 Task: Send an email with the signature Lila Thompson with the subject Request for feedback on a research proposal and the message Please let me know if there are any issues with the project resource allocation. from softage.3@softage.net to softage.4@softage.net with an attached audio file Audio_memorial_talk.mp3 and move the email from Sent Items to the folder Returns
Action: Mouse moved to (111, 232)
Screenshot: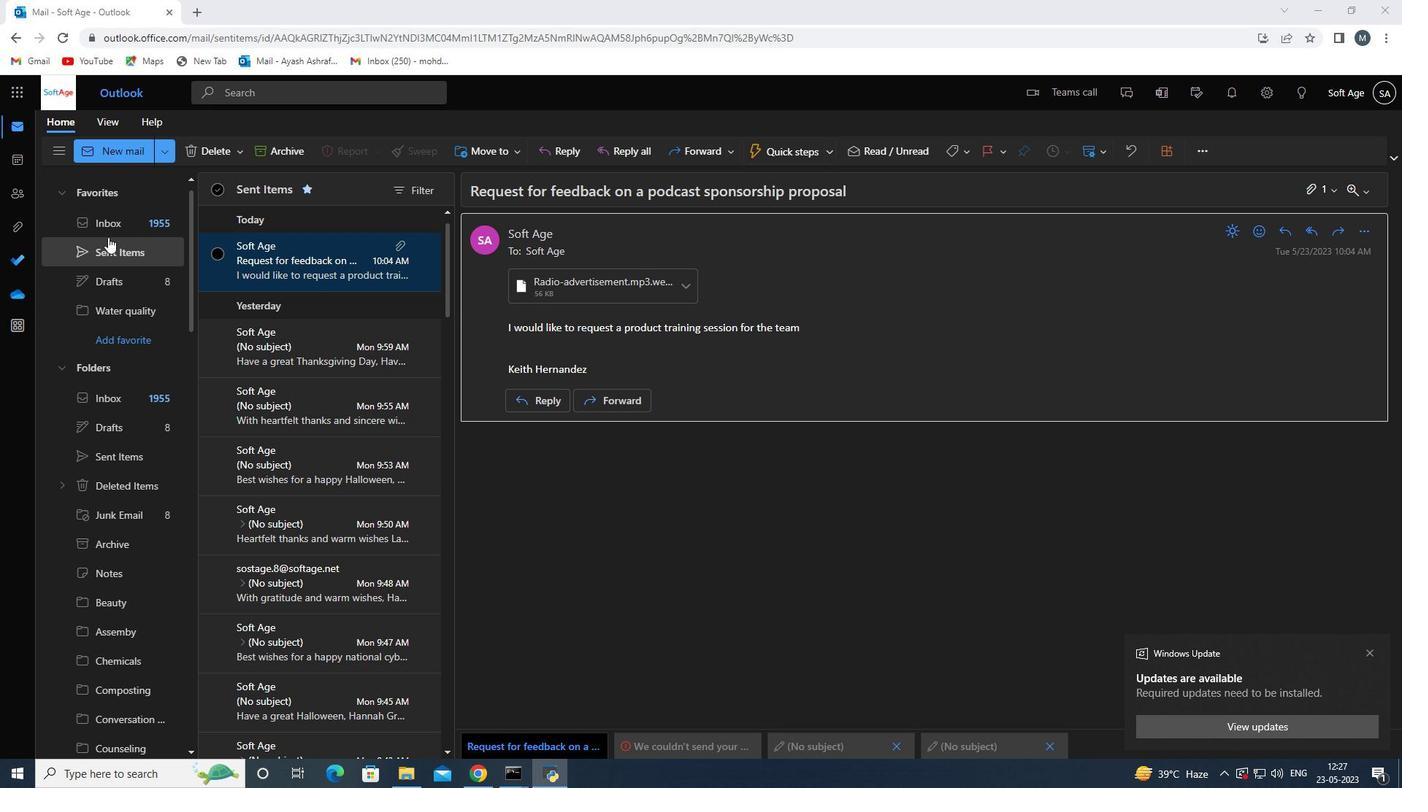 
Action: Mouse pressed left at (111, 232)
Screenshot: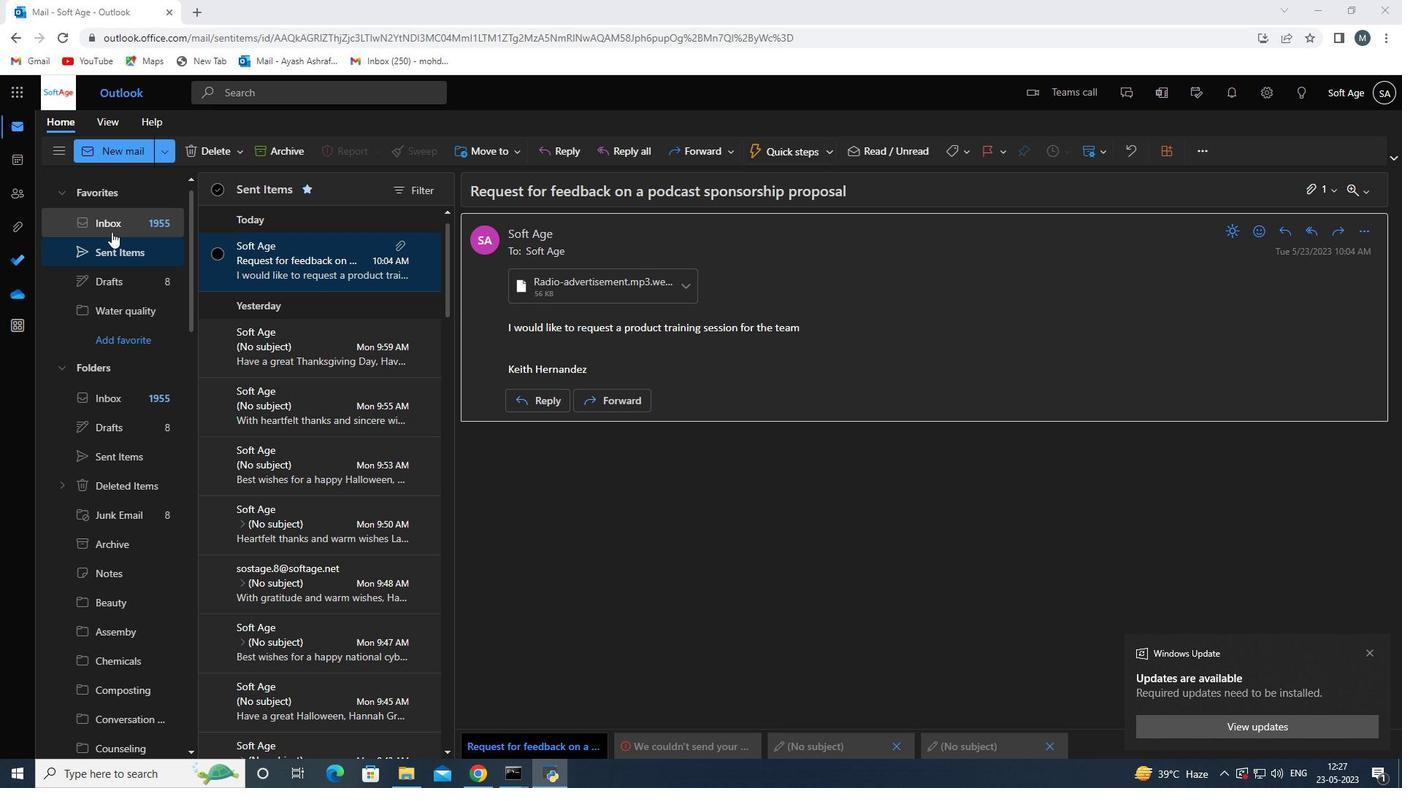 
Action: Mouse moved to (120, 152)
Screenshot: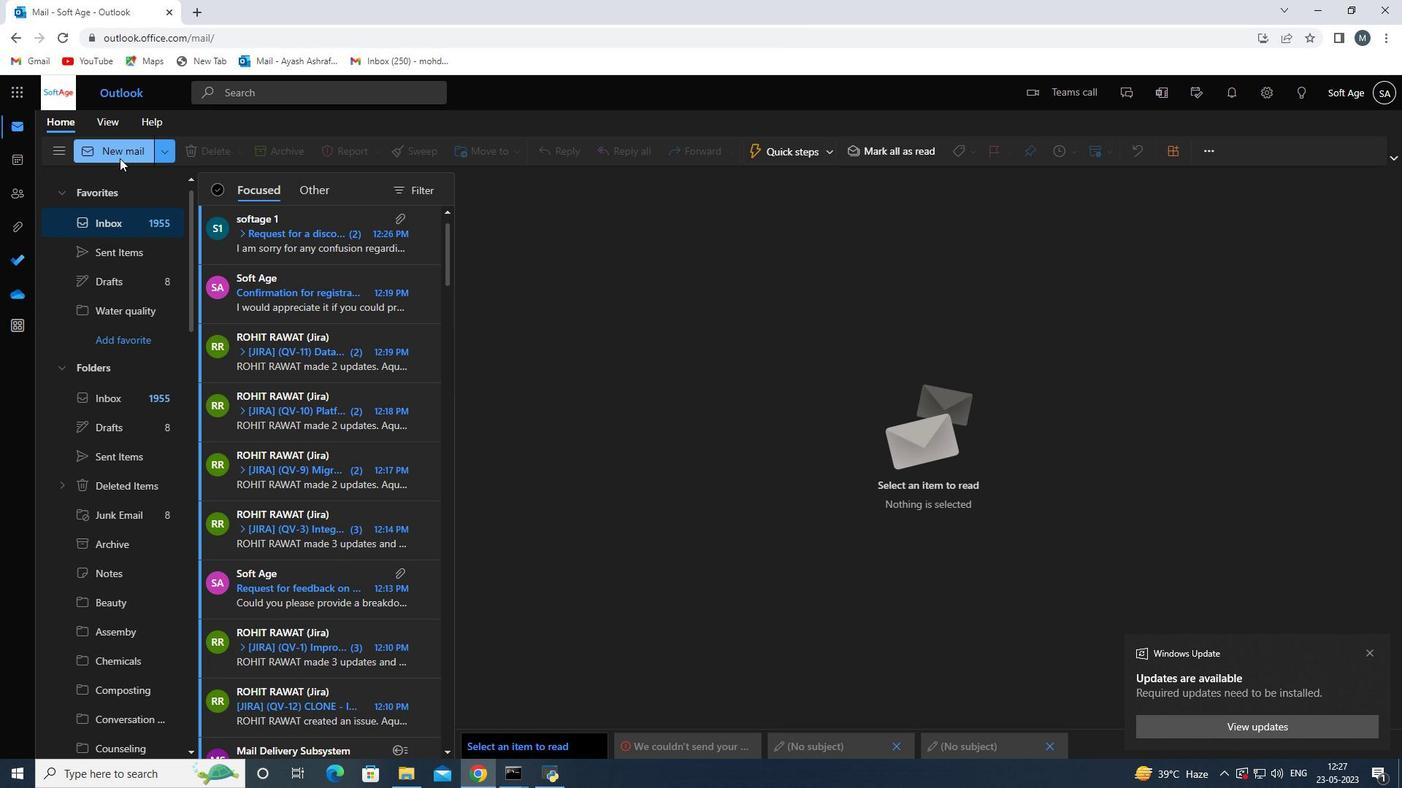 
Action: Mouse pressed left at (120, 152)
Screenshot: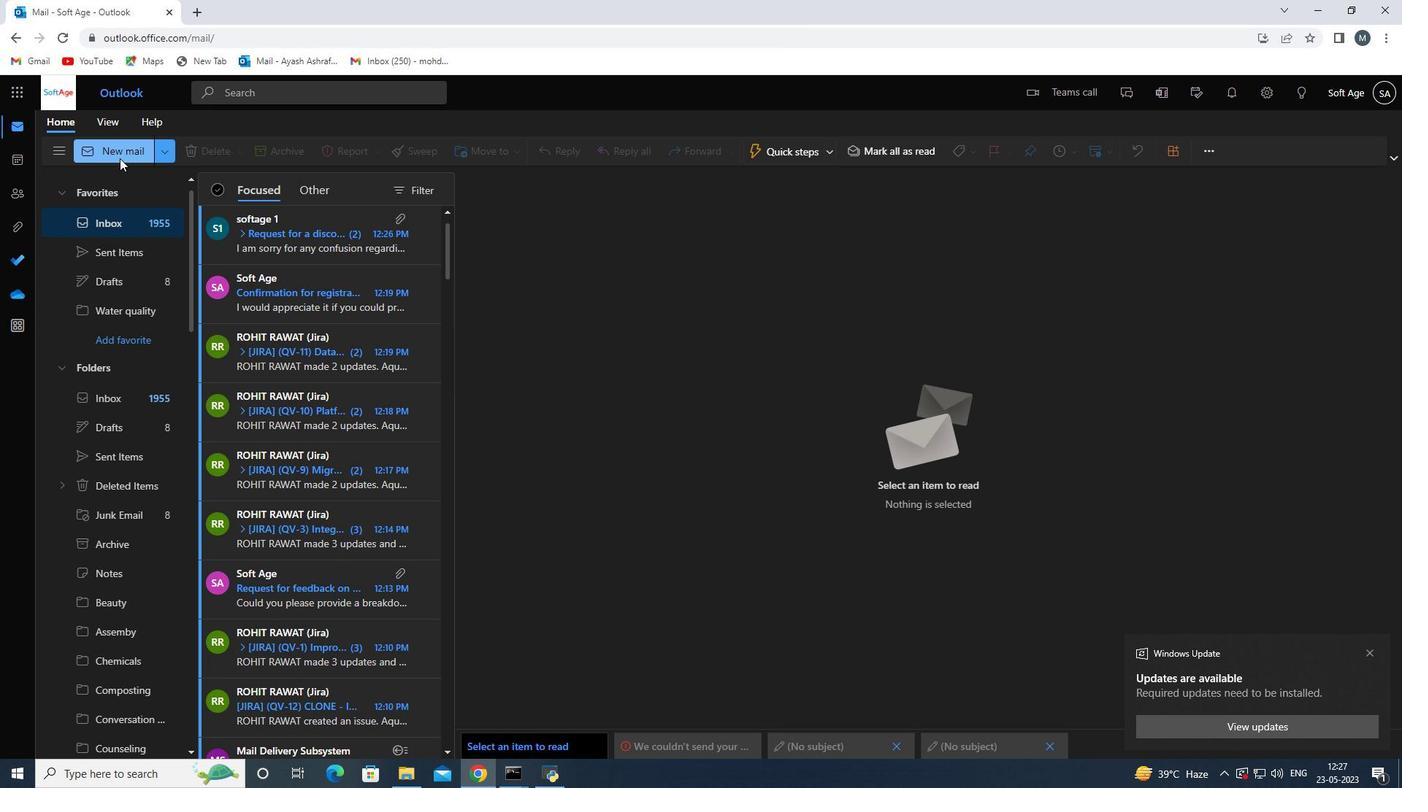 
Action: Mouse moved to (623, 436)
Screenshot: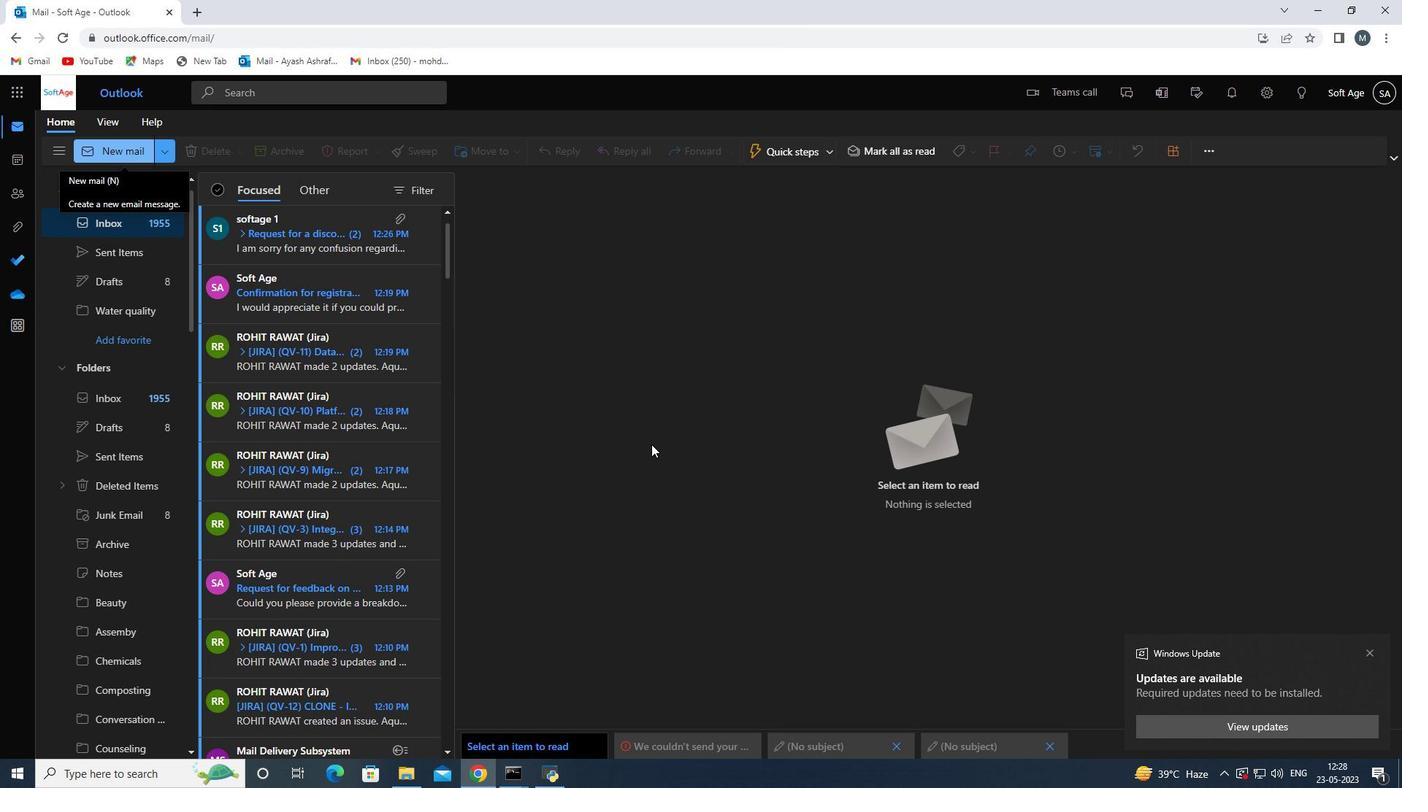 
Action: Mouse scrolled (623, 437) with delta (0, 0)
Screenshot: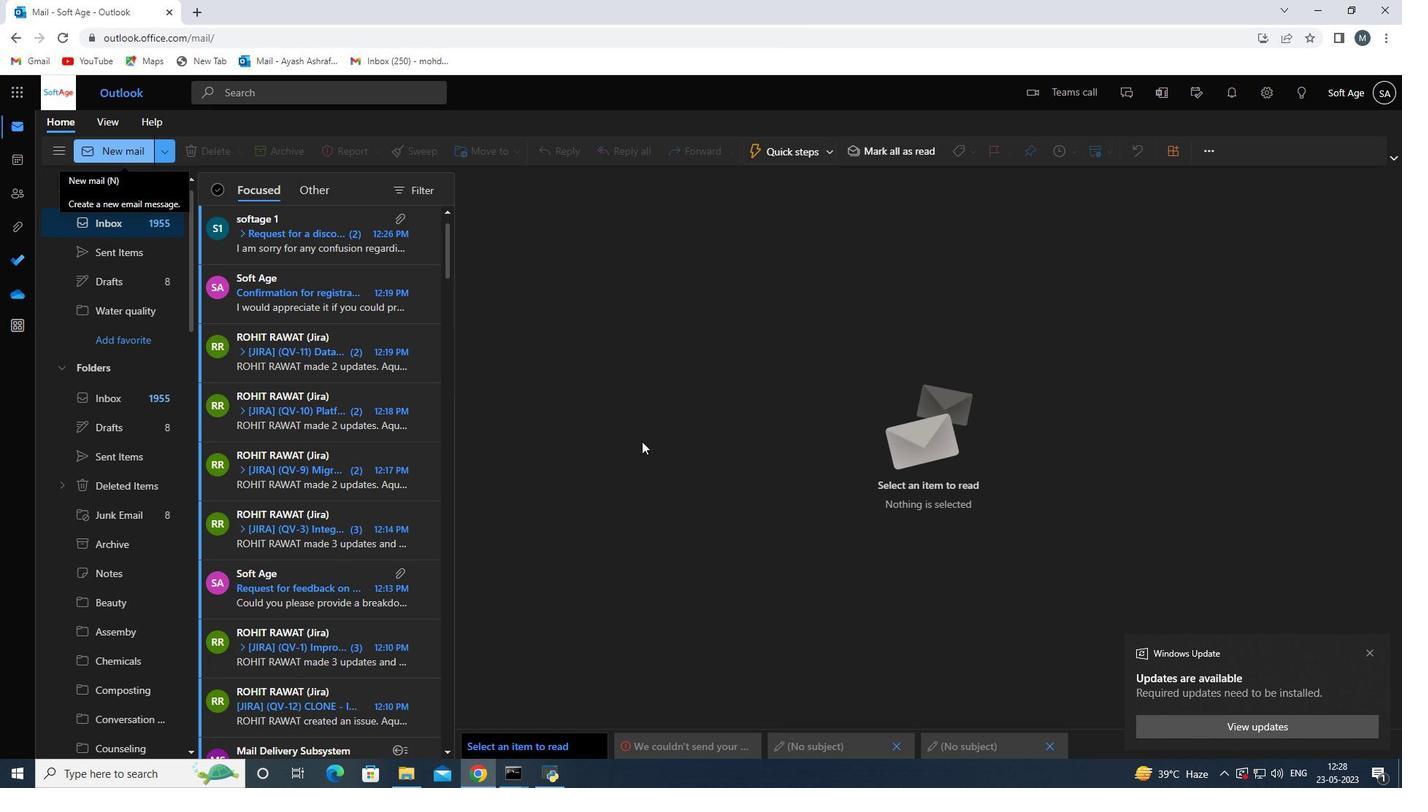 
Action: Mouse scrolled (623, 437) with delta (0, 0)
Screenshot: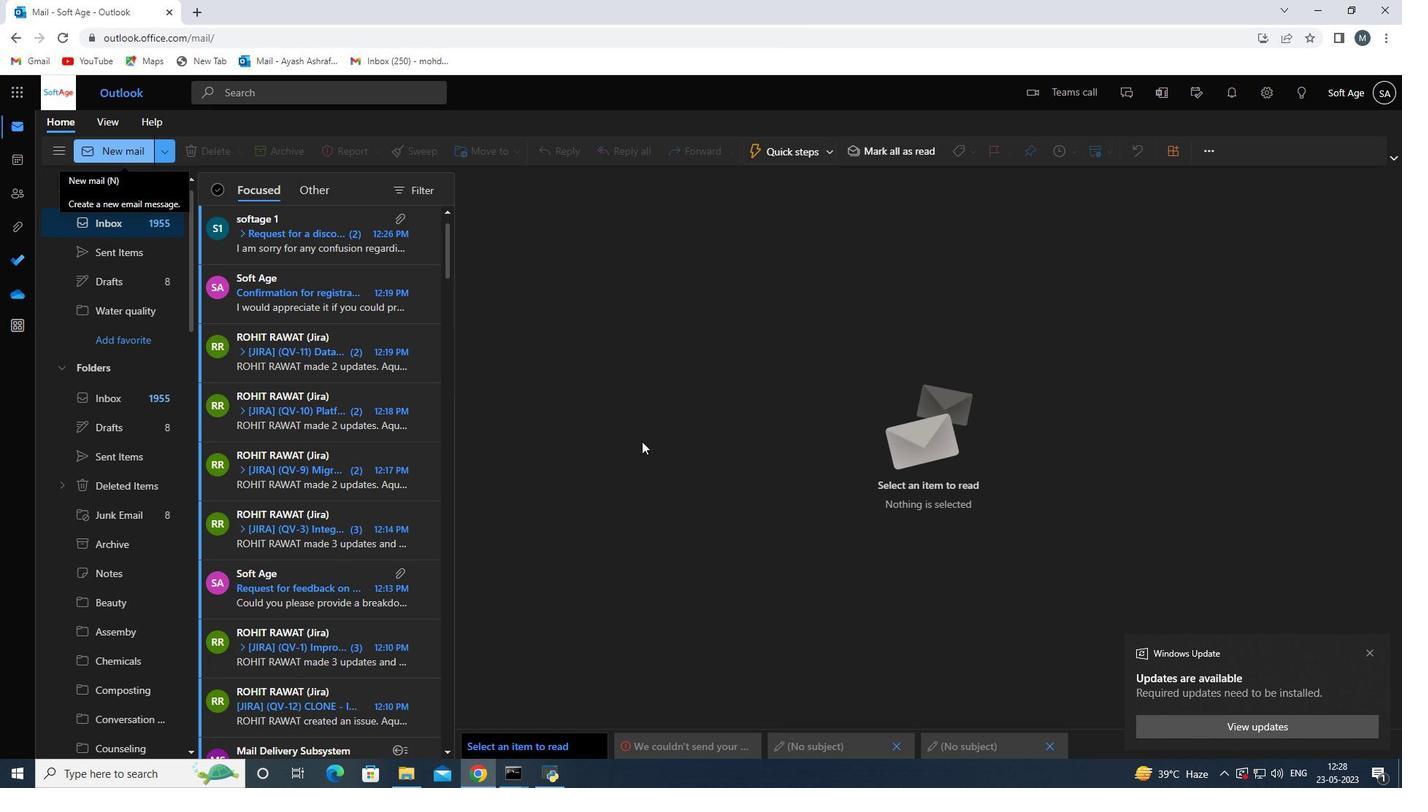 
Action: Mouse moved to (622, 436)
Screenshot: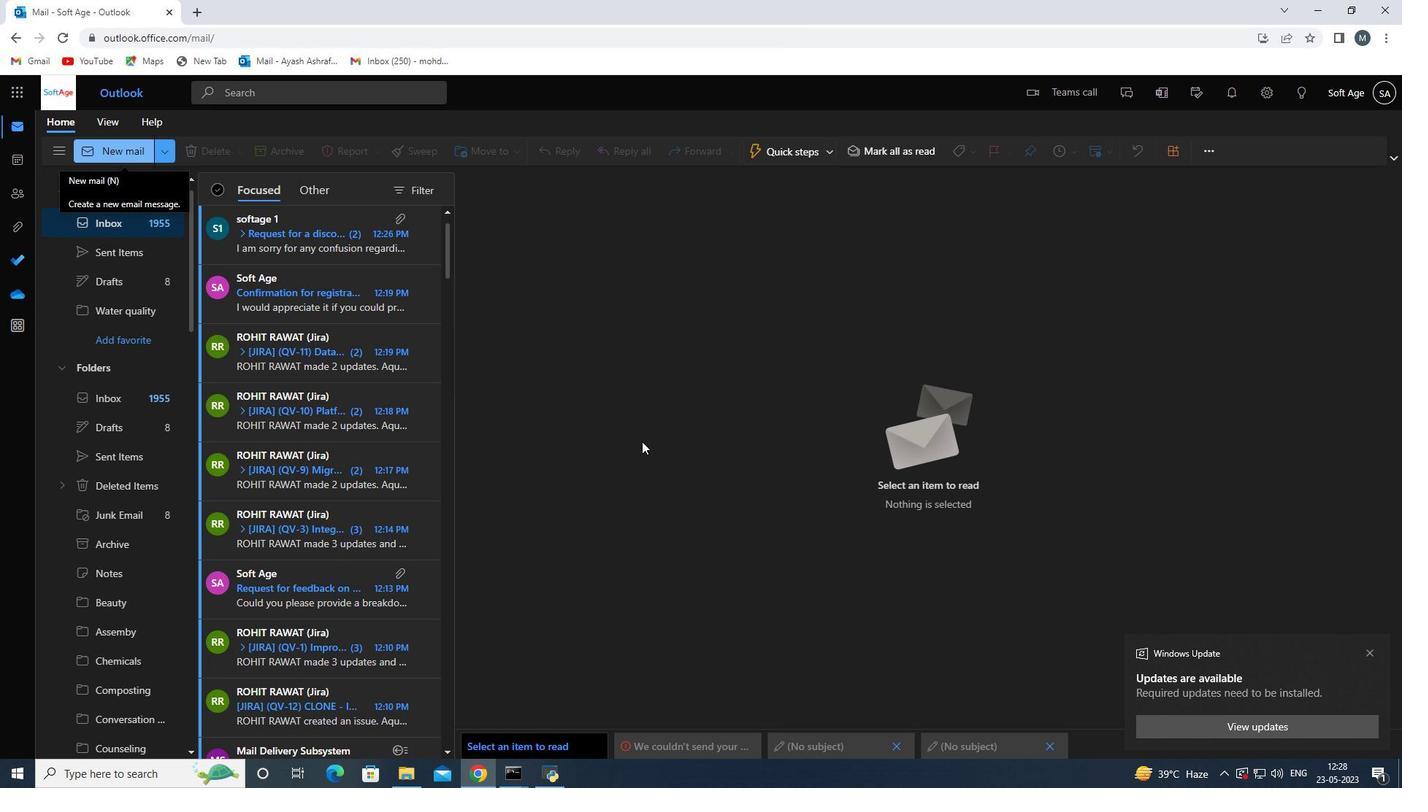 
Action: Mouse scrolled (622, 437) with delta (0, 0)
Screenshot: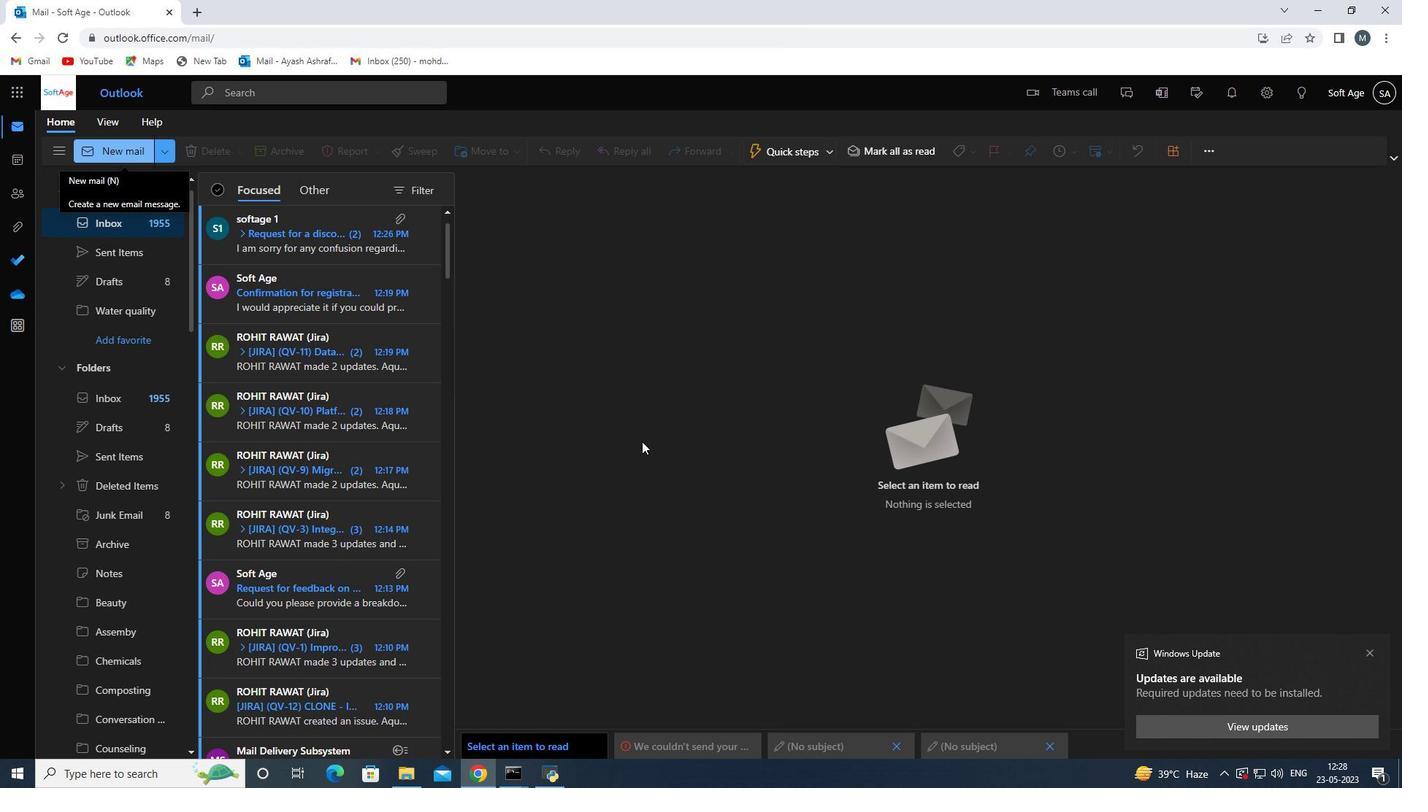 
Action: Mouse scrolled (622, 437) with delta (0, 0)
Screenshot: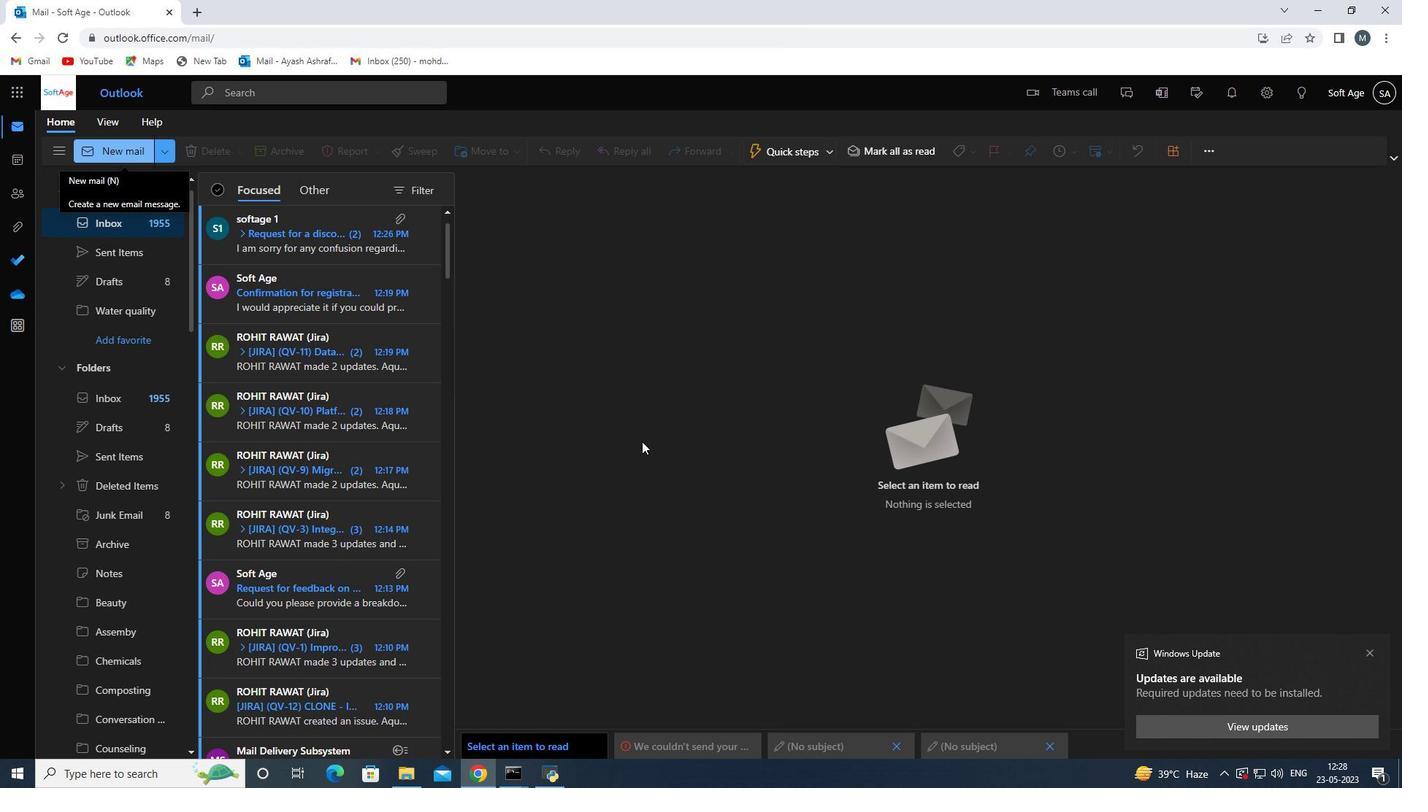 
Action: Mouse moved to (622, 436)
Screenshot: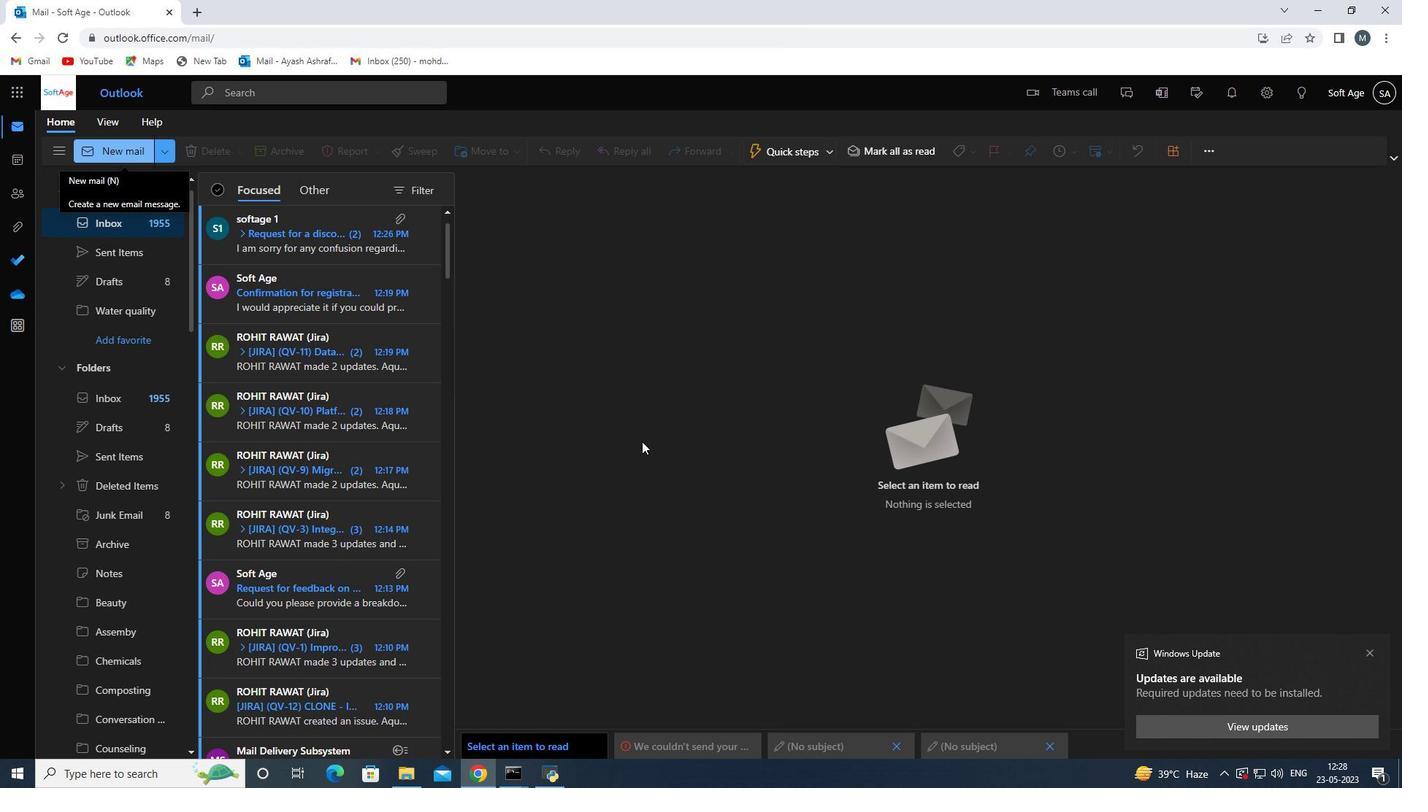 
Action: Mouse scrolled (622, 436) with delta (0, 0)
Screenshot: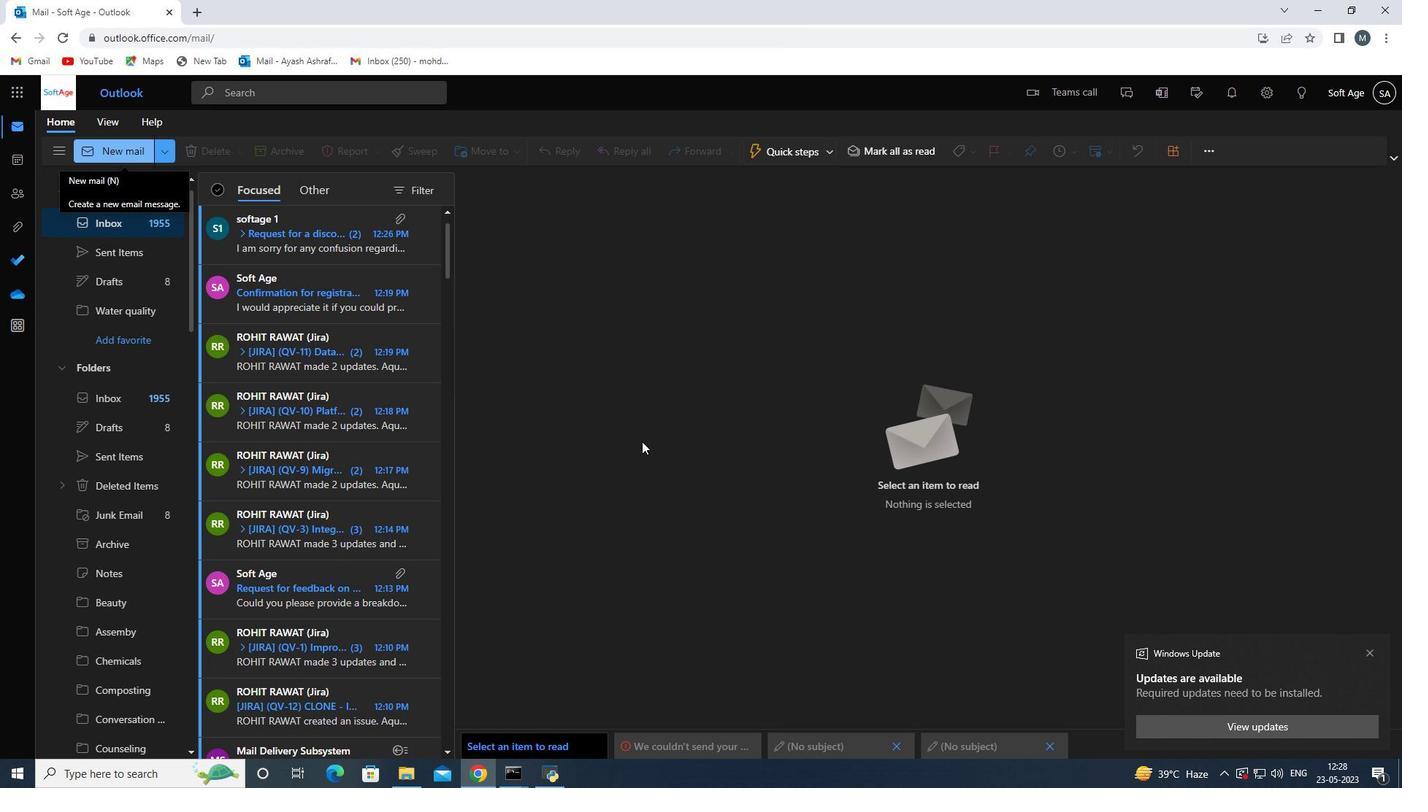 
Action: Mouse moved to (985, 158)
Screenshot: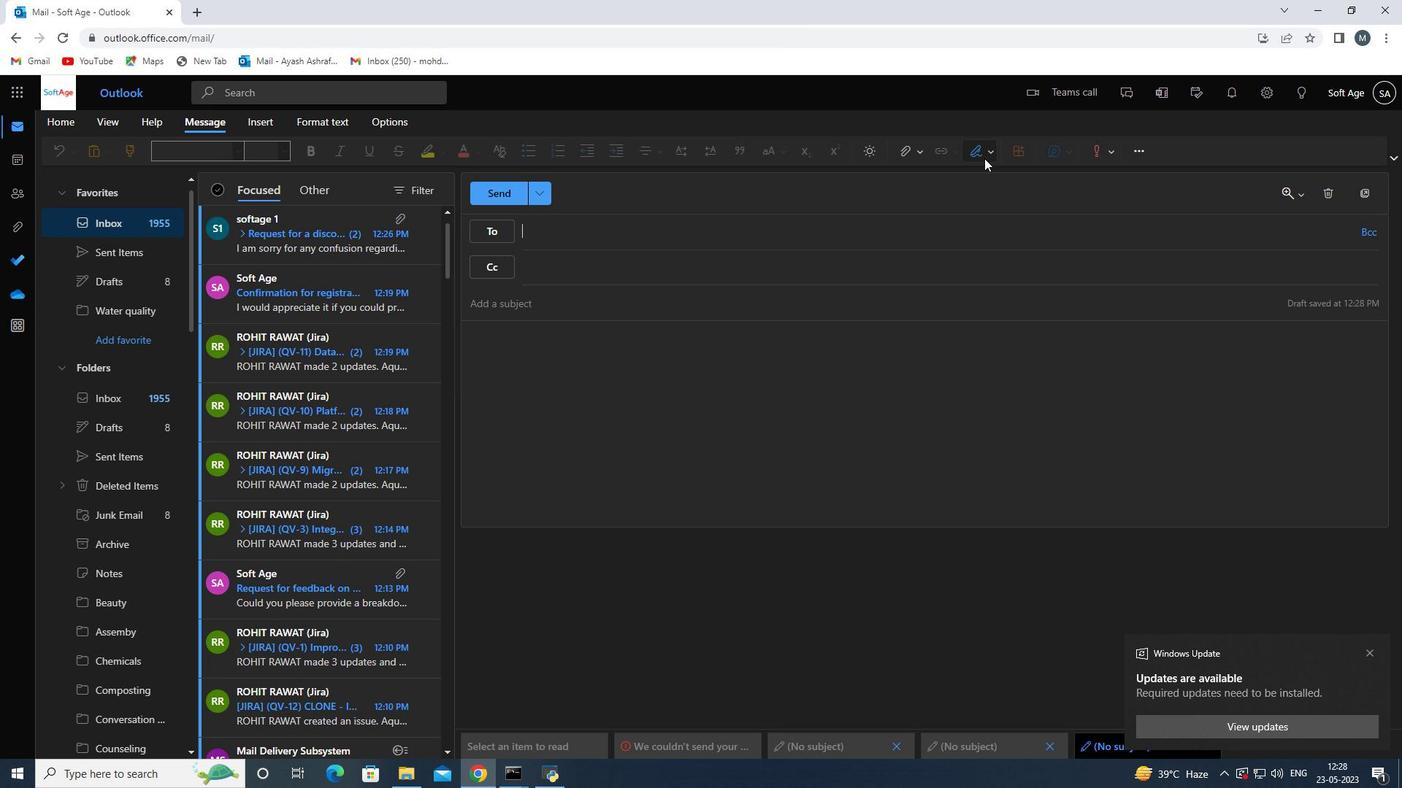 
Action: Mouse pressed left at (985, 158)
Screenshot: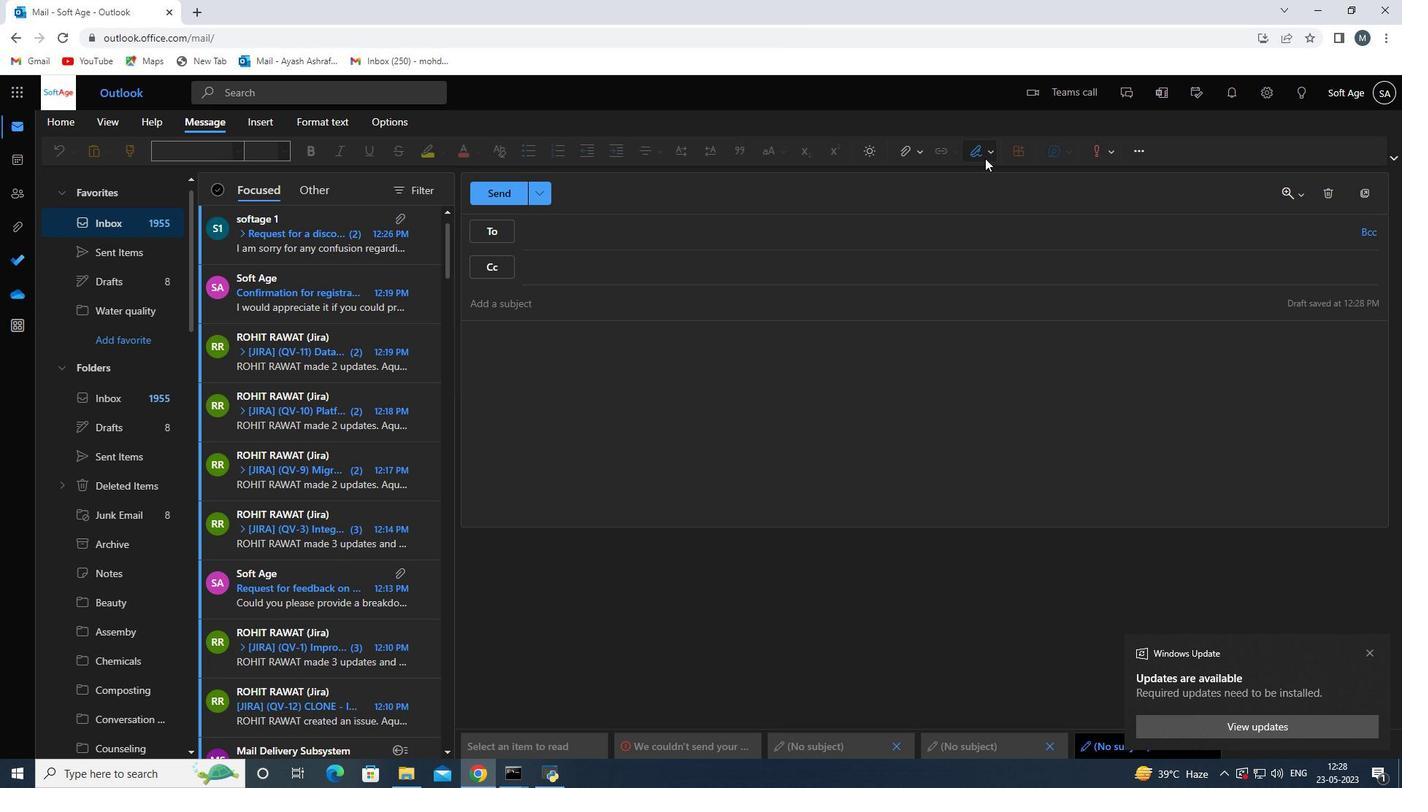 
Action: Mouse moved to (969, 211)
Screenshot: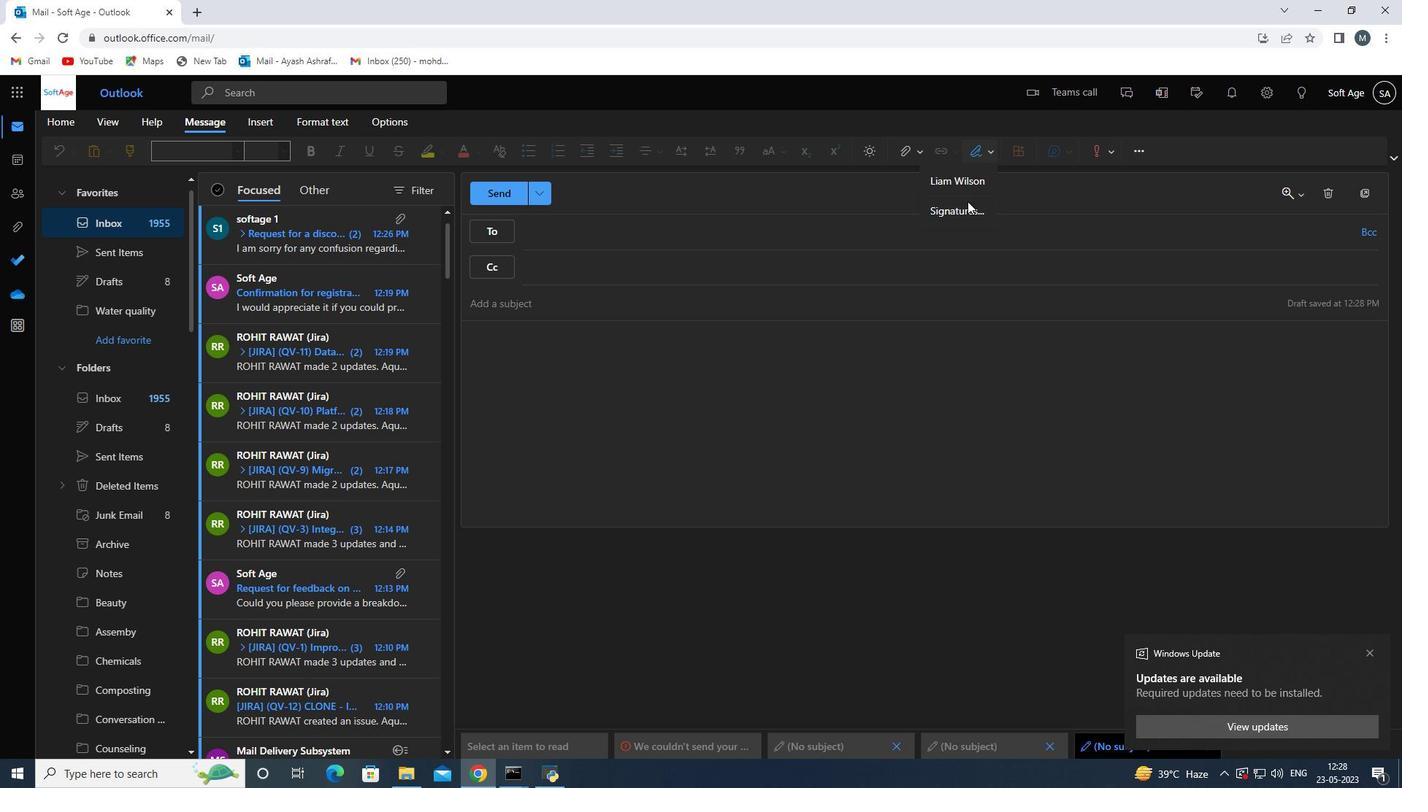 
Action: Mouse pressed left at (969, 211)
Screenshot: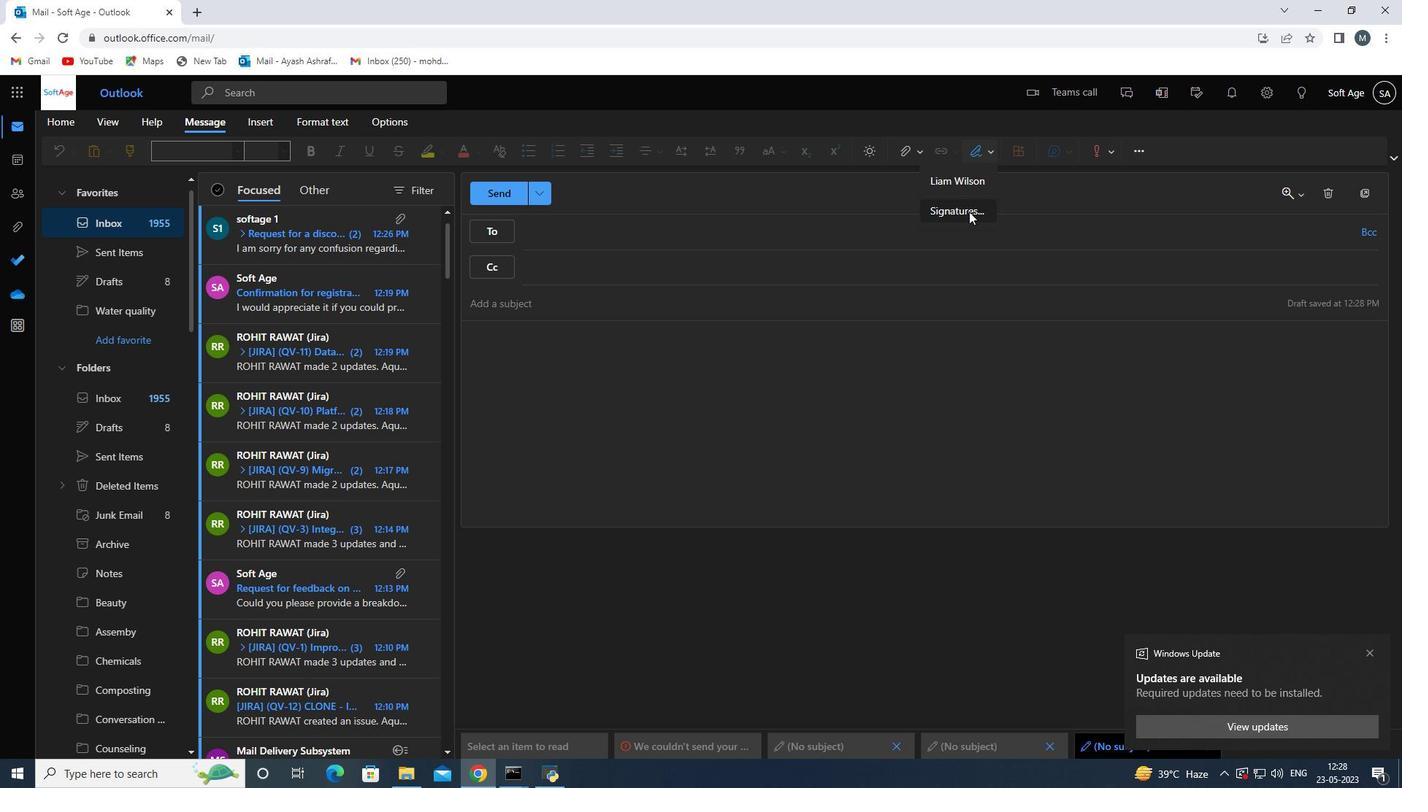 
Action: Mouse moved to (992, 273)
Screenshot: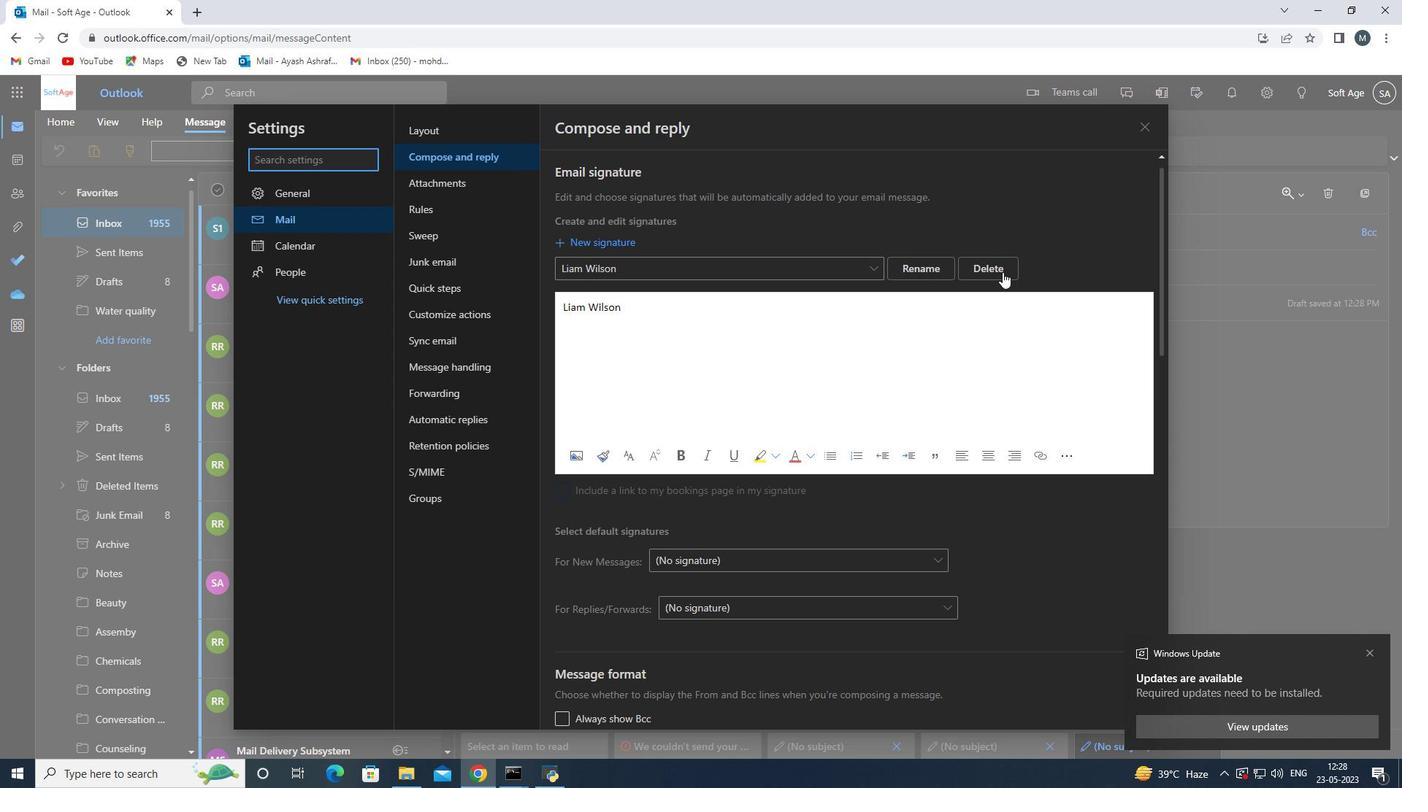 
Action: Mouse pressed left at (992, 273)
Screenshot: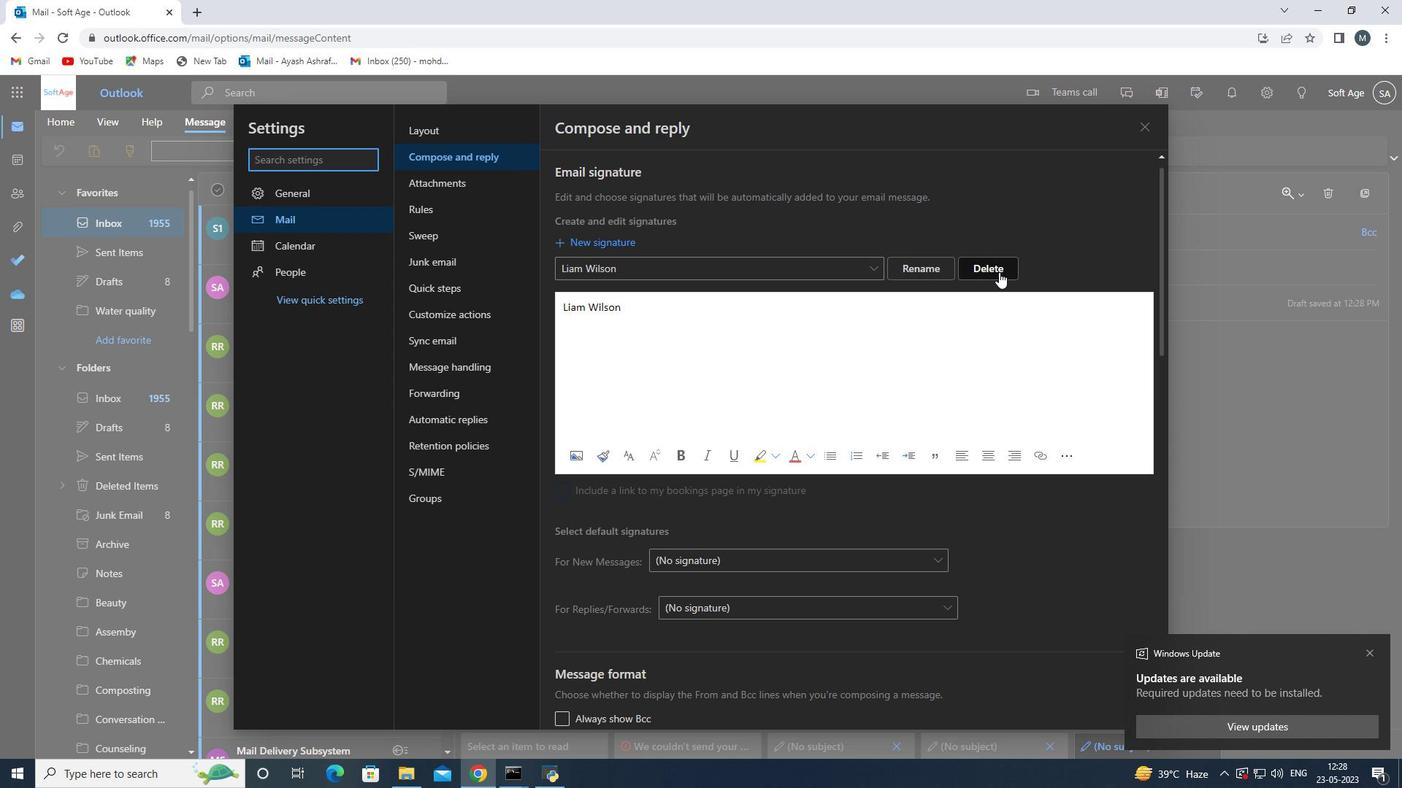 
Action: Mouse moved to (720, 264)
Screenshot: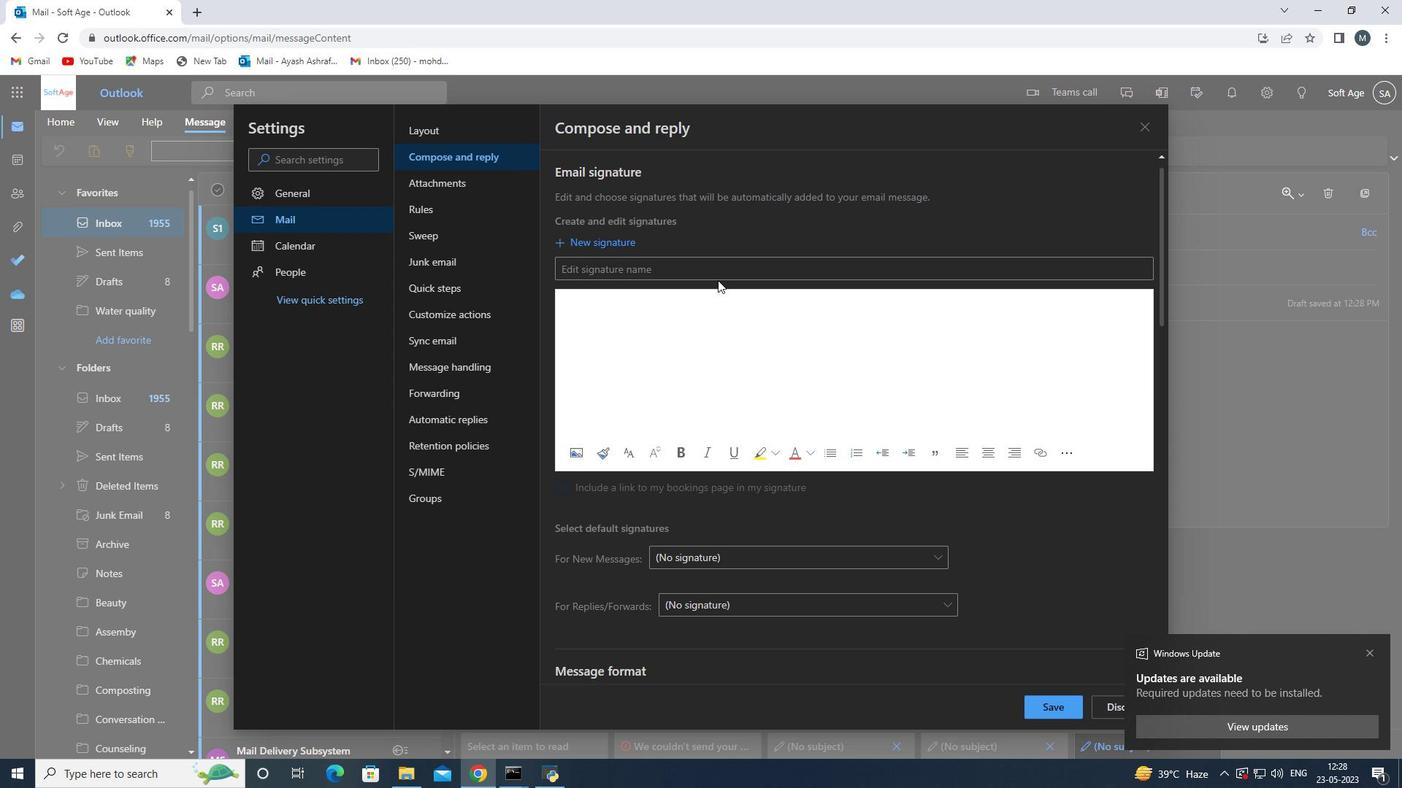 
Action: Mouse pressed left at (720, 264)
Screenshot: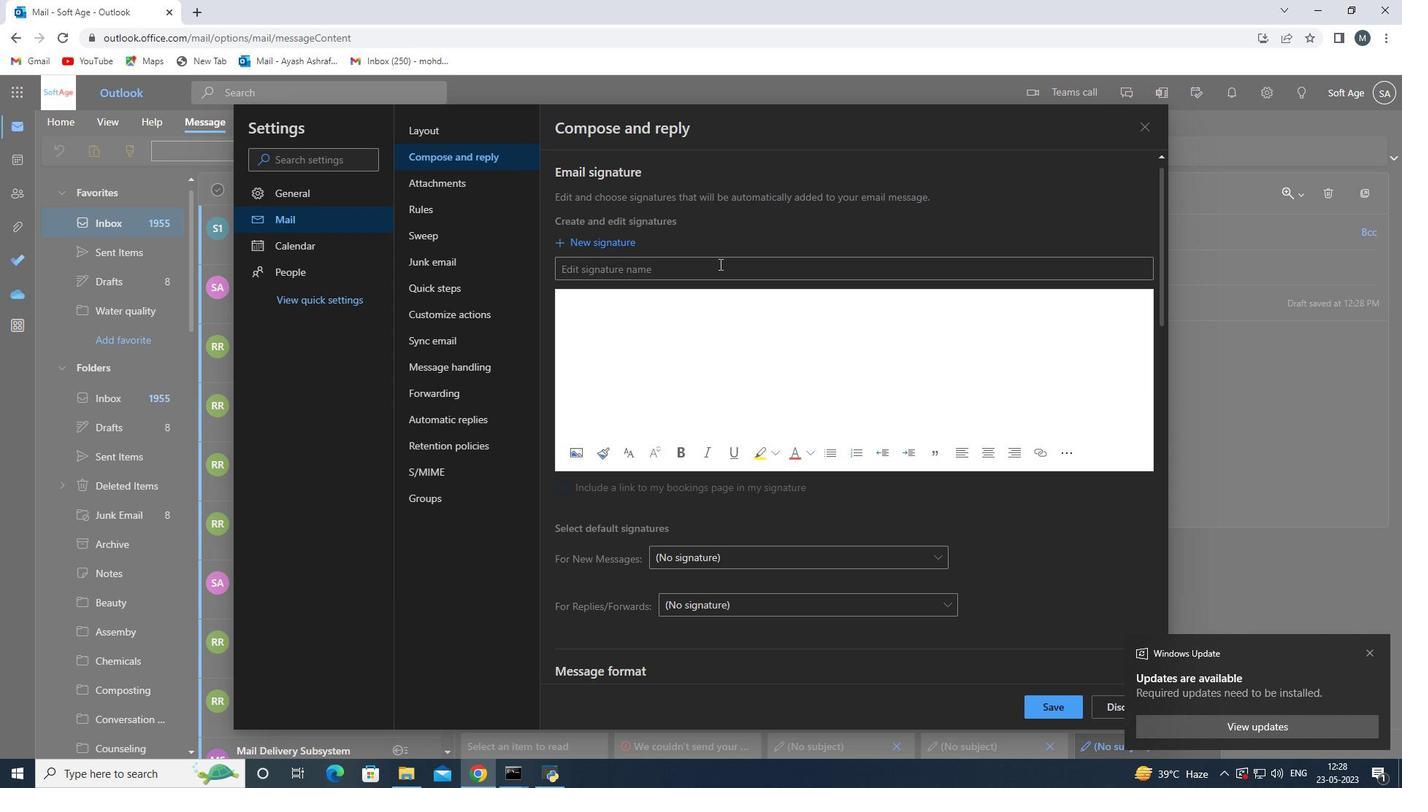 
Action: Key pressed <Key.shift>Lila<Key.space><Key.shift>Thompson<Key.space>
Screenshot: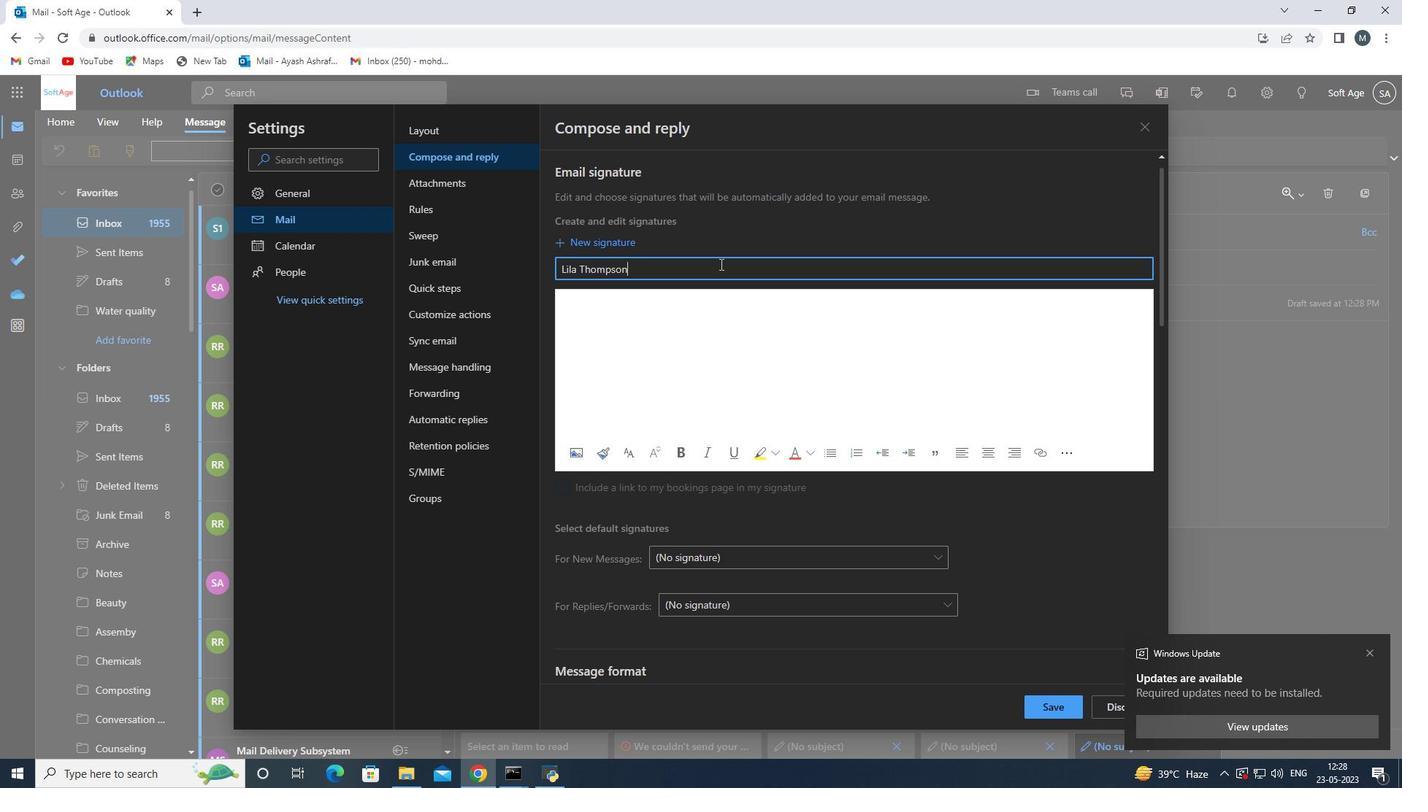 
Action: Mouse moved to (678, 314)
Screenshot: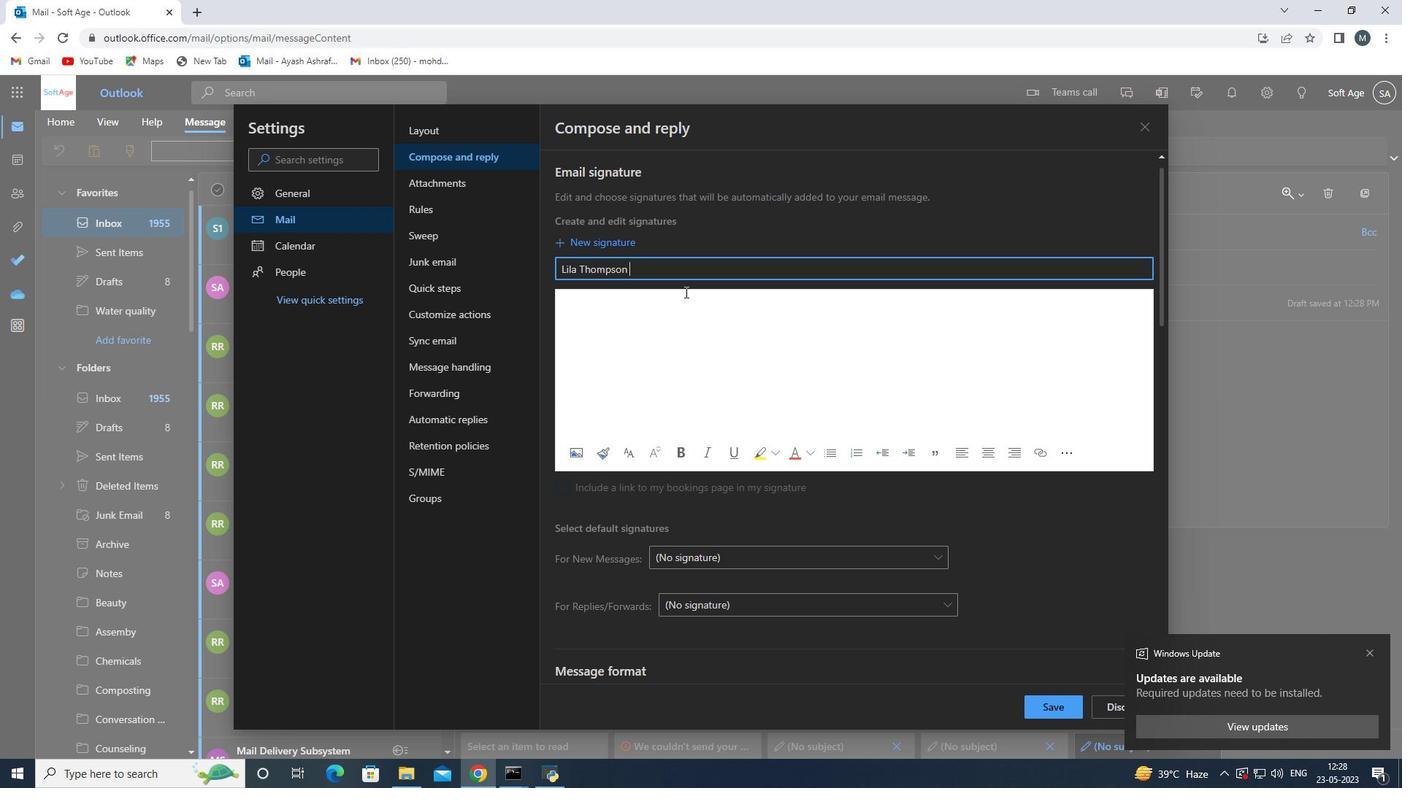 
Action: Mouse pressed left at (678, 314)
Screenshot: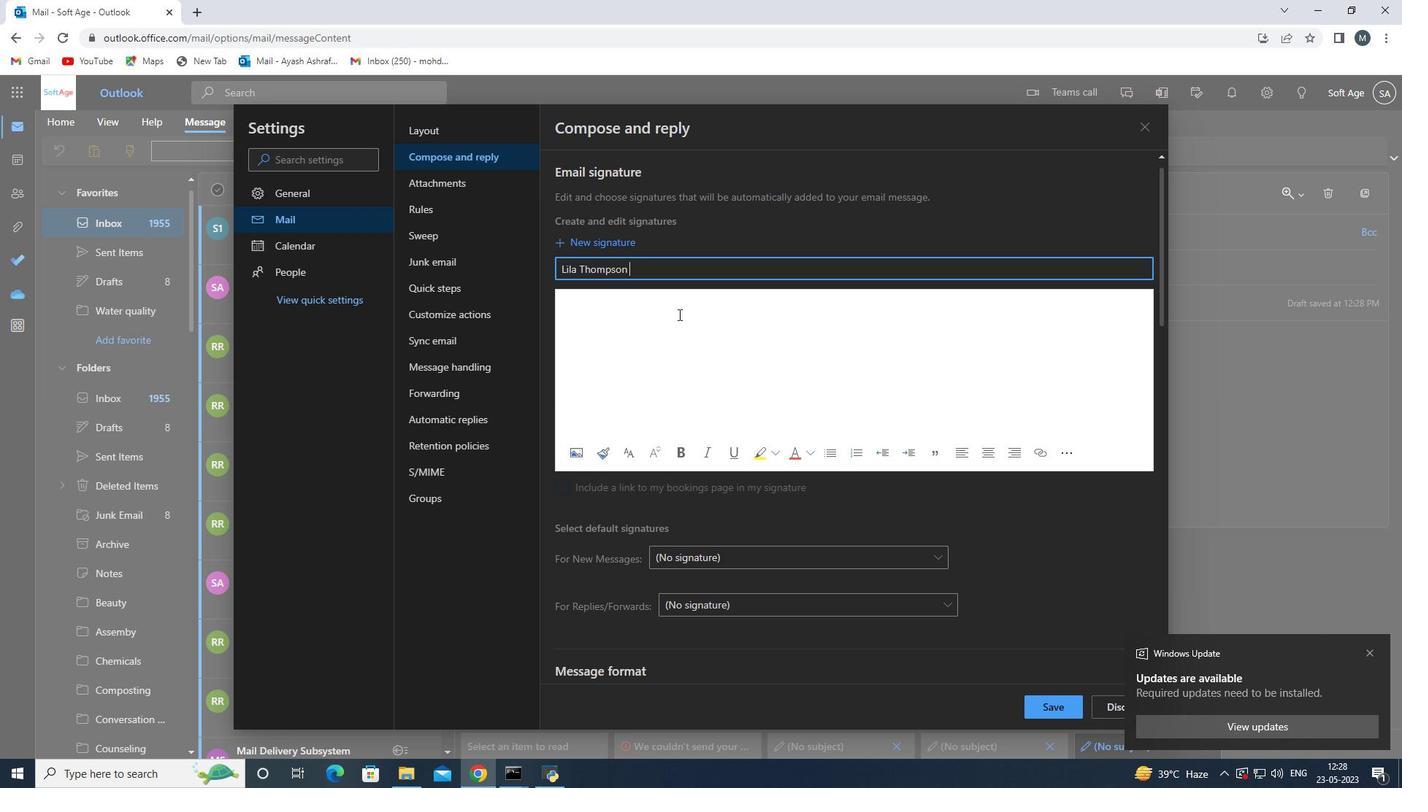 
Action: Key pressed <Key.shift>Lila<Key.space><Key.shift>Thompsn<Key.space><Key.backspace><Key.backspace>on<Key.space>
Screenshot: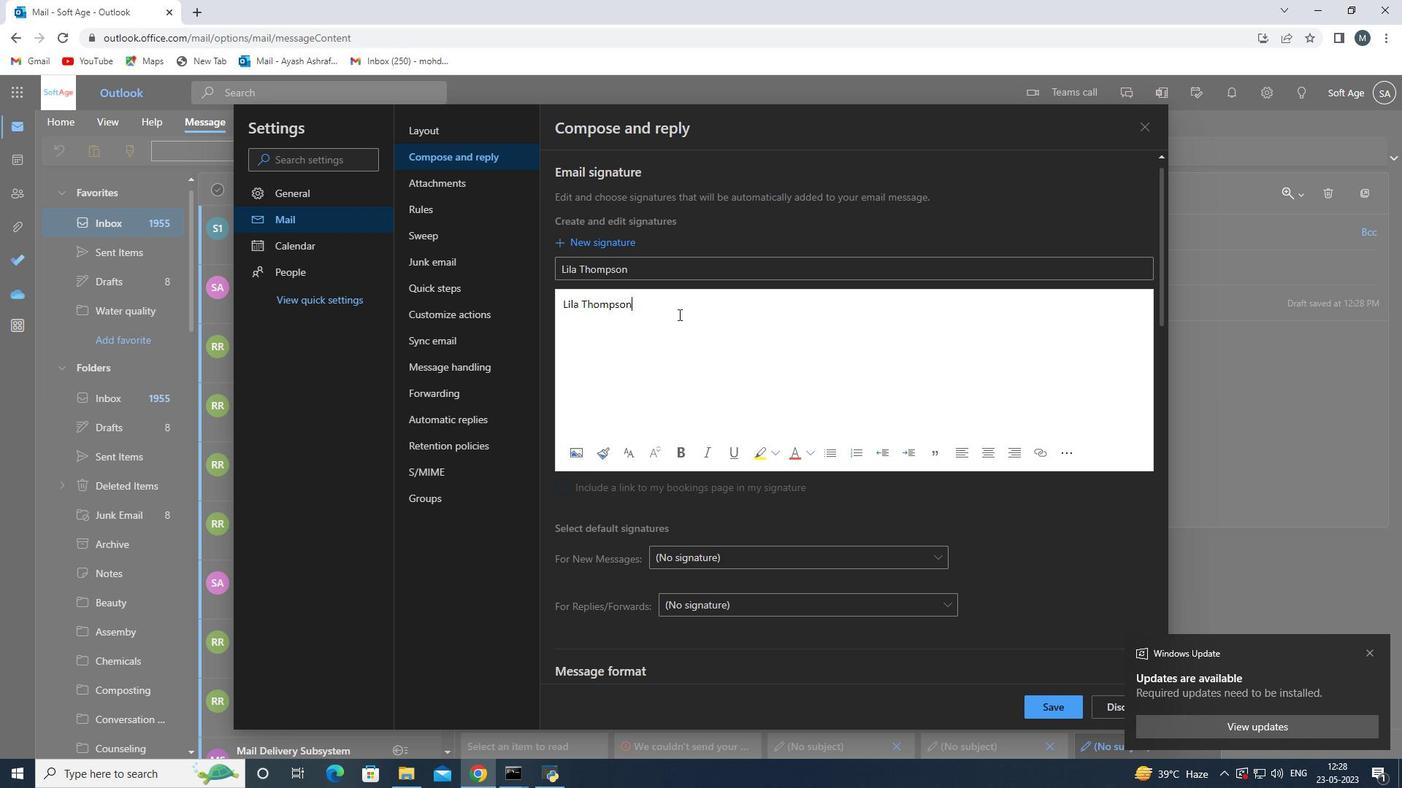 
Action: Mouse moved to (1032, 707)
Screenshot: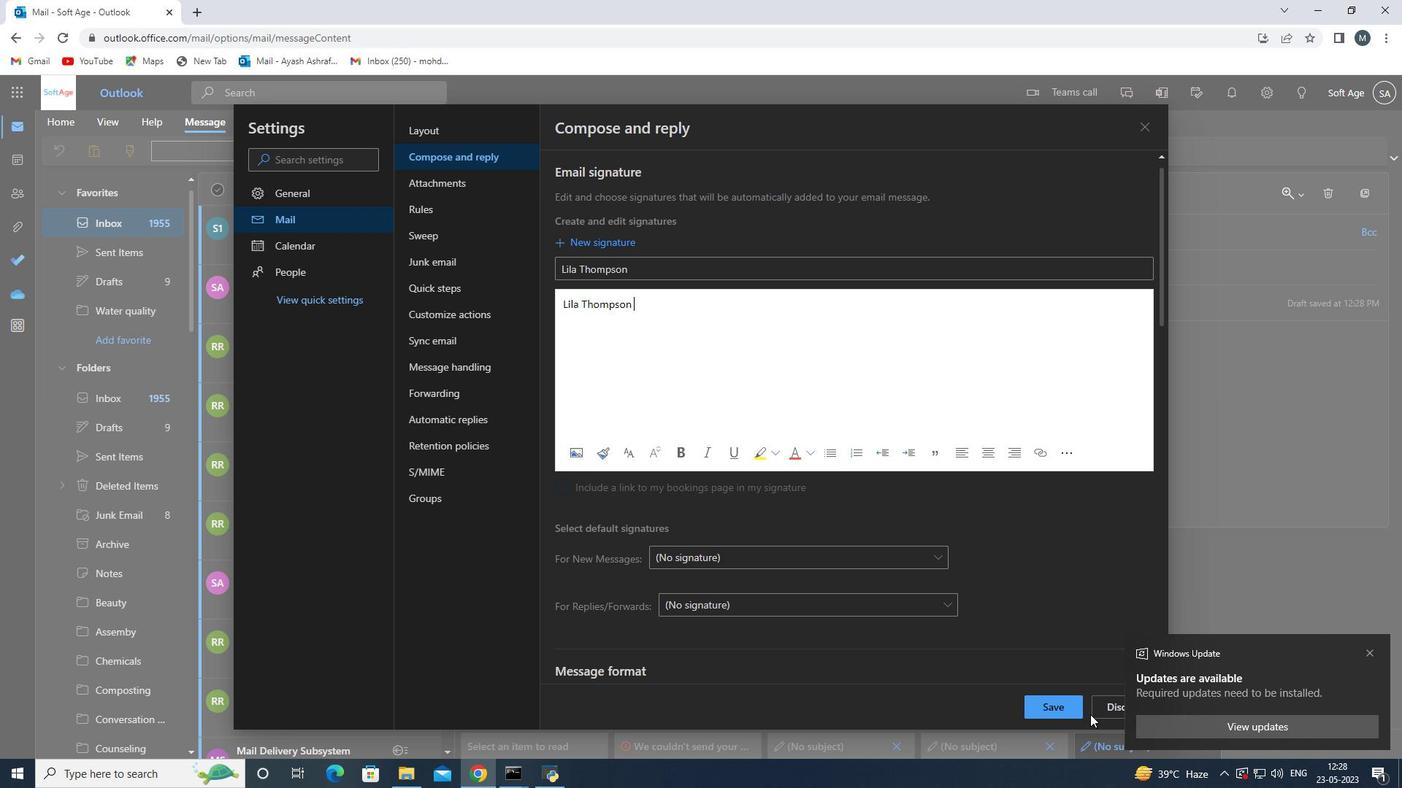 
Action: Mouse pressed left at (1032, 707)
Screenshot: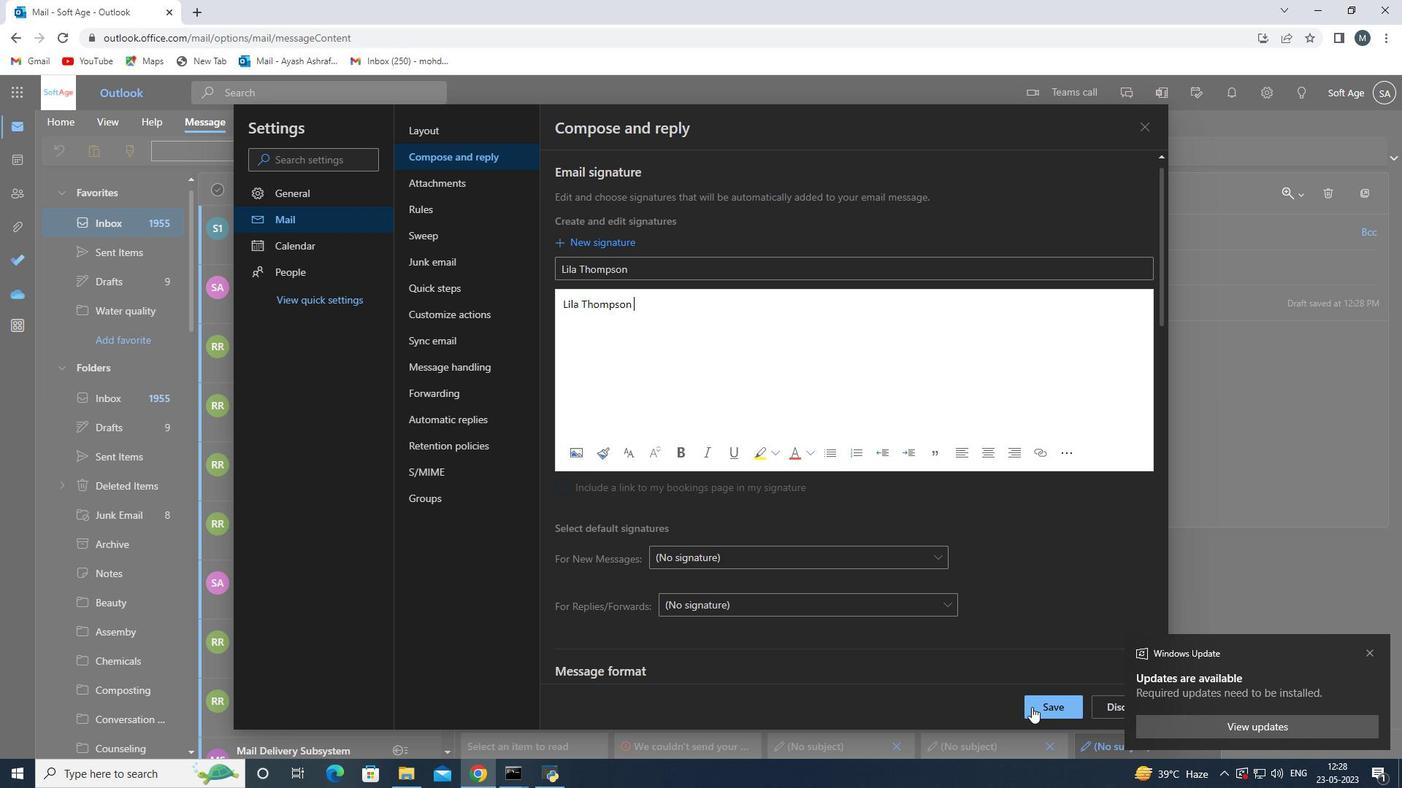 
Action: Mouse moved to (1147, 124)
Screenshot: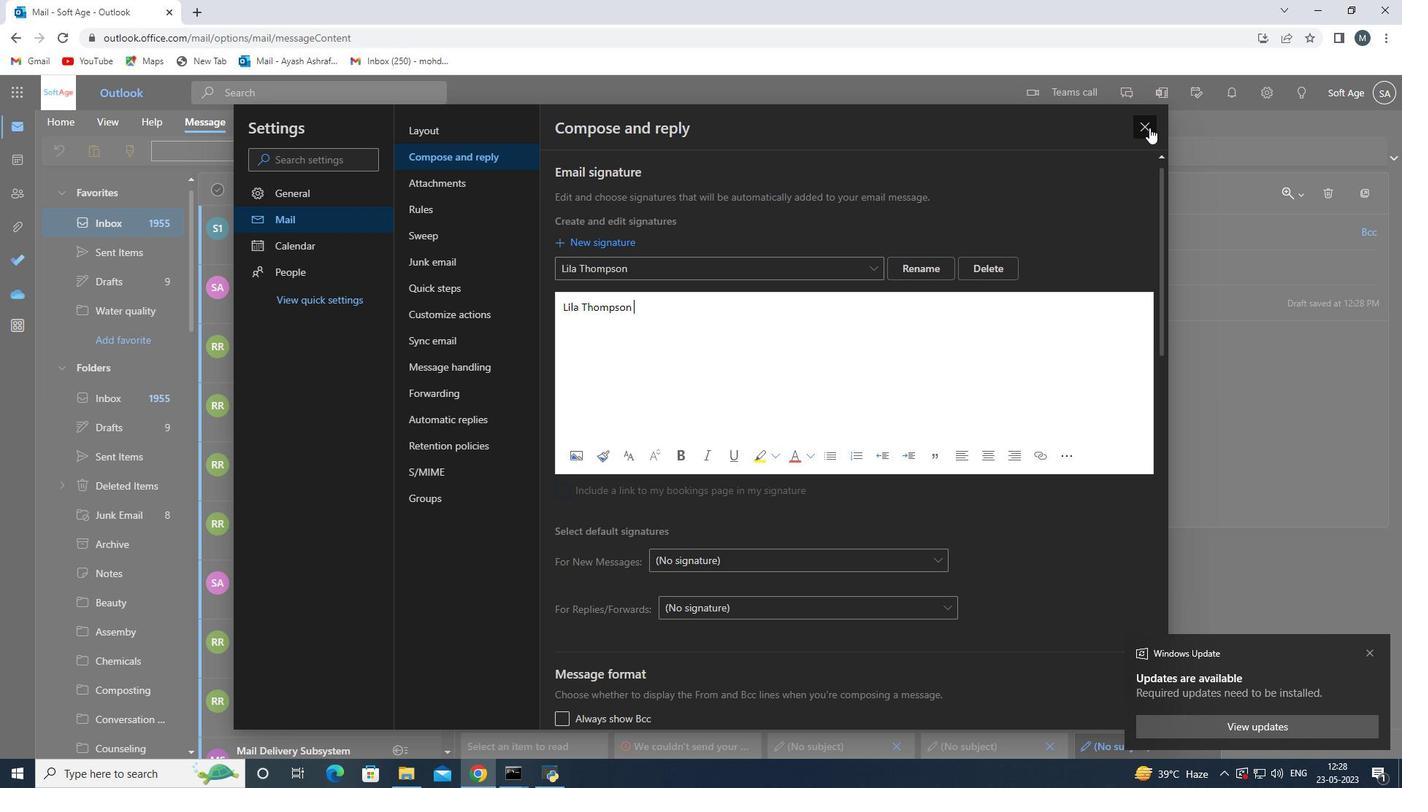 
Action: Mouse pressed left at (1147, 124)
Screenshot: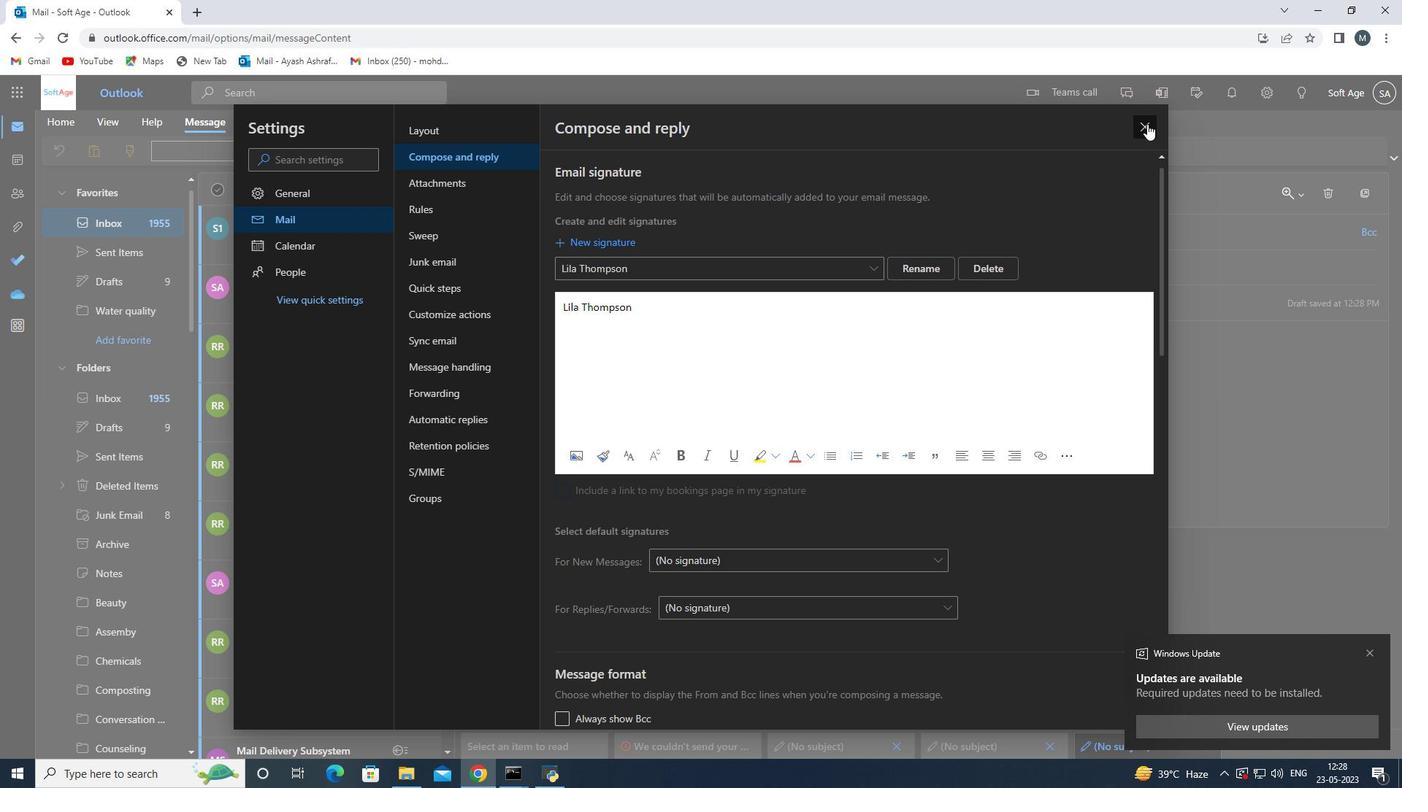 
Action: Mouse moved to (576, 314)
Screenshot: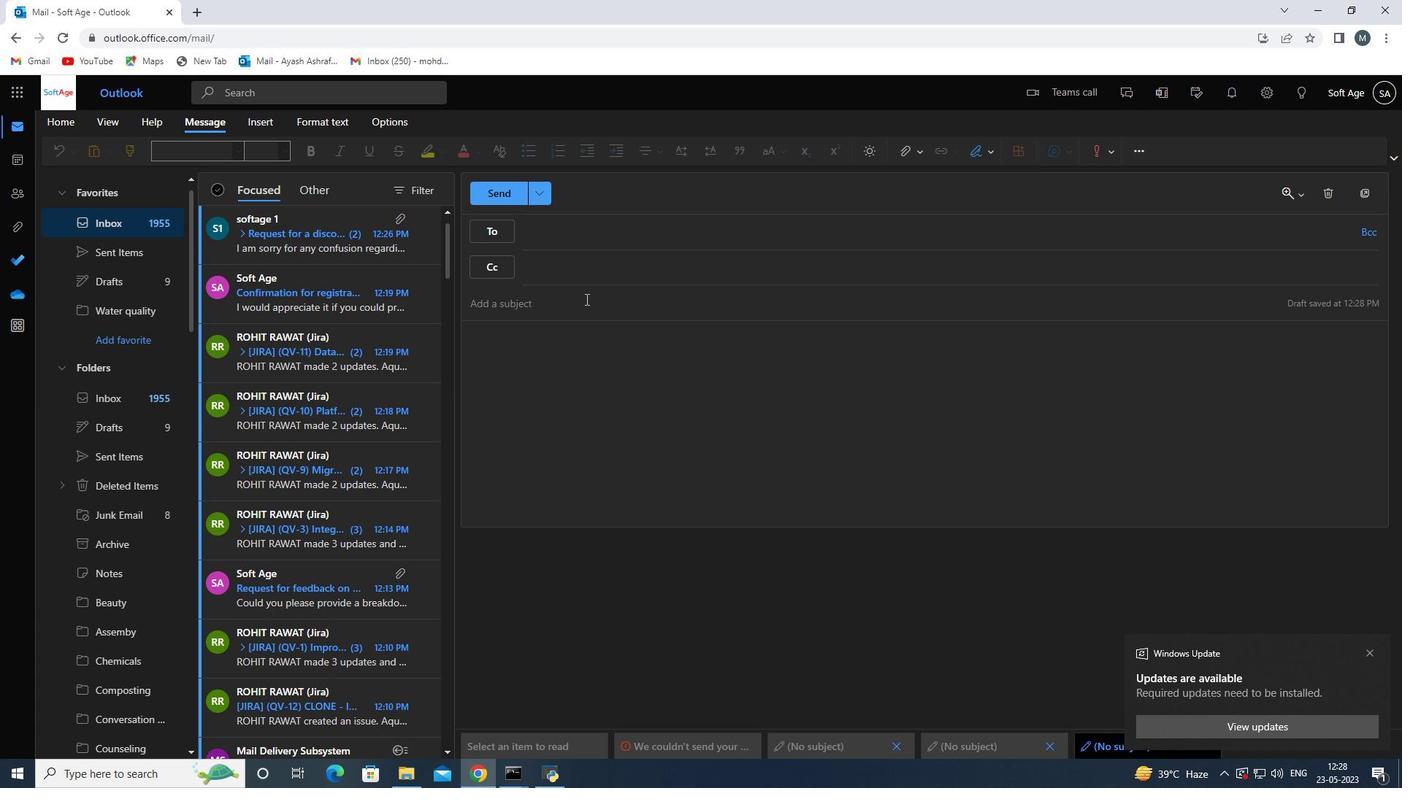 
Action: Mouse pressed left at (576, 314)
Screenshot: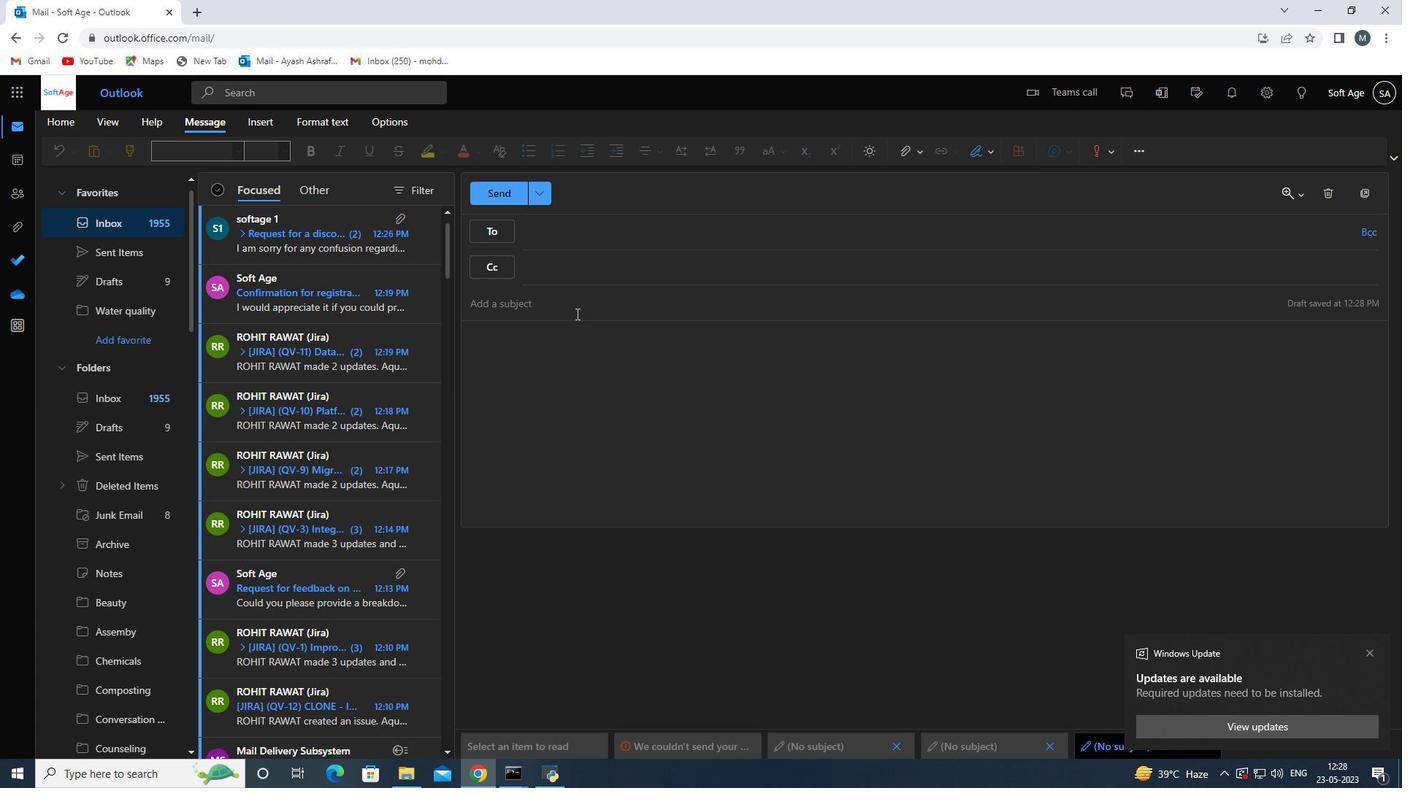 
Action: Mouse moved to (575, 314)
Screenshot: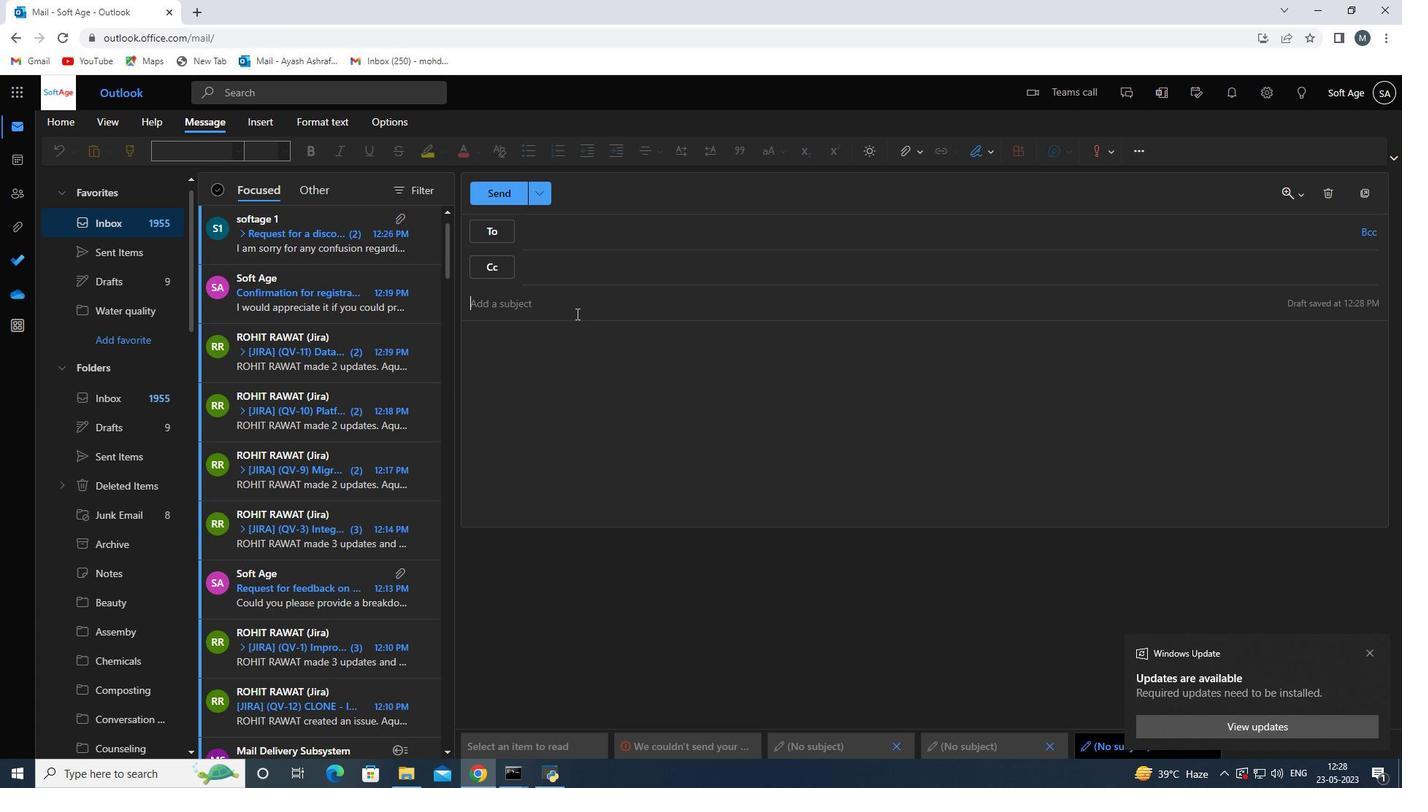 
Action: Key pressed <Key.shift>request<Key.space><Key.left><Key.left><Key.left><Key.left><Key.left><Key.left><Key.left><Key.backspace><Key.shift><Key.shift><Key.shift><Key.shift><Key.shift><Key.shift><Key.shift><Key.shift><Key.shift><Key.shift><Key.shift><Key.shift>R
Screenshot: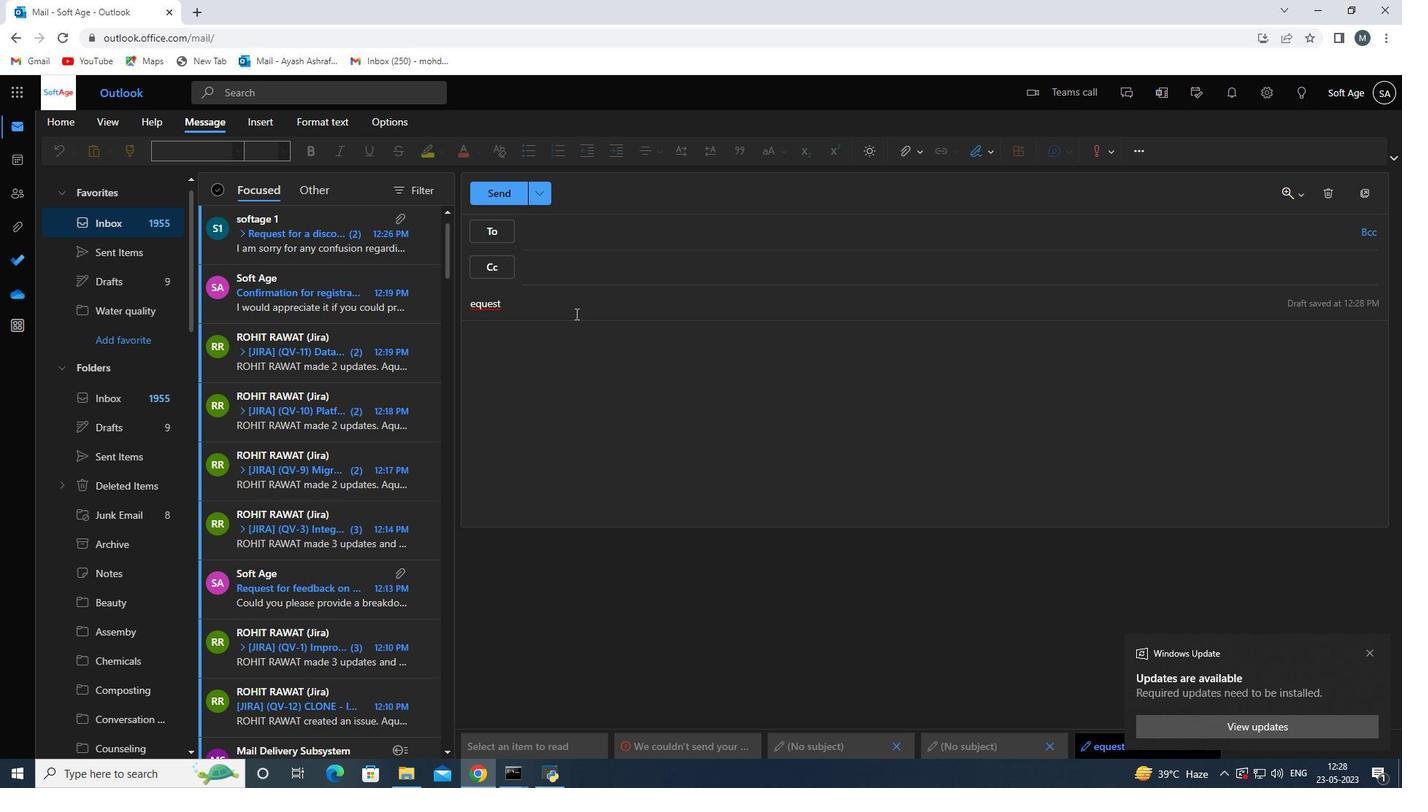 
Action: Mouse moved to (574, 314)
Screenshot: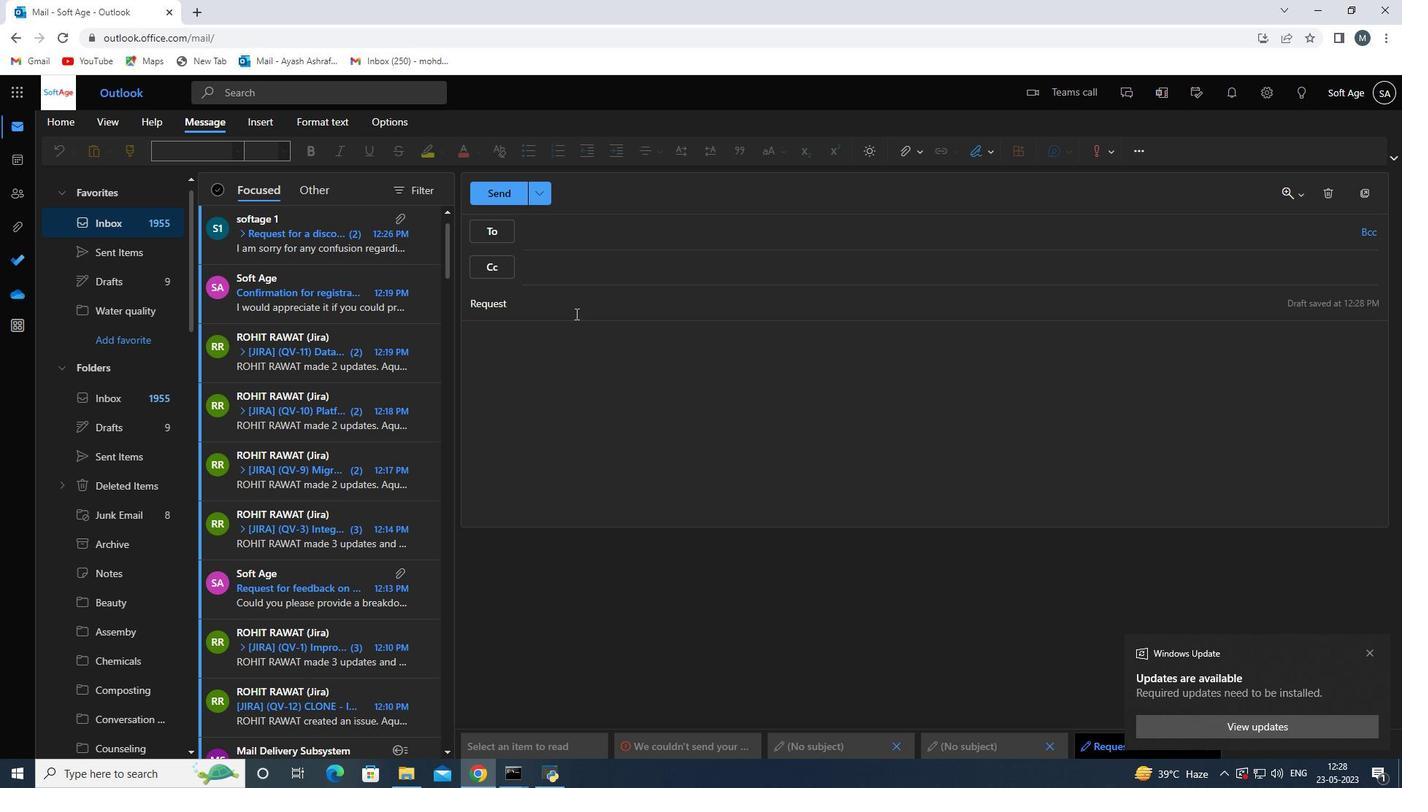 
Action: Mouse pressed left at (574, 314)
Screenshot: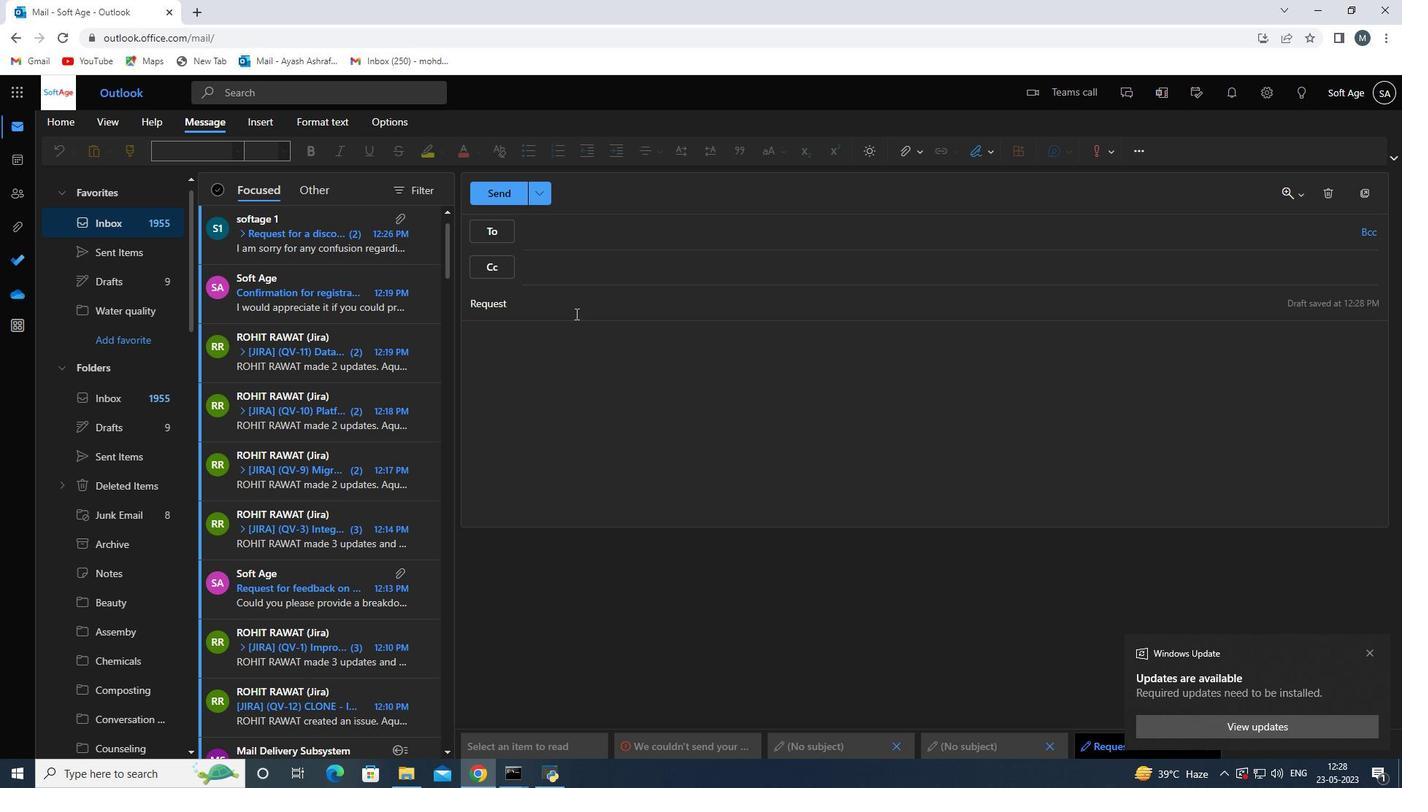
Action: Key pressed for<Key.space>feedback<Key.space>on<Key.space>a<Key.space>research<Key.space>proposal<Key.space>
Screenshot: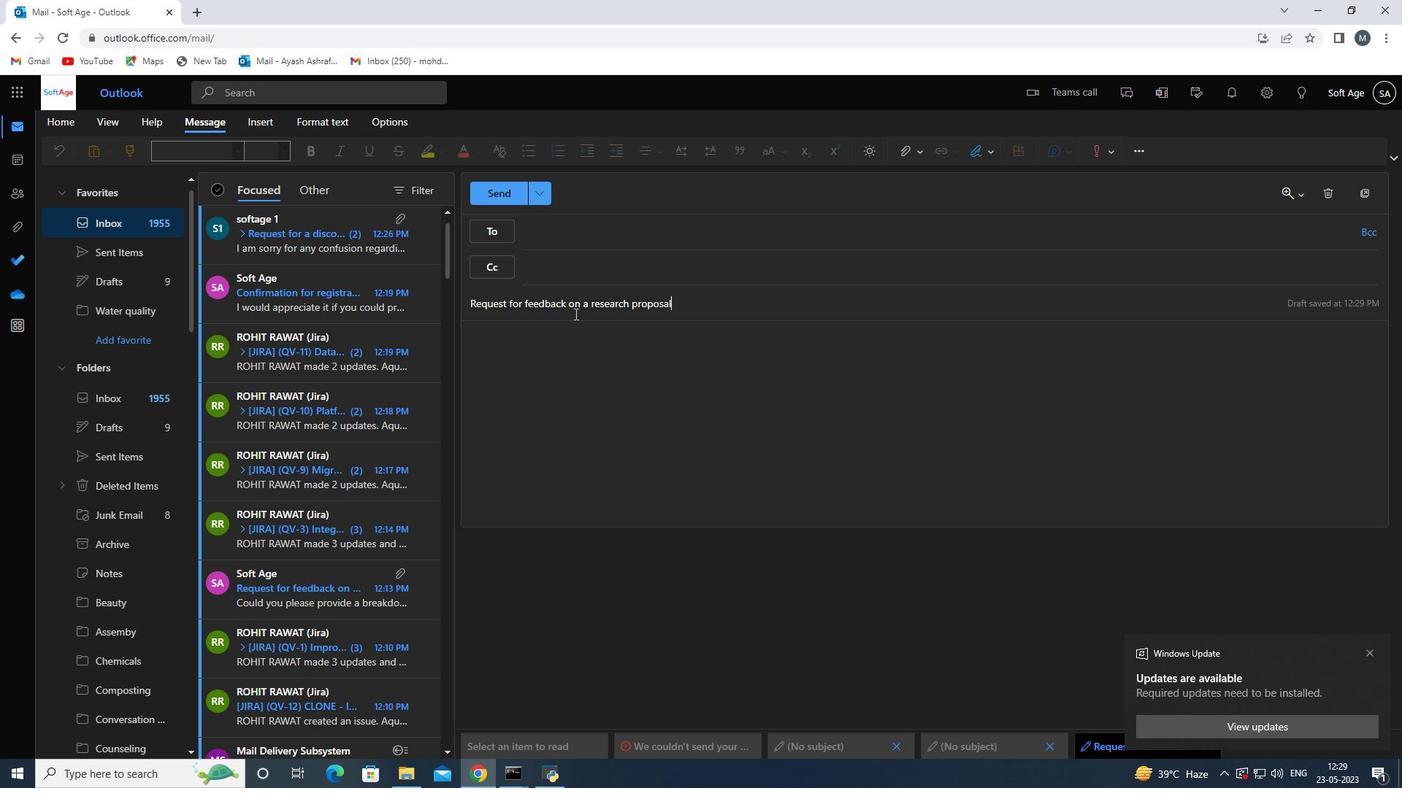 
Action: Mouse moved to (566, 355)
Screenshot: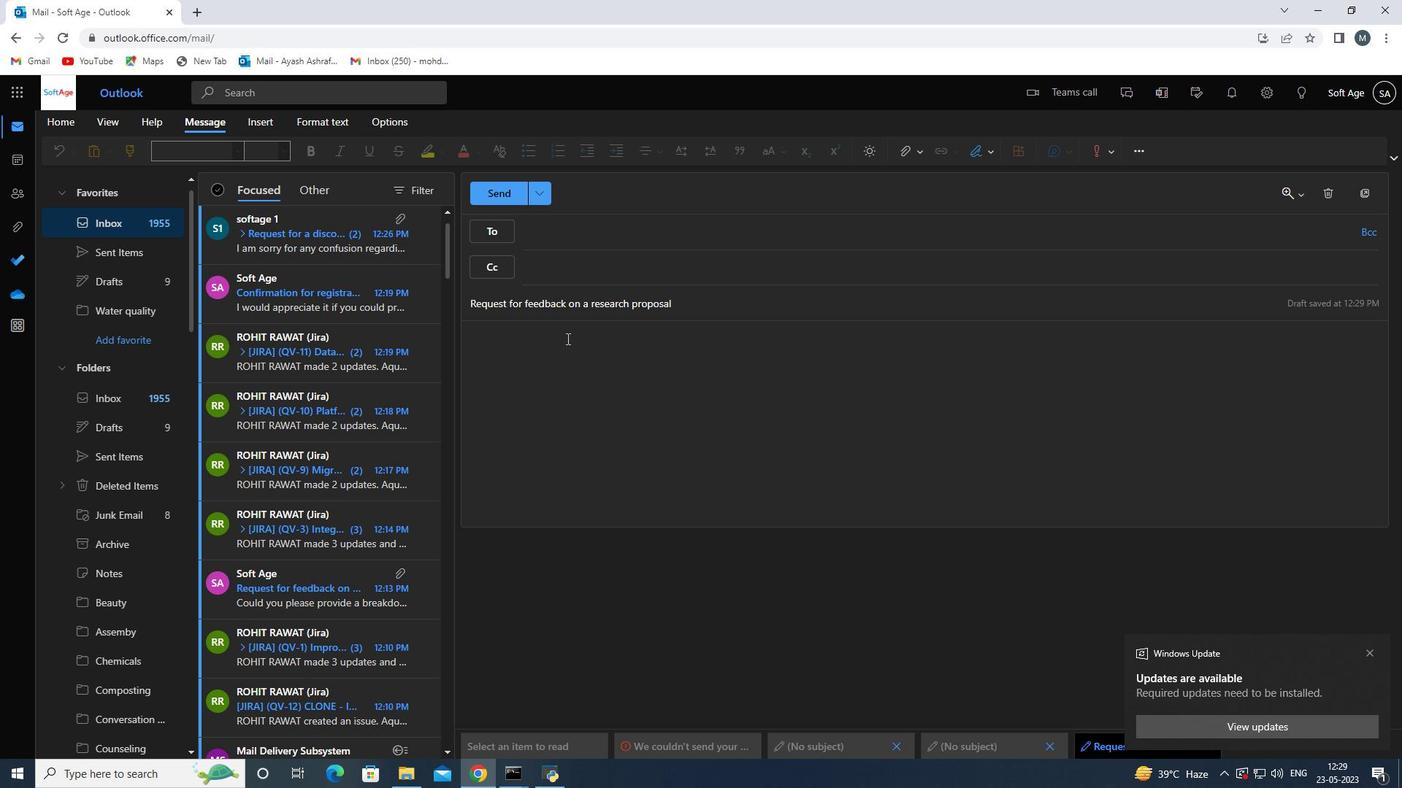 
Action: Mouse pressed left at (566, 355)
Screenshot: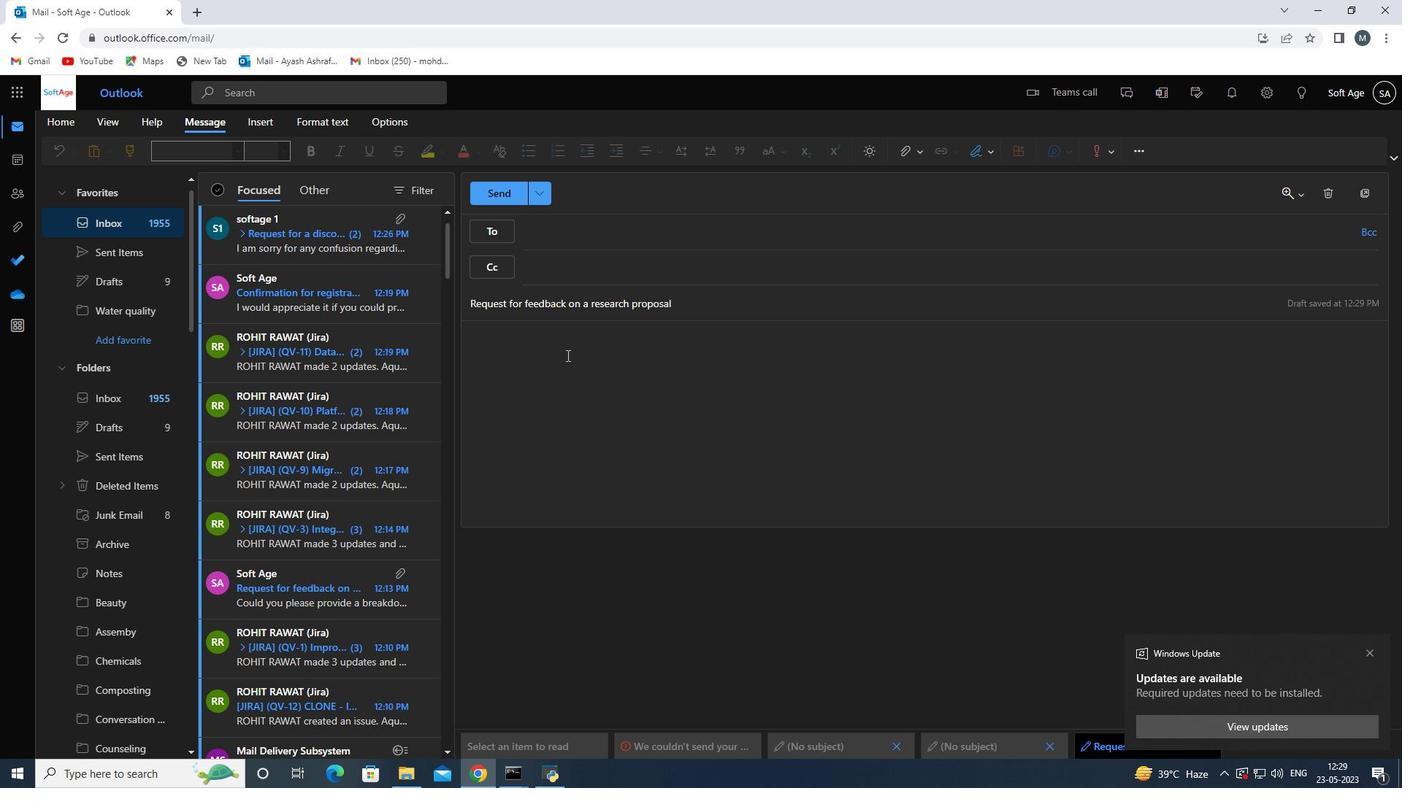 
Action: Key pressed <Key.shift>Please<Key.space>let<Key.space>me<Key.space>know<Key.space>if<Key.space>there<Key.space>are<Key.space>ab<Key.backspace>ny<Key.space>issues<Key.space>with<Key.space>the<Key.space>project<Key.space>resources<Key.space>allocation.
Screenshot: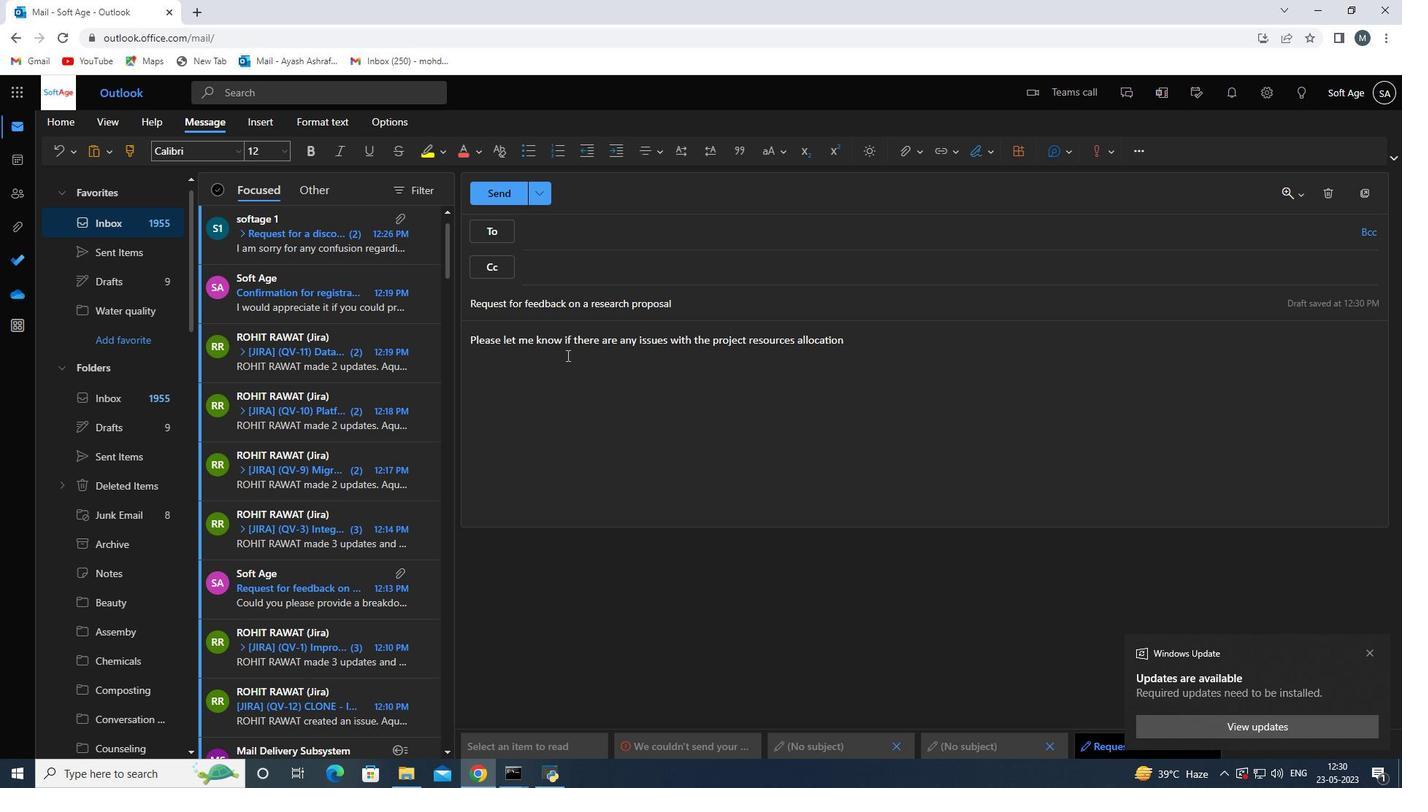 
Action: Mouse moved to (593, 234)
Screenshot: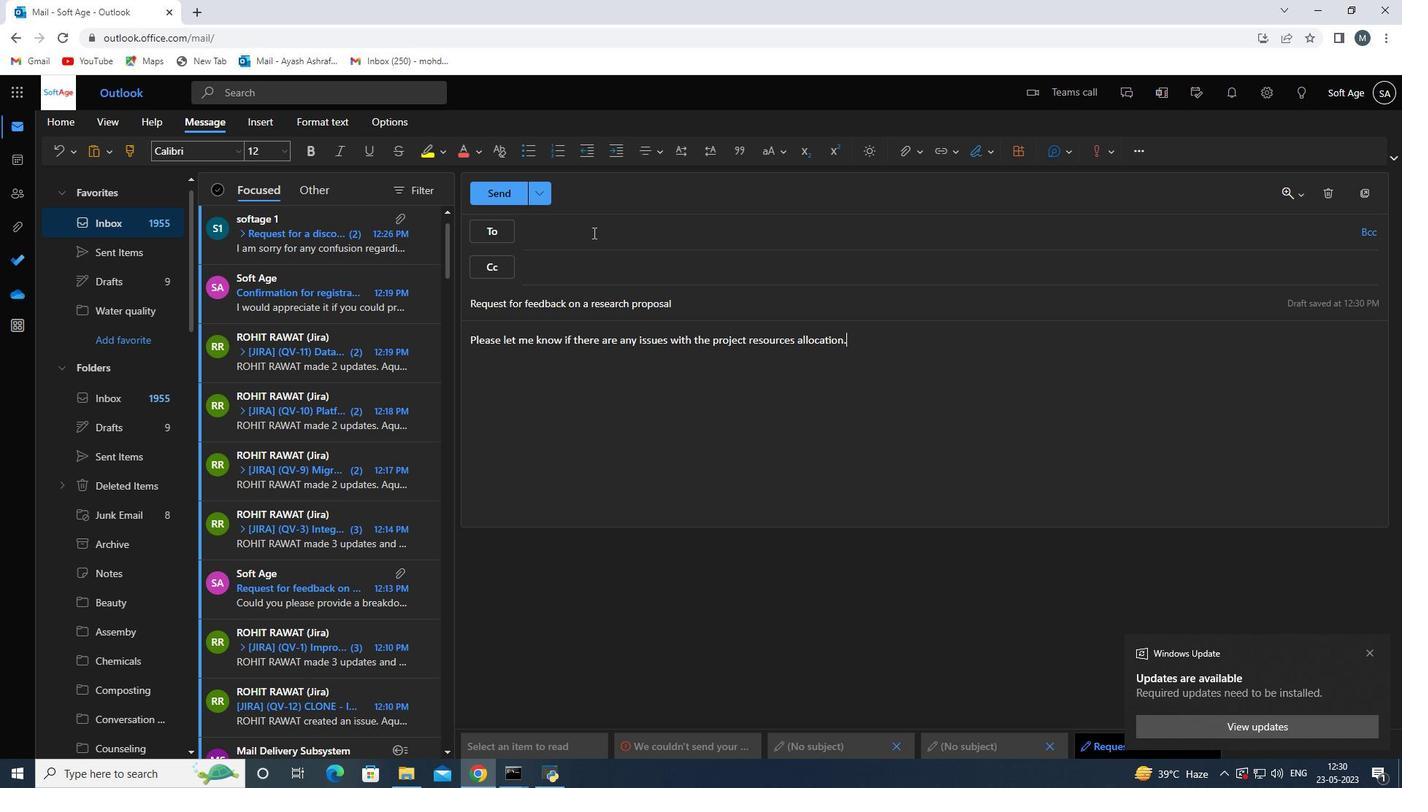 
Action: Mouse pressed left at (593, 234)
Screenshot: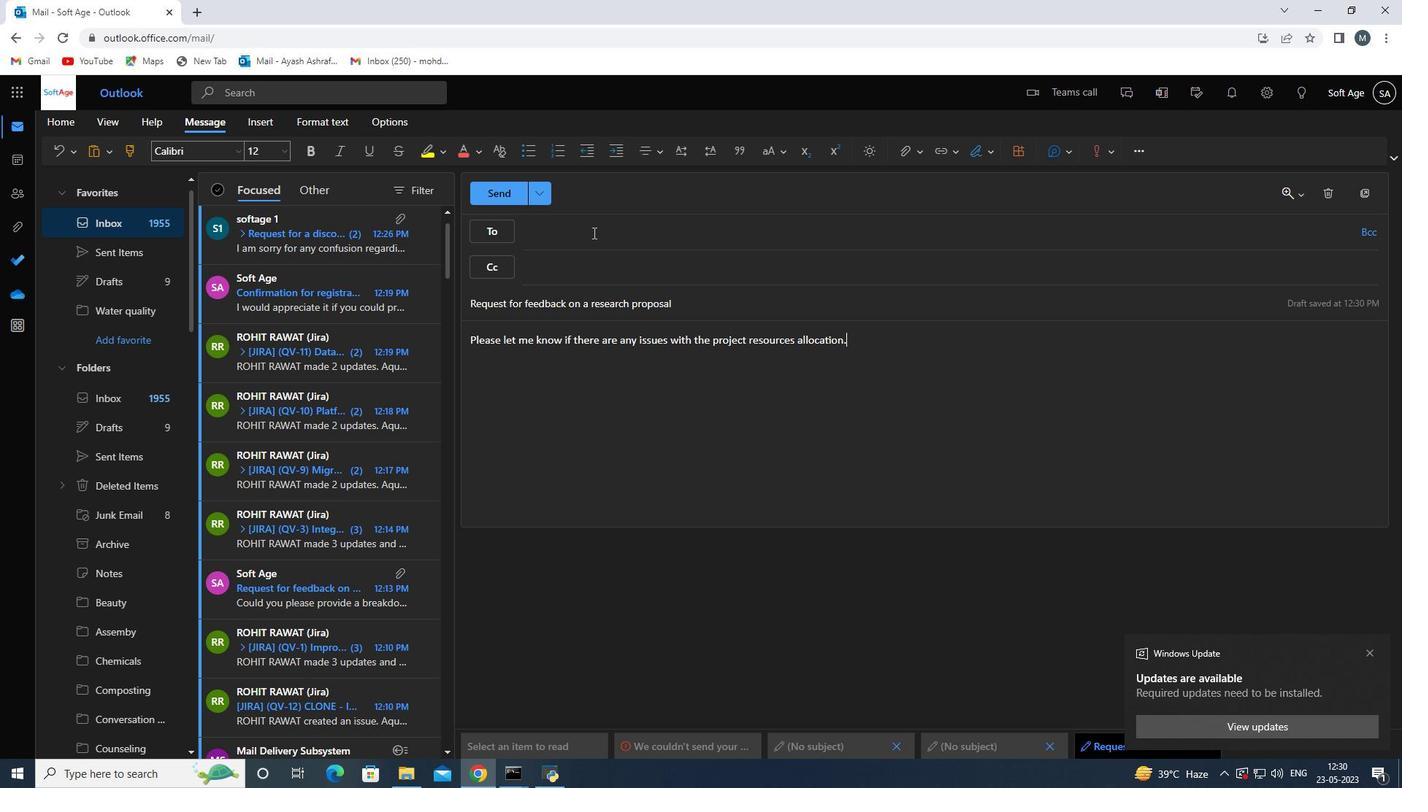 
Action: Key pressed <Key.shift>Softage.4<Key.shift>@softage.net
Screenshot: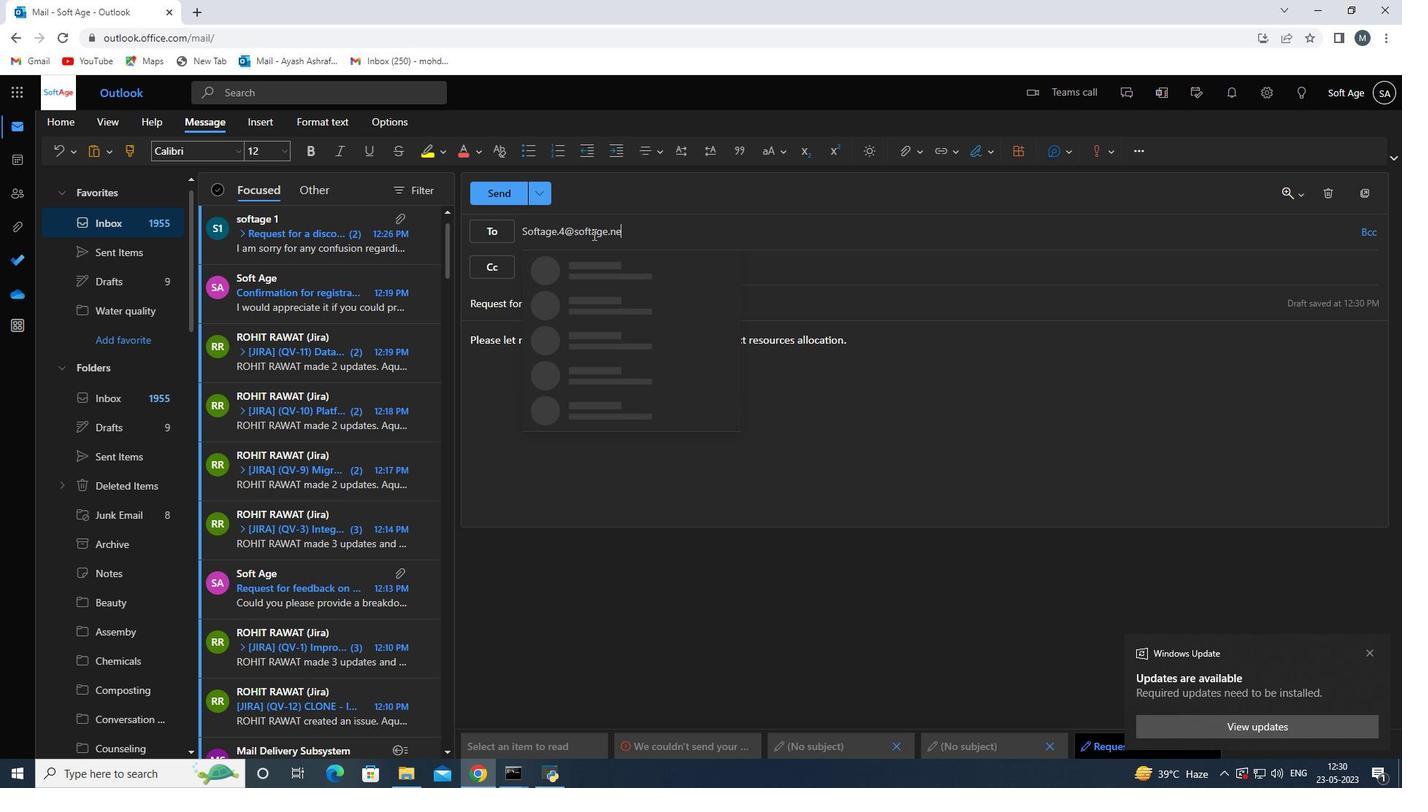 
Action: Mouse moved to (592, 282)
Screenshot: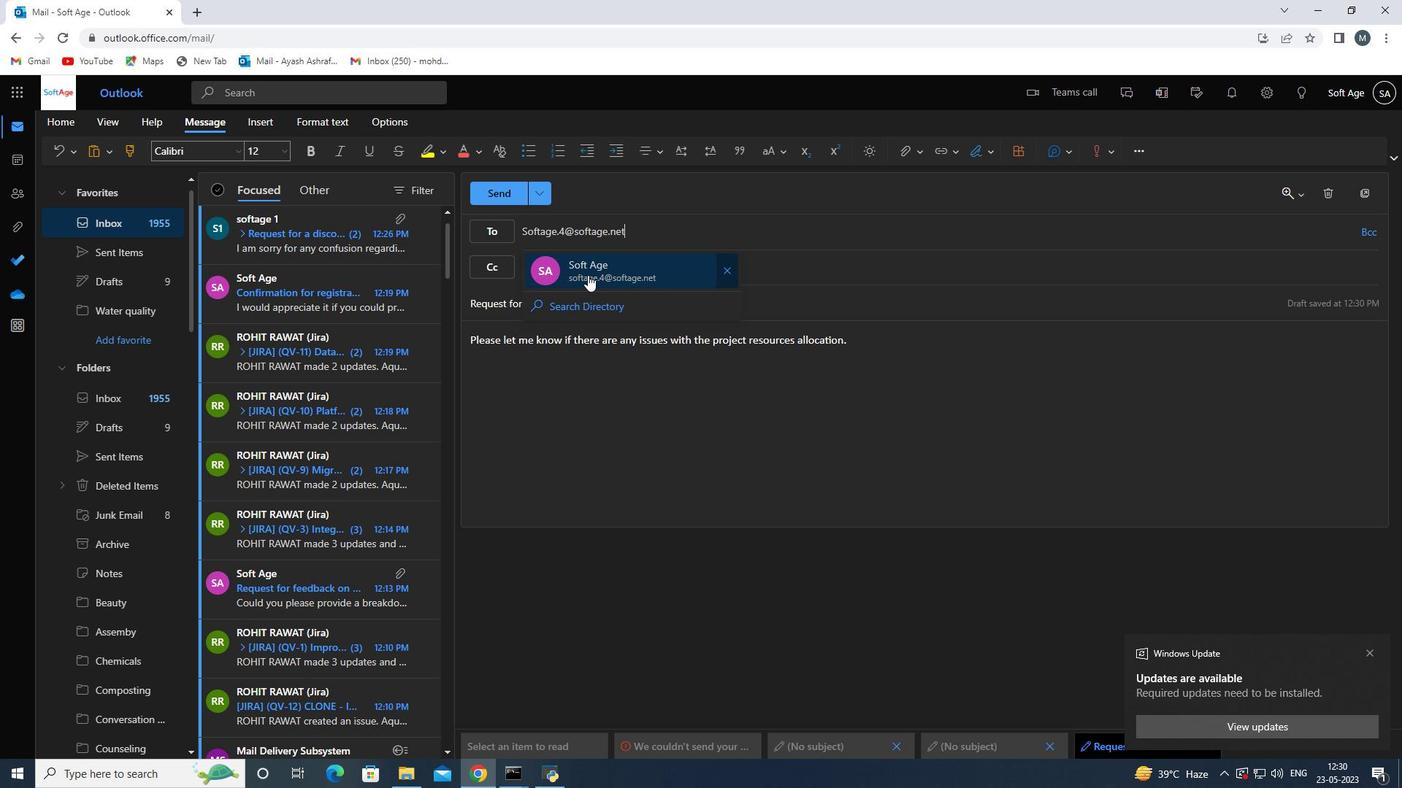 
Action: Mouse pressed left at (592, 282)
Screenshot: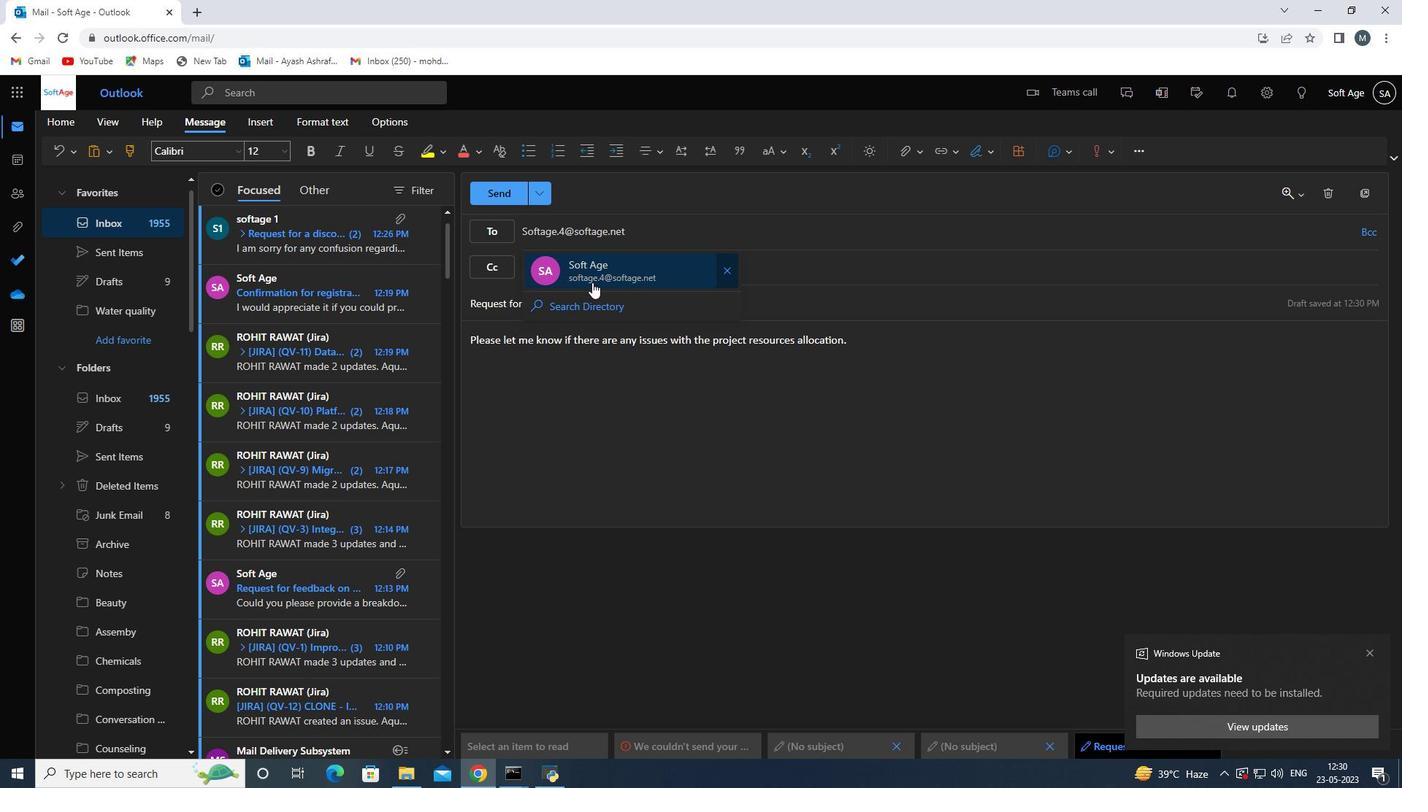 
Action: Mouse moved to (994, 154)
Screenshot: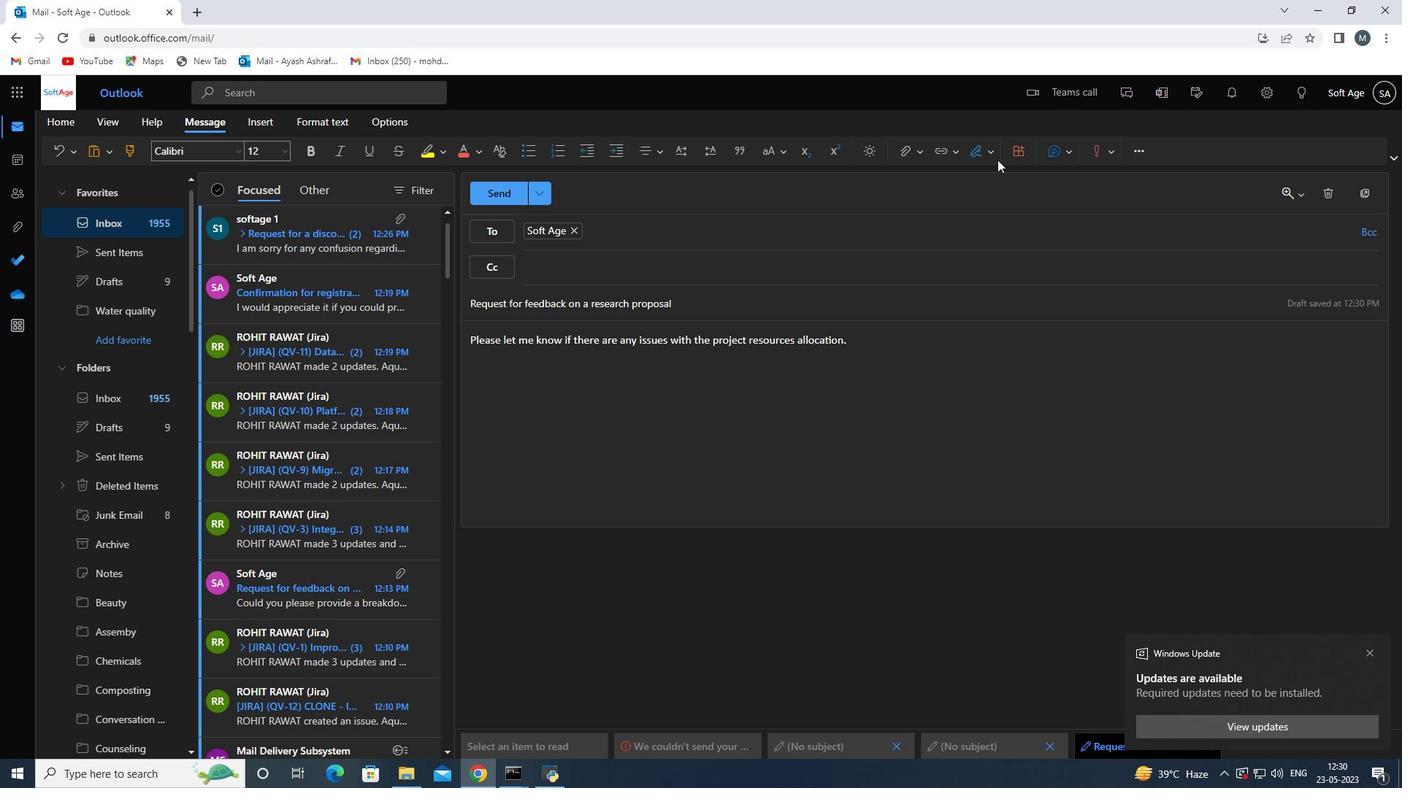 
Action: Mouse pressed left at (994, 154)
Screenshot: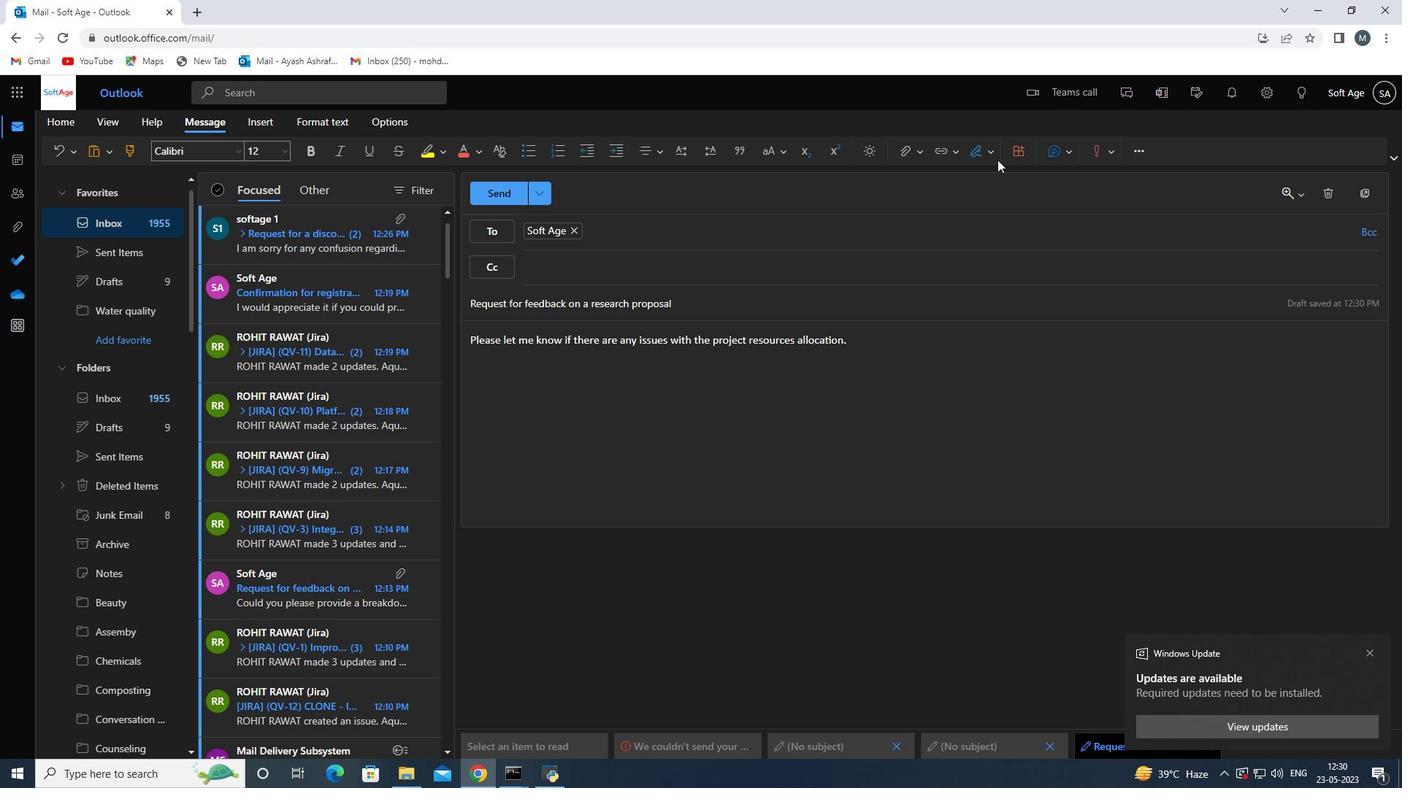 
Action: Mouse moved to (943, 180)
Screenshot: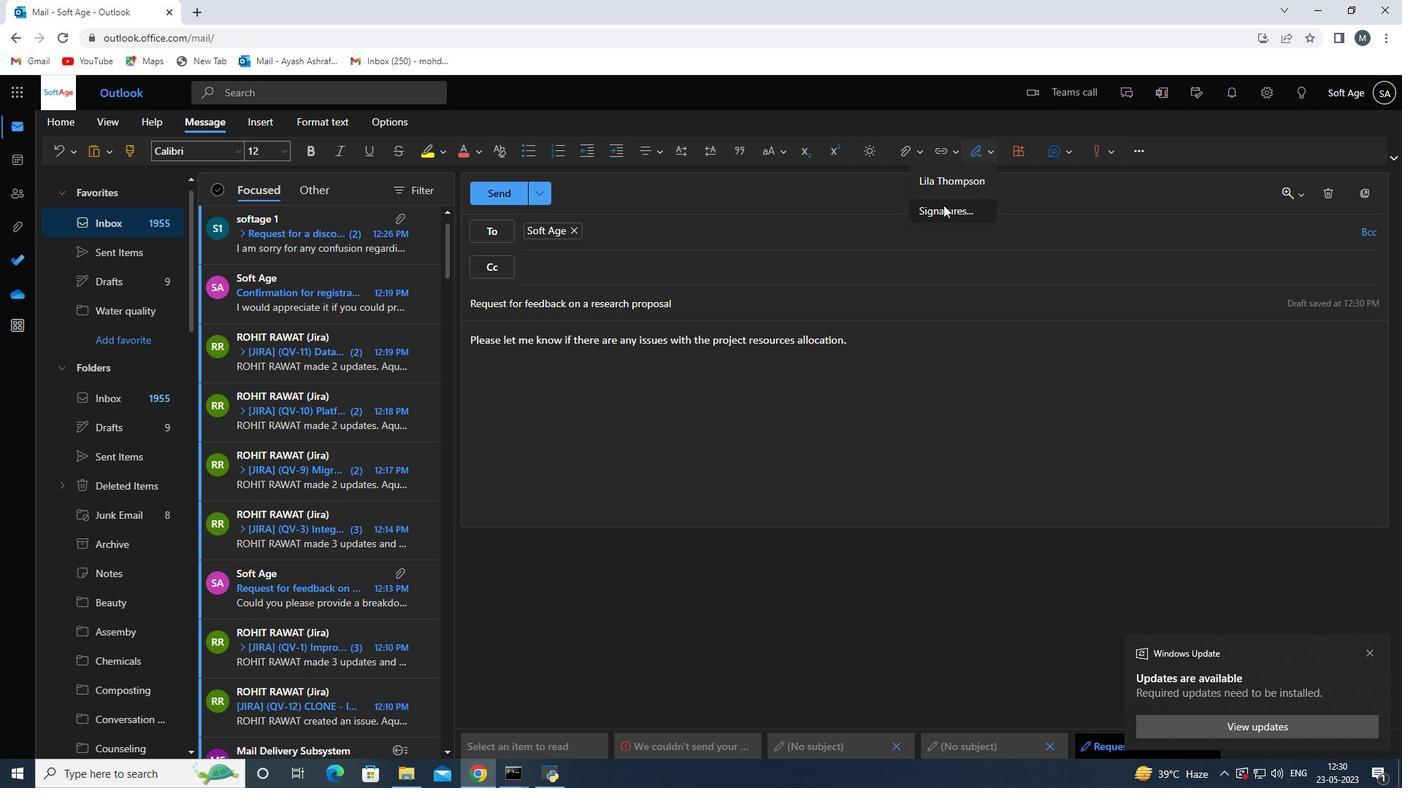 
Action: Mouse pressed left at (943, 180)
Screenshot: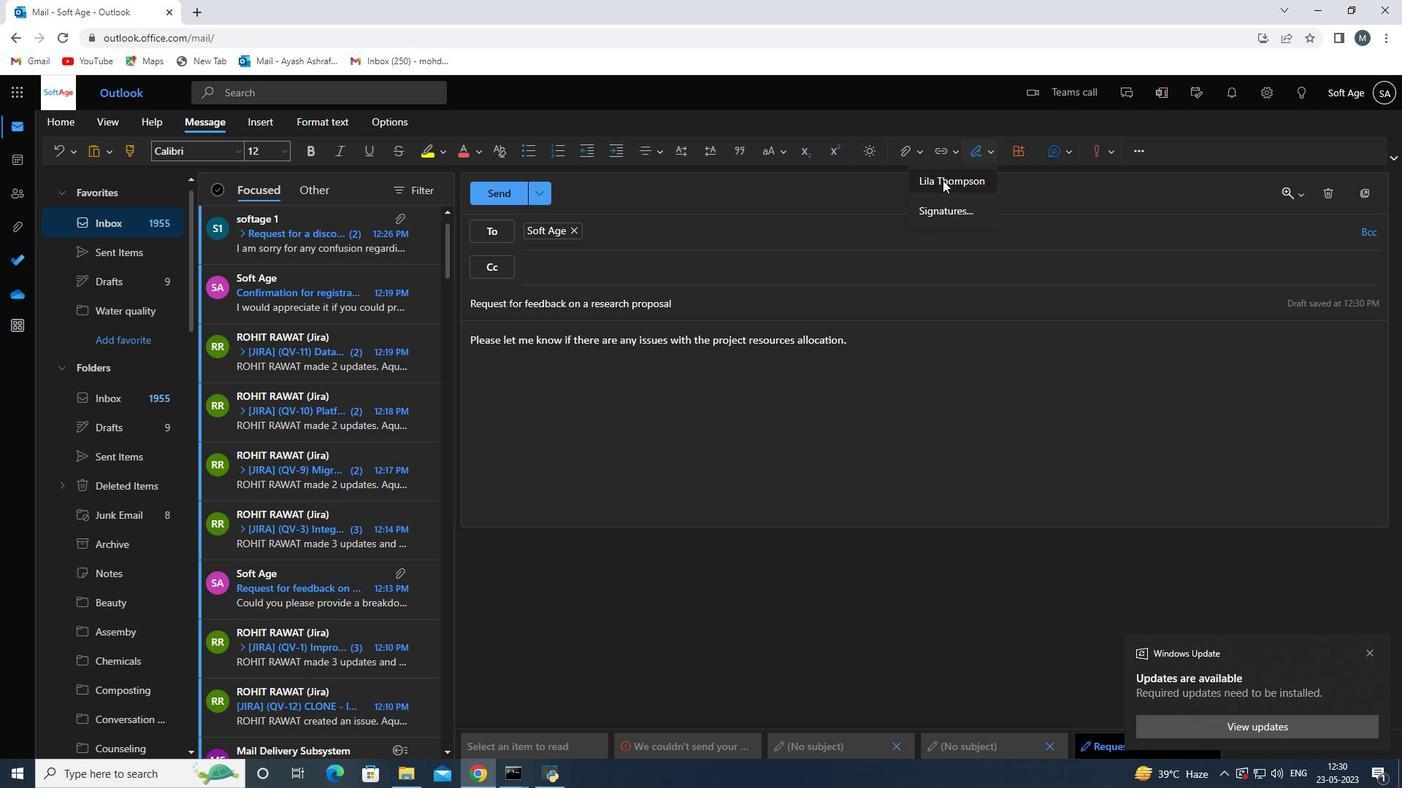 
Action: Mouse moved to (910, 159)
Screenshot: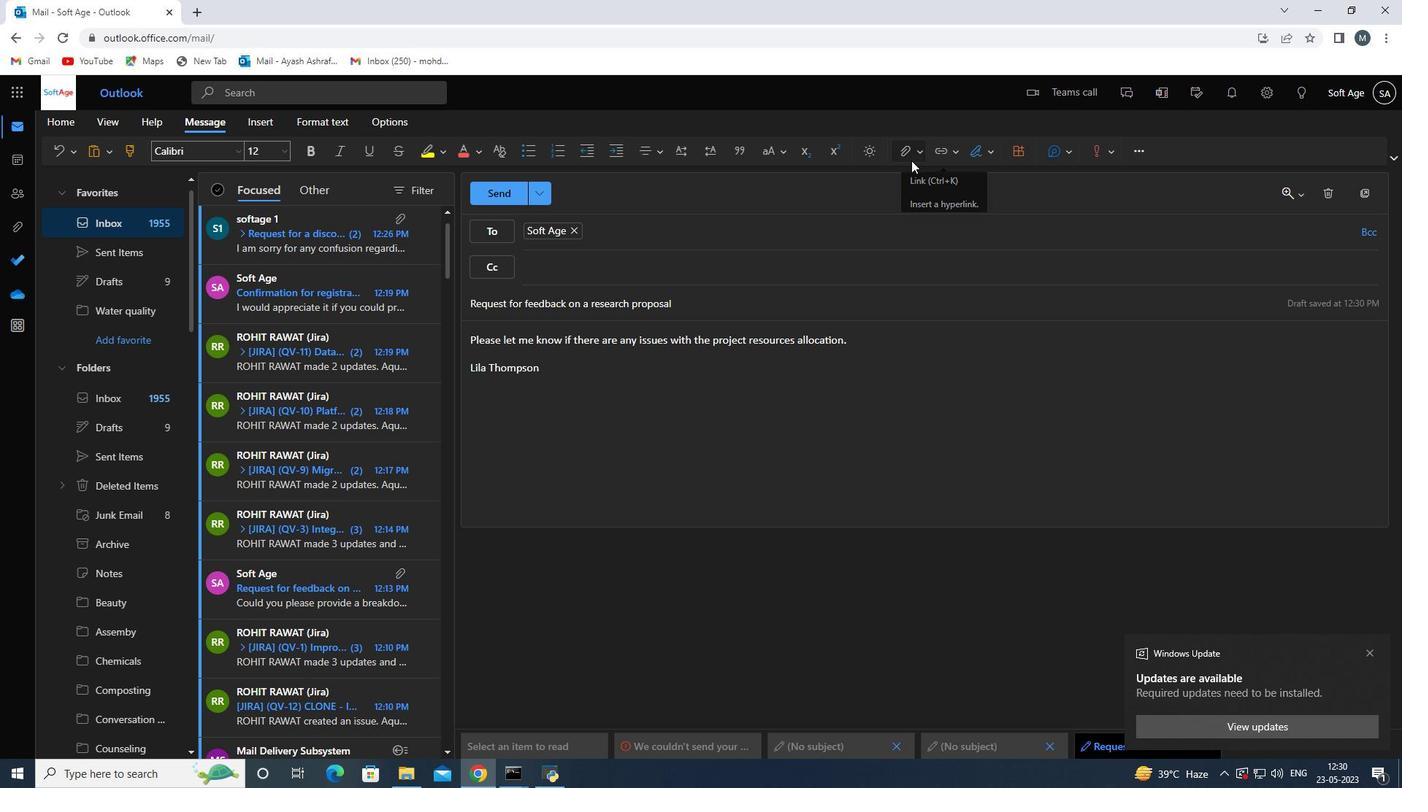 
Action: Mouse pressed left at (910, 159)
Screenshot: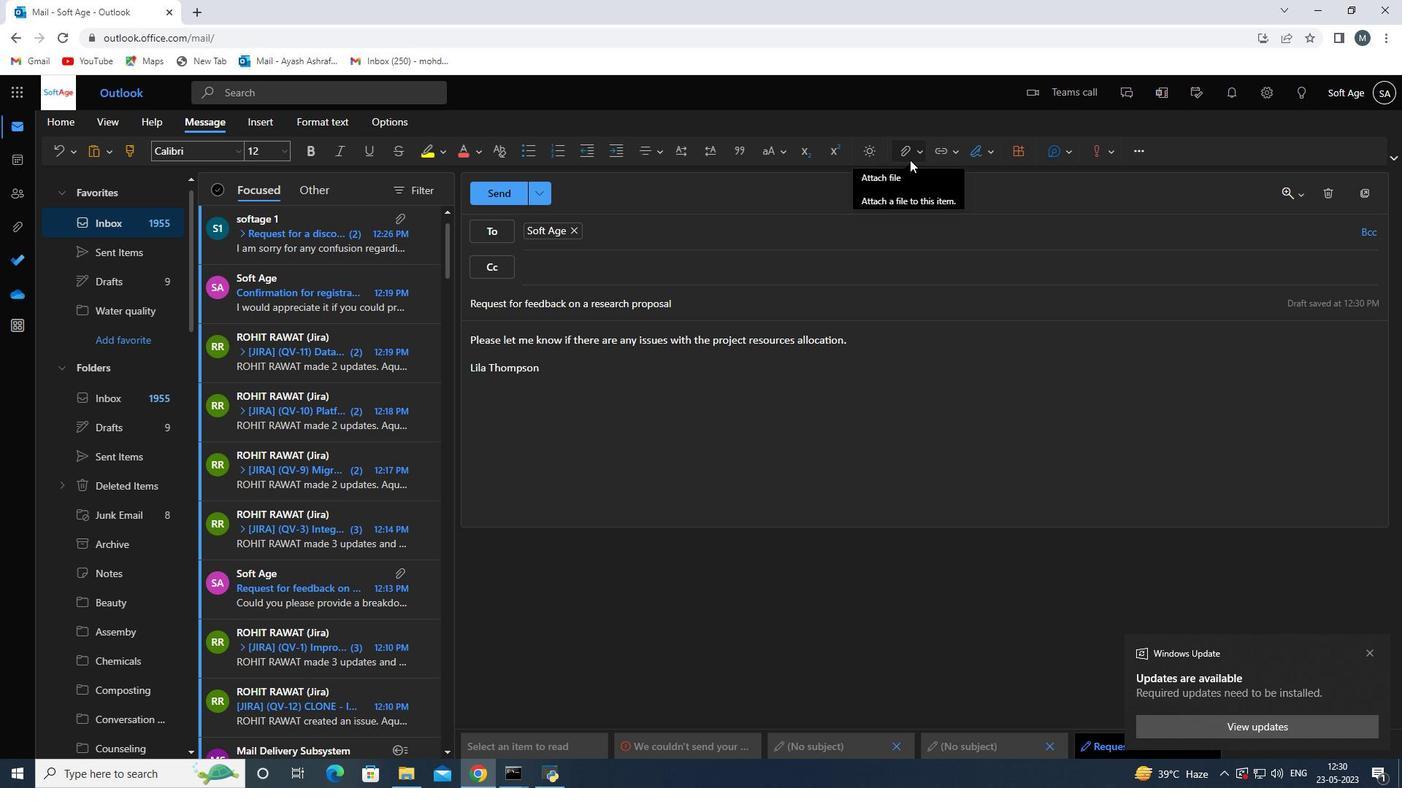 
Action: Mouse moved to (880, 188)
Screenshot: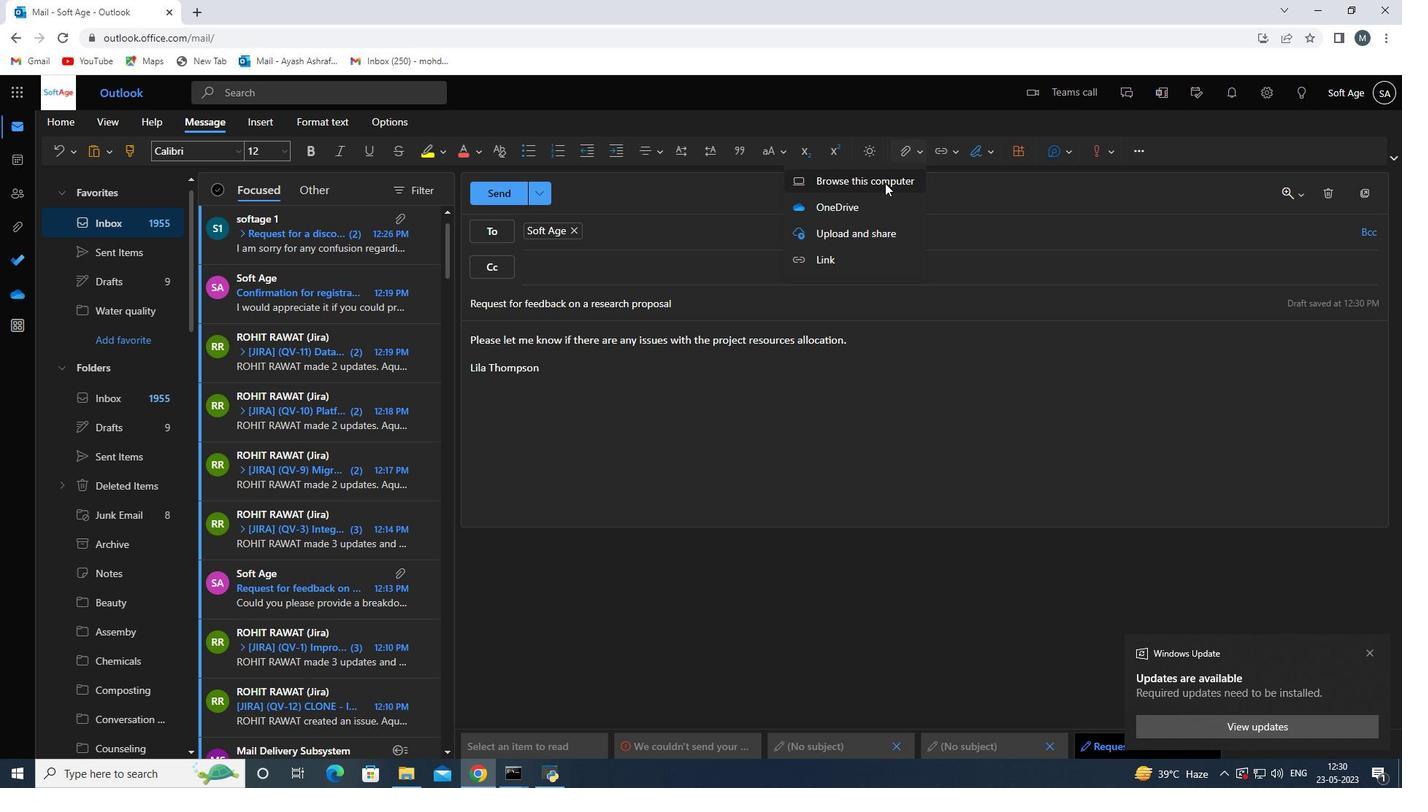
Action: Mouse pressed left at (880, 188)
Screenshot: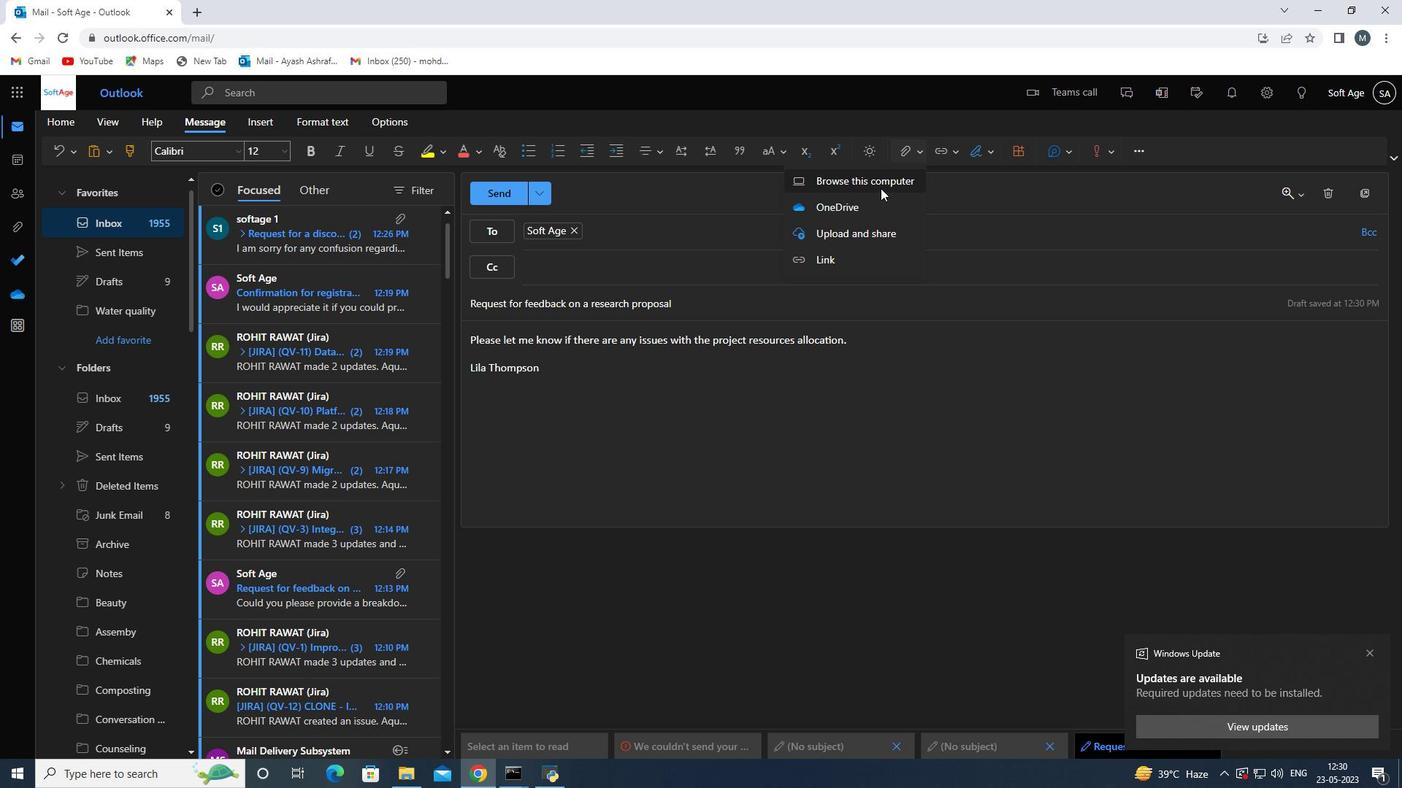 
Action: Mouse moved to (271, 260)
Screenshot: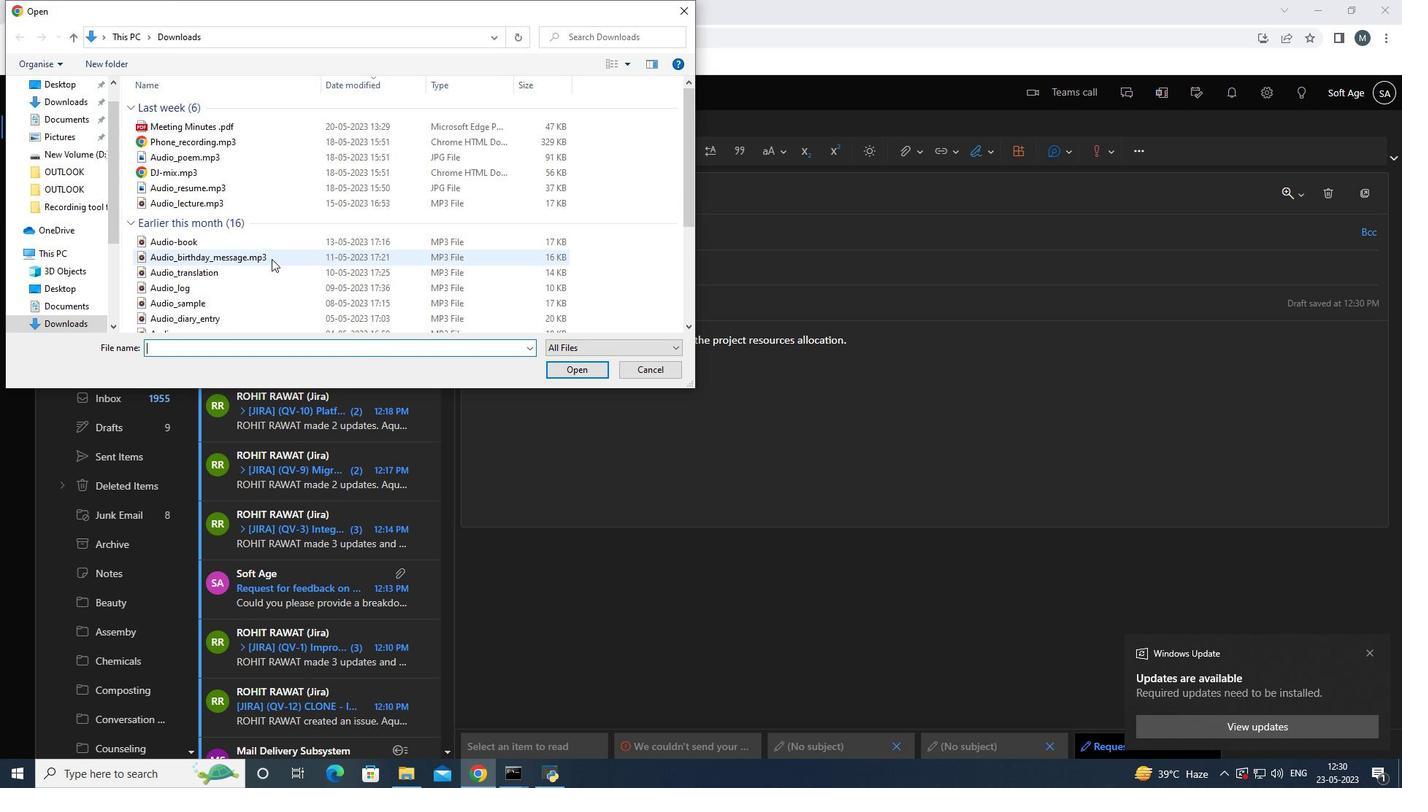 
Action: Mouse scrolled (271, 259) with delta (0, 0)
Screenshot: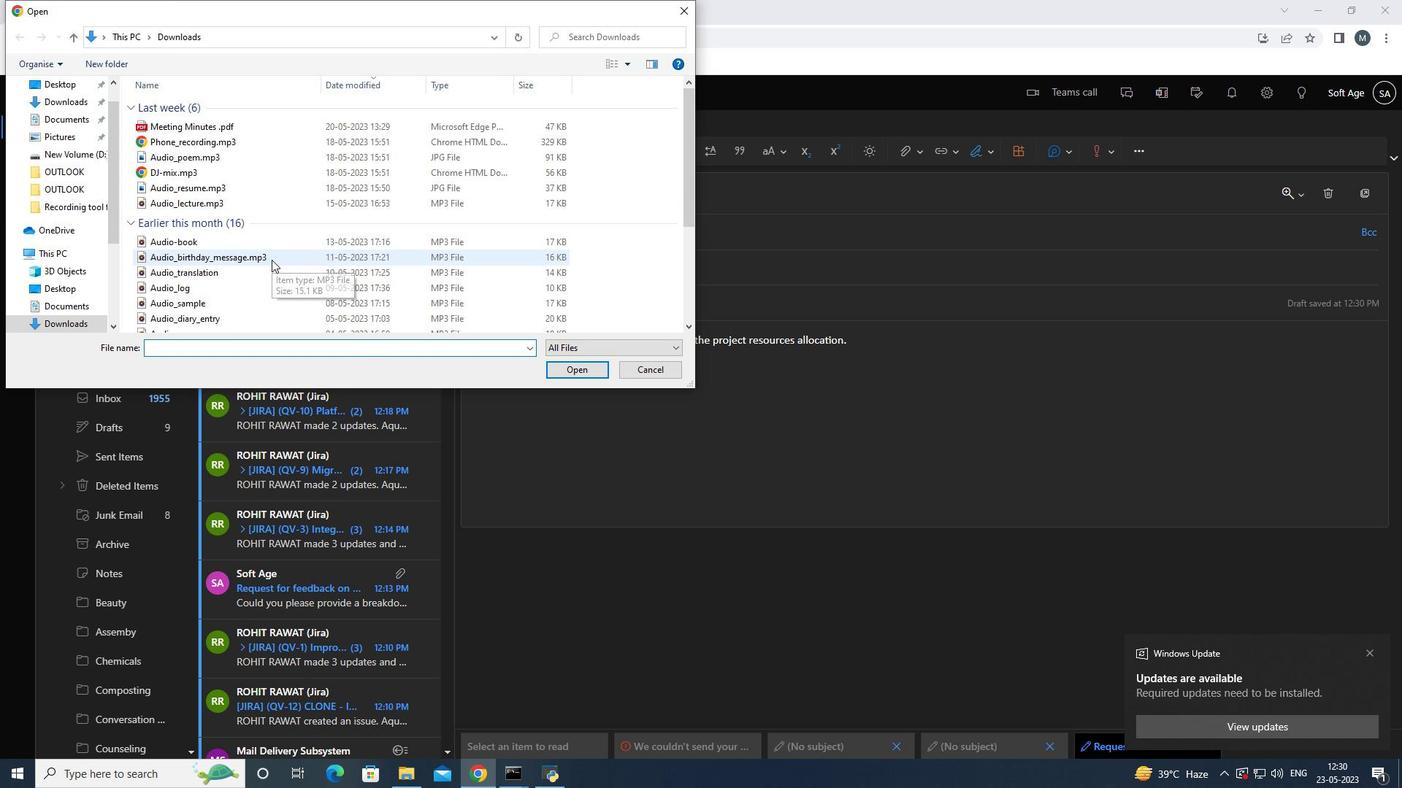 
Action: Mouse scrolled (271, 259) with delta (0, 0)
Screenshot: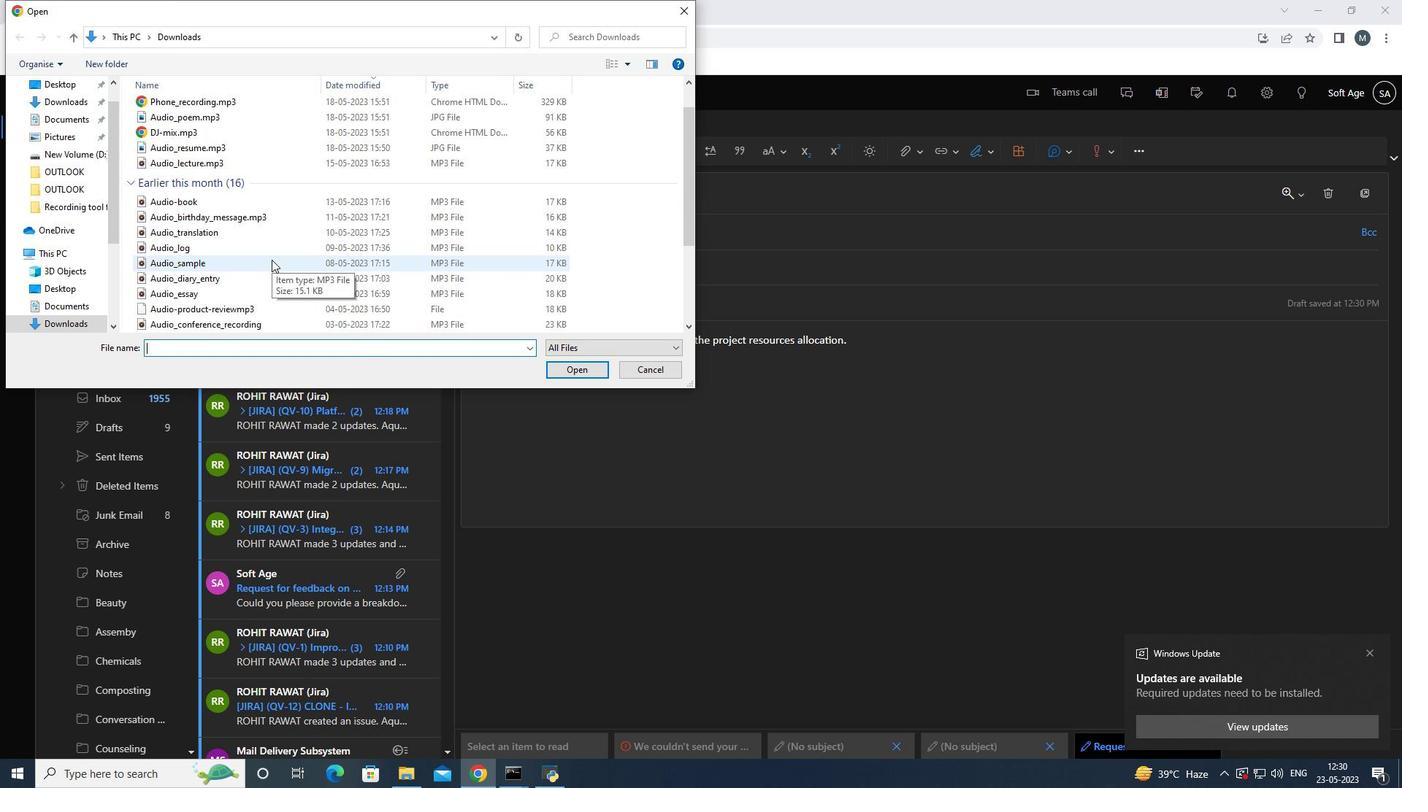 
Action: Mouse moved to (271, 260)
Screenshot: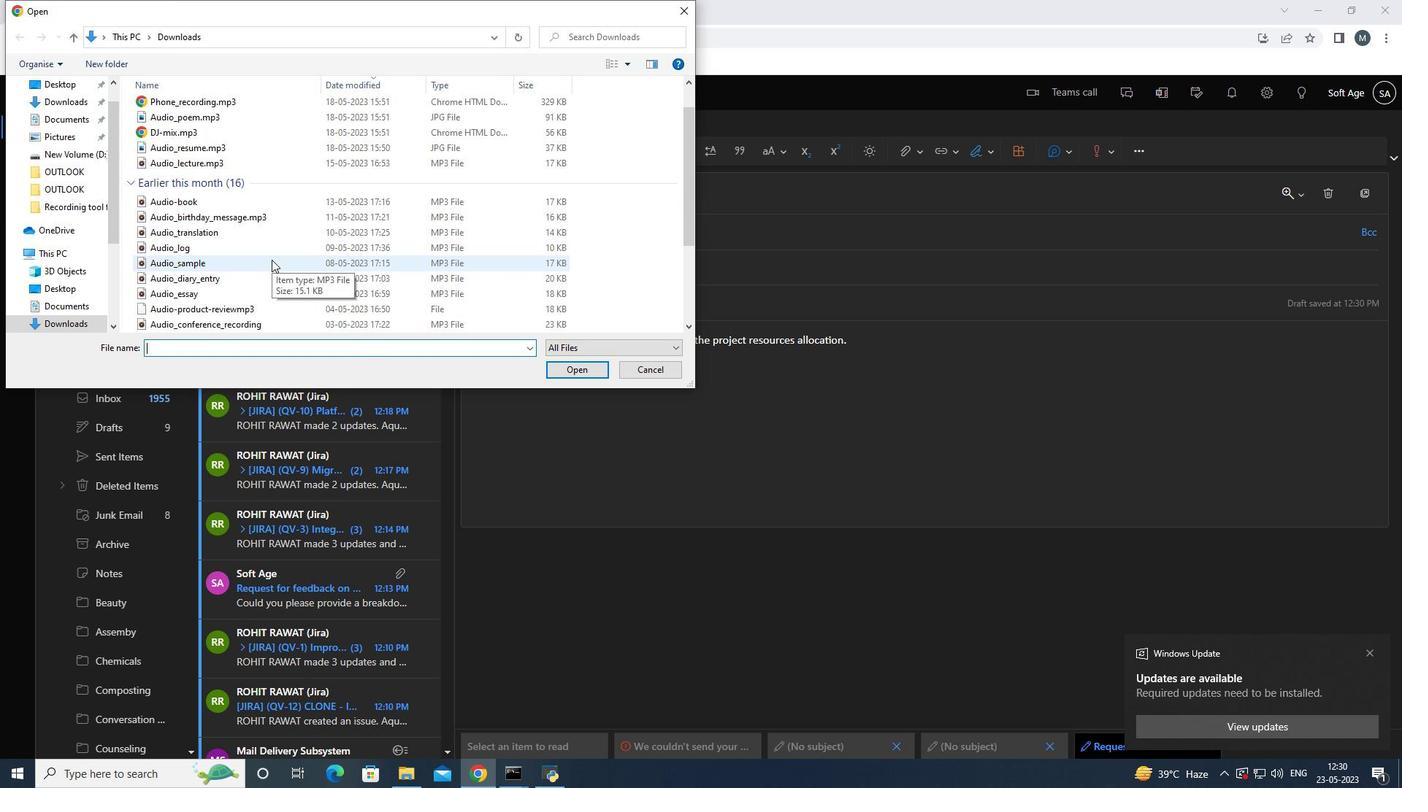 
Action: Mouse scrolled (271, 260) with delta (0, 0)
Screenshot: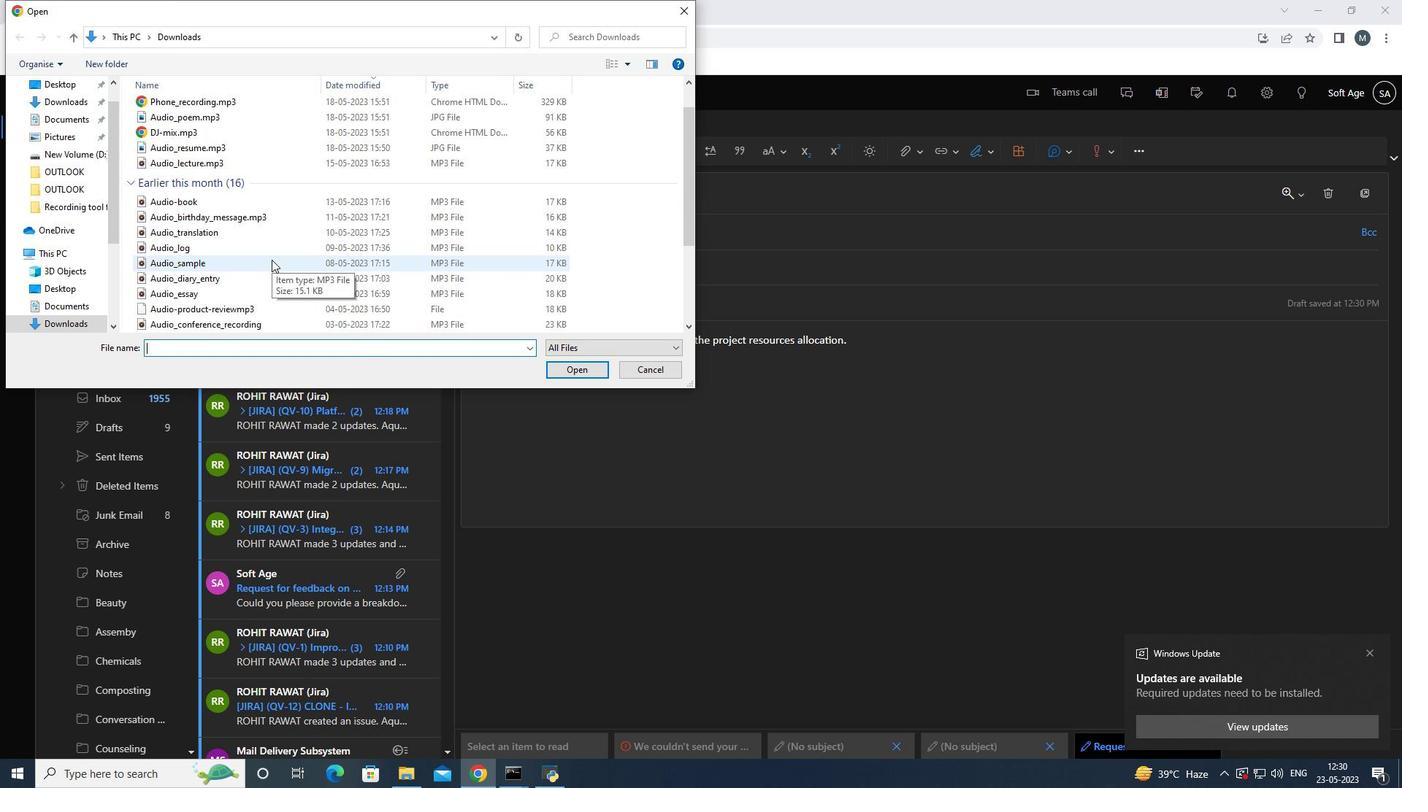 
Action: Mouse moved to (275, 271)
Screenshot: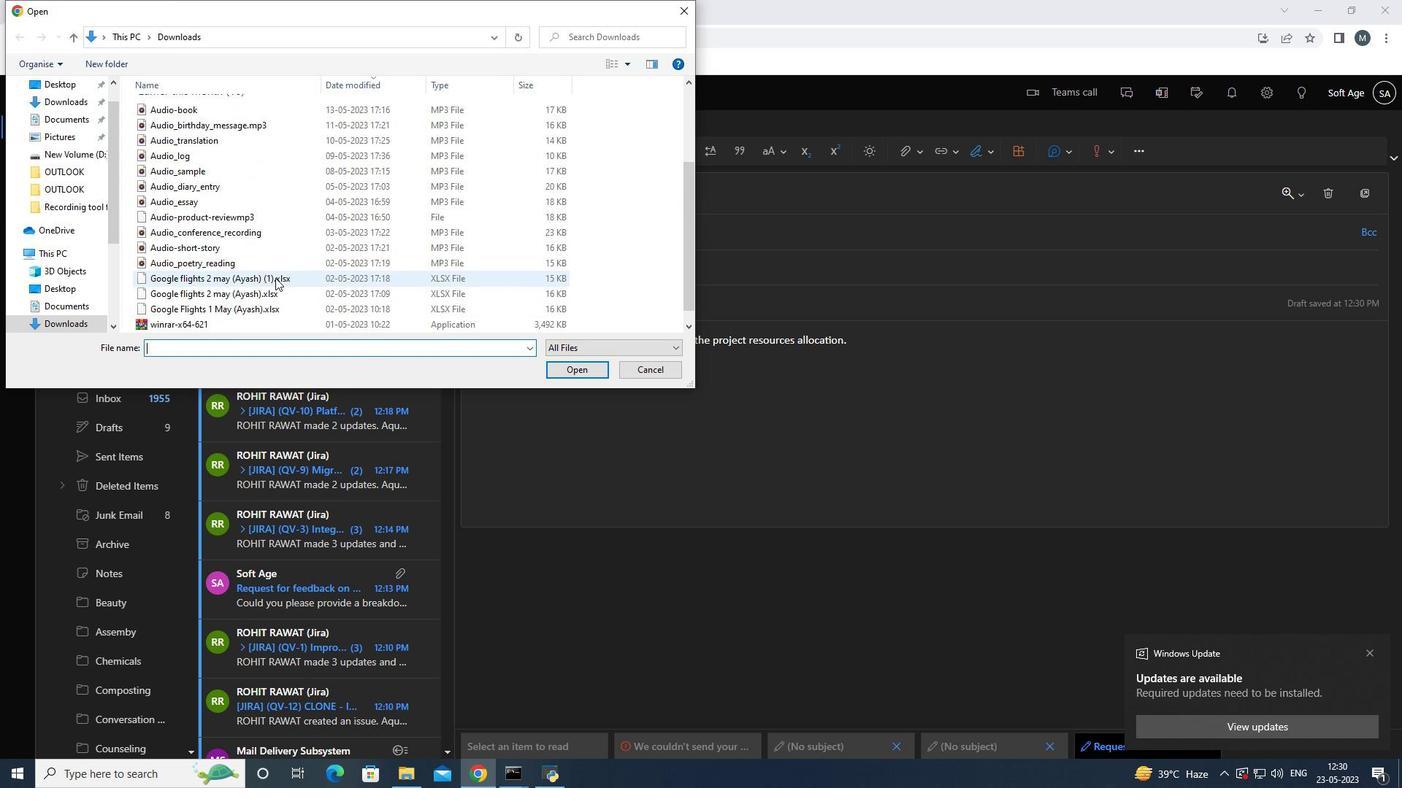 
Action: Mouse pressed left at (275, 271)
Screenshot: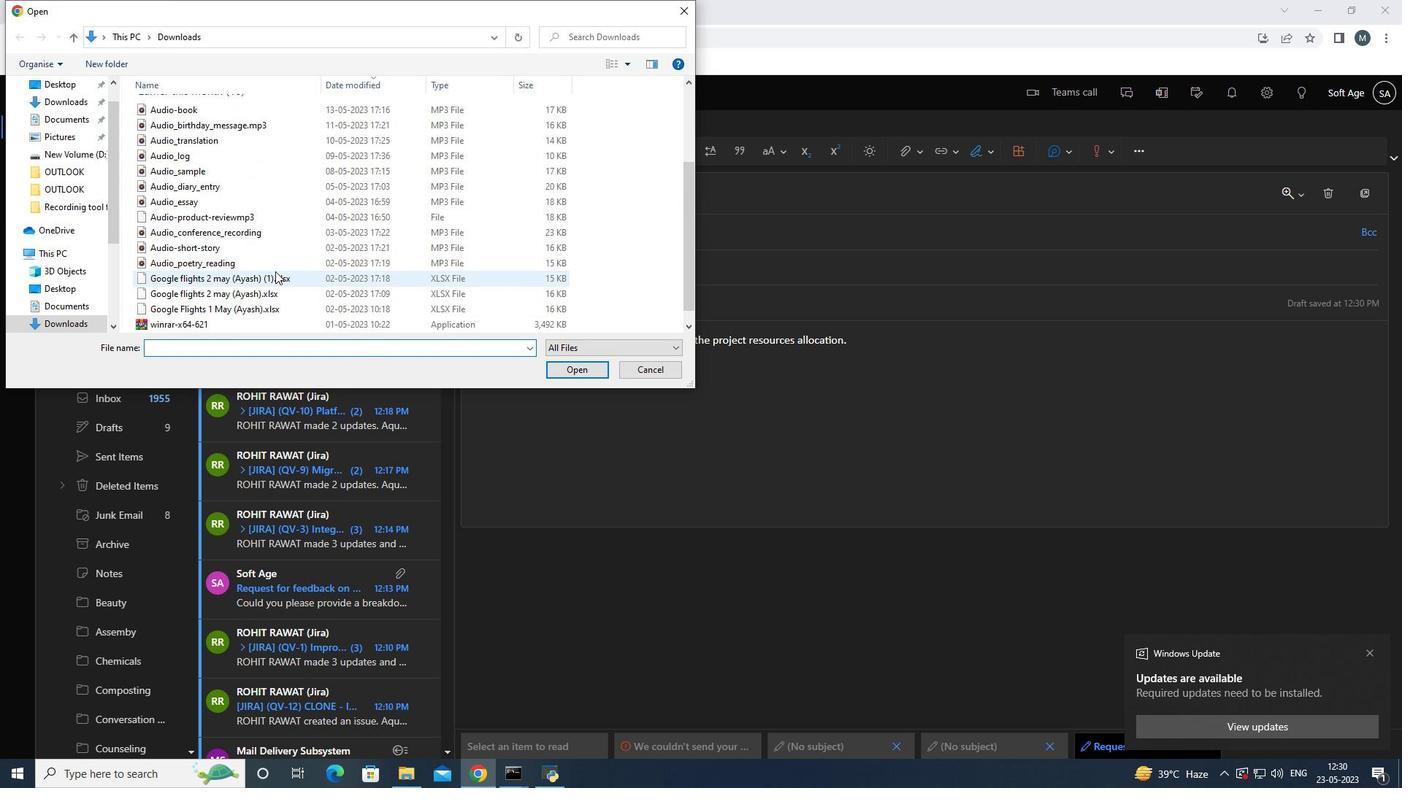 
Action: Mouse pressed right at (275, 271)
Screenshot: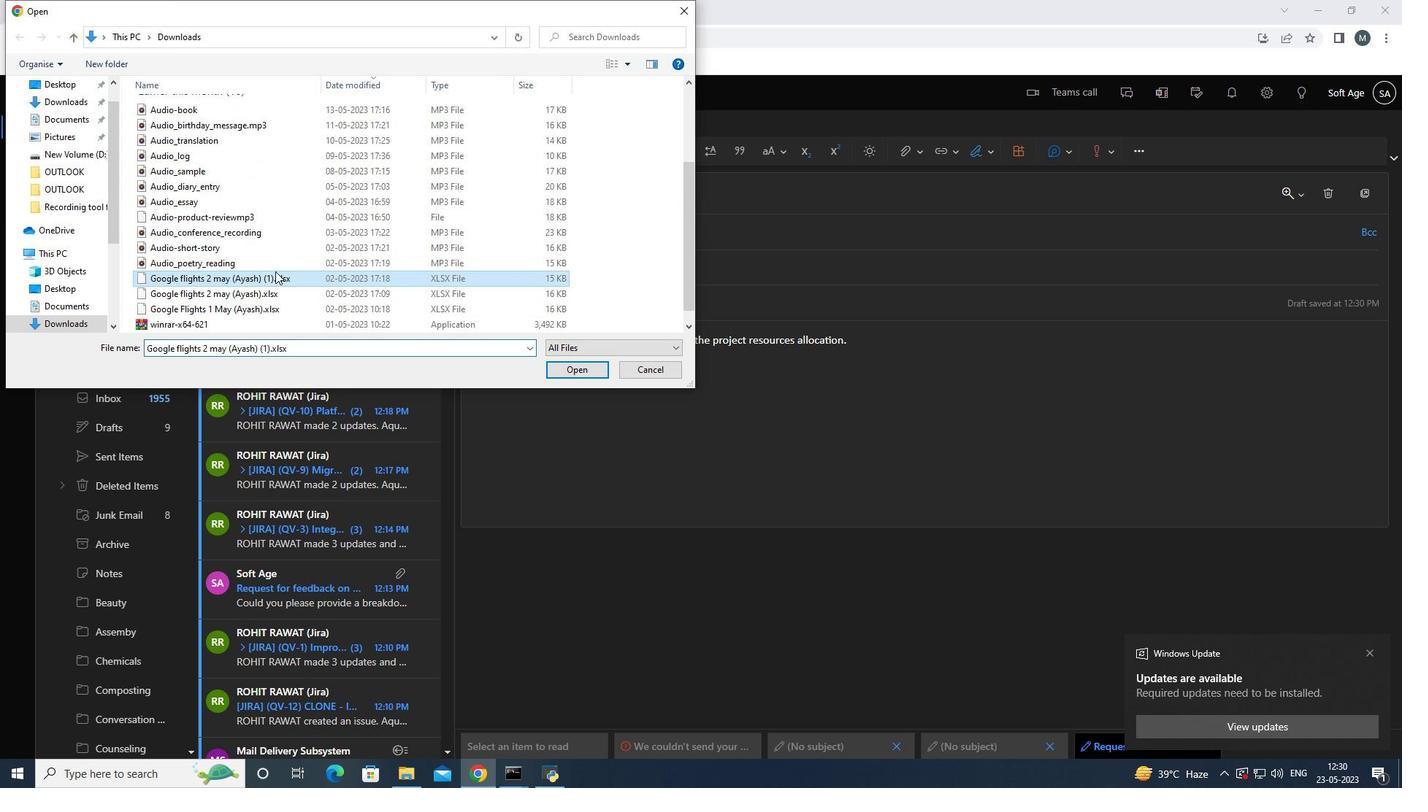 
Action: Mouse moved to (339, 552)
Screenshot: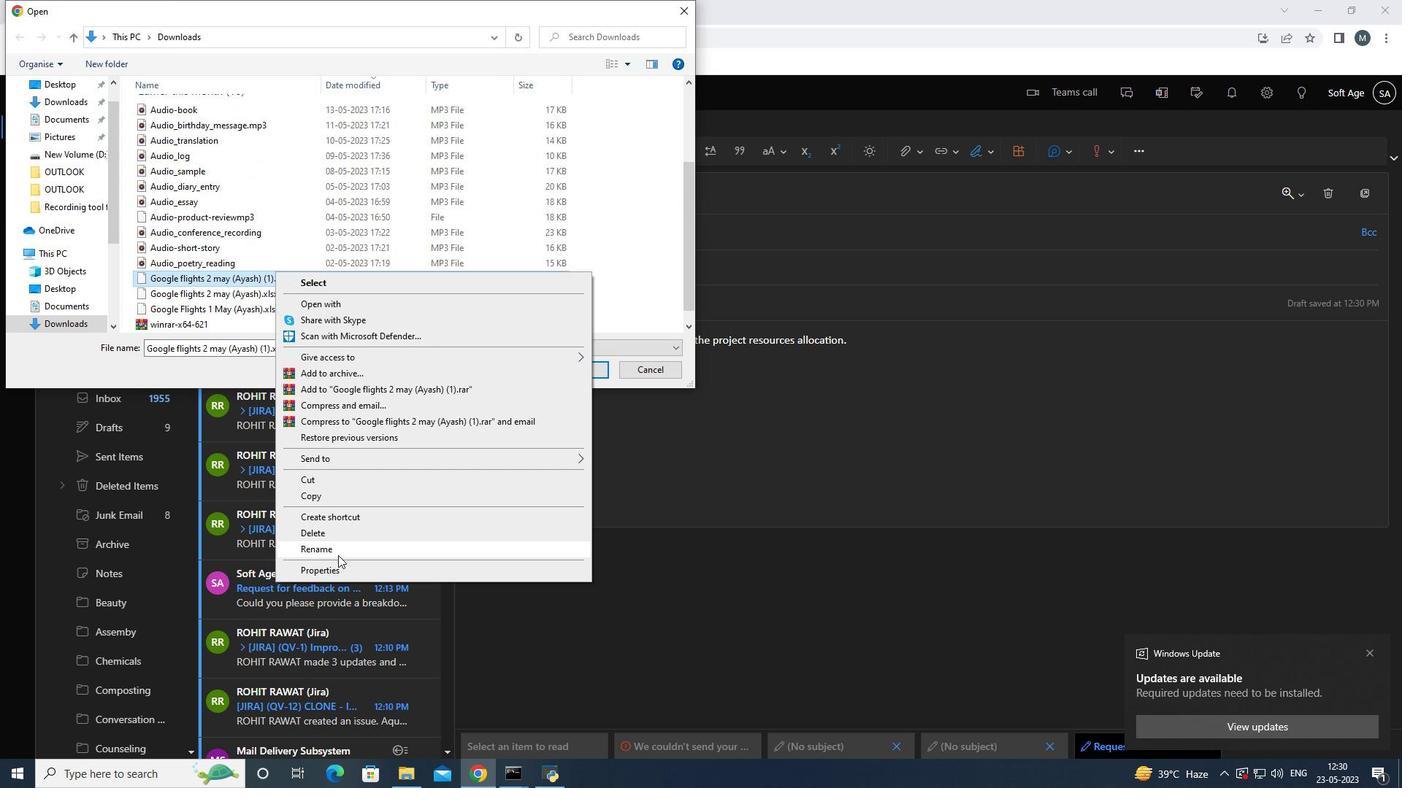 
Action: Mouse pressed left at (339, 552)
Screenshot: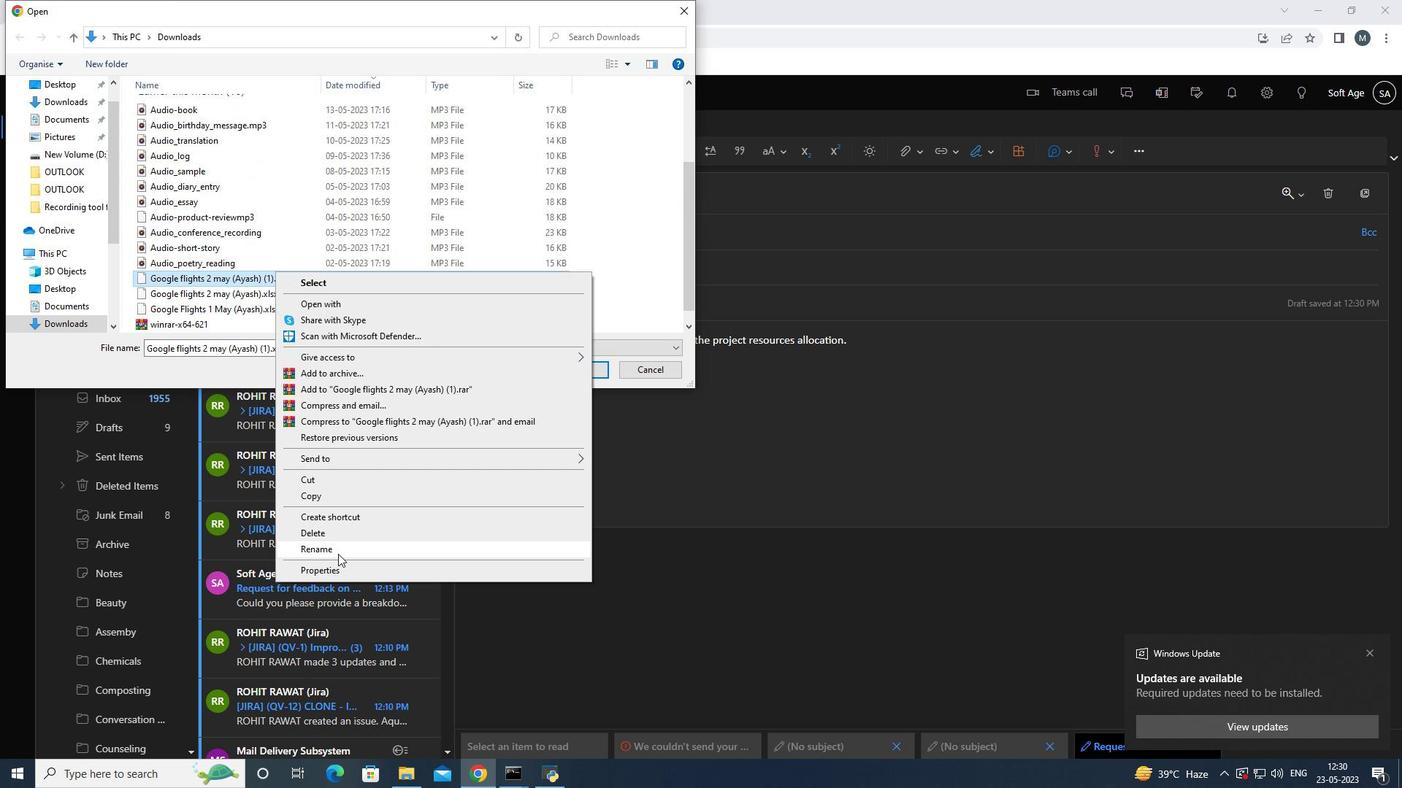 
Action: Key pressed <Key.shift>Audio<Key.shift>_memorial<Key.shift>_talk.mp3
Screenshot: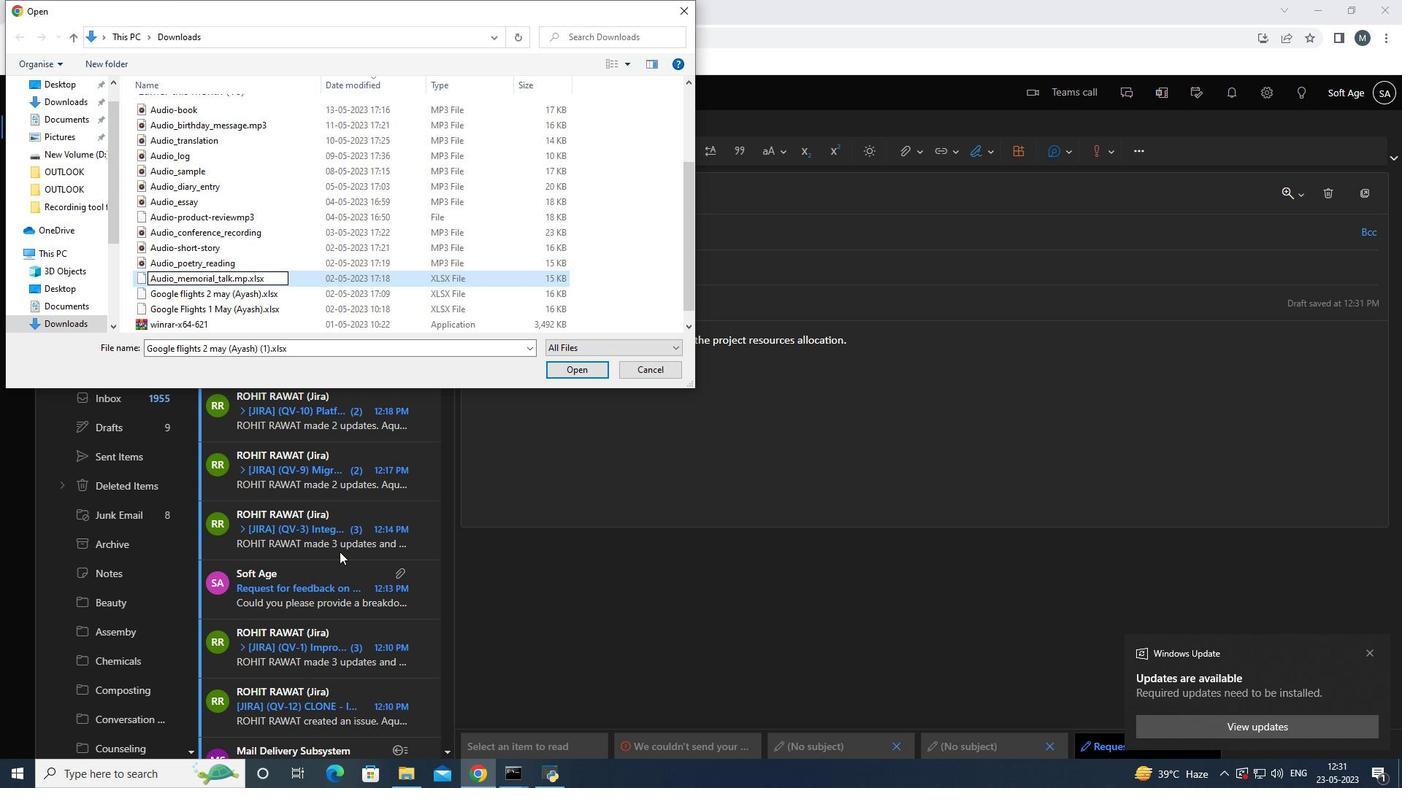 
Action: Mouse moved to (276, 281)
Screenshot: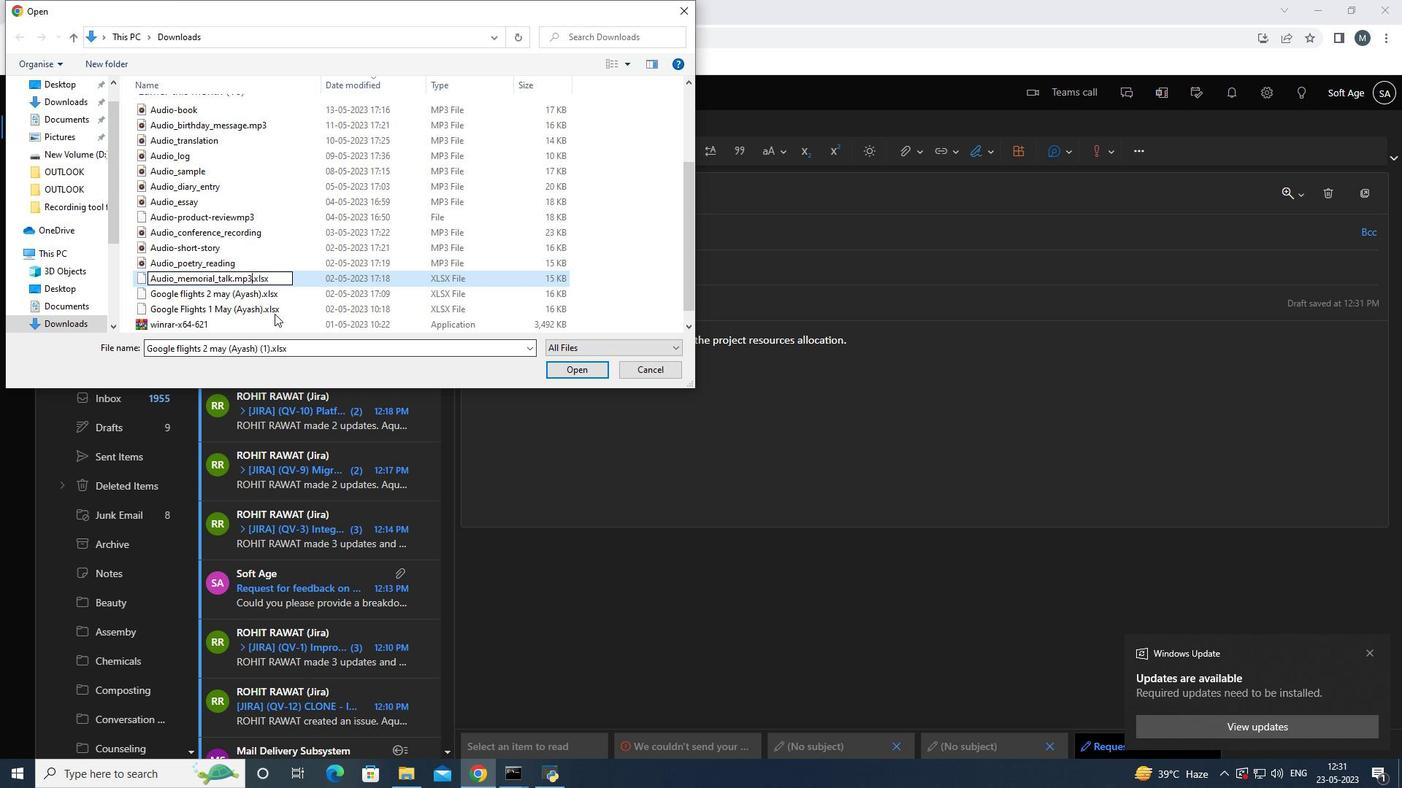 
Action: Mouse pressed left at (276, 281)
Screenshot: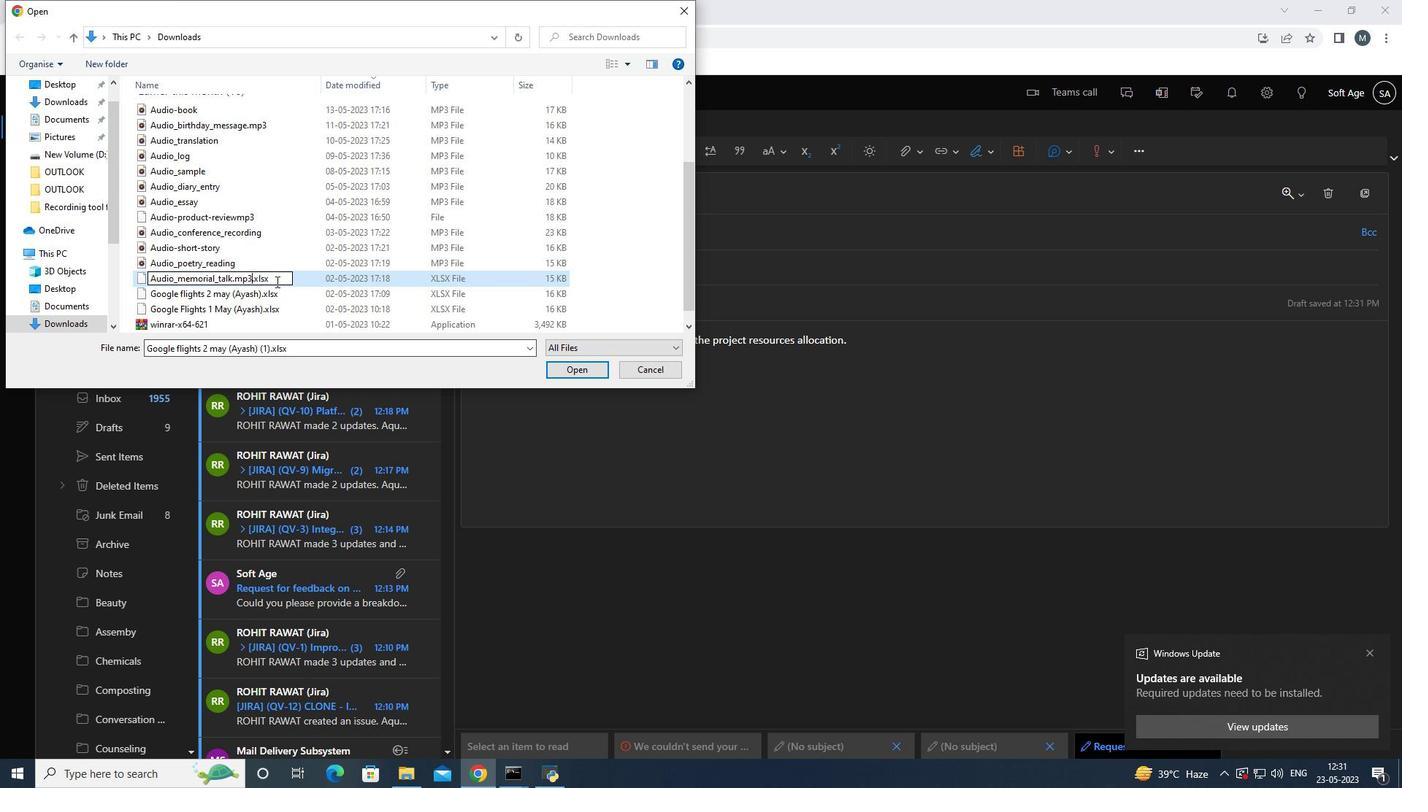 
Action: Key pressed <Key.backspace><Key.backspace><Key.backspace><Key.backspace><Key.backspace>
Screenshot: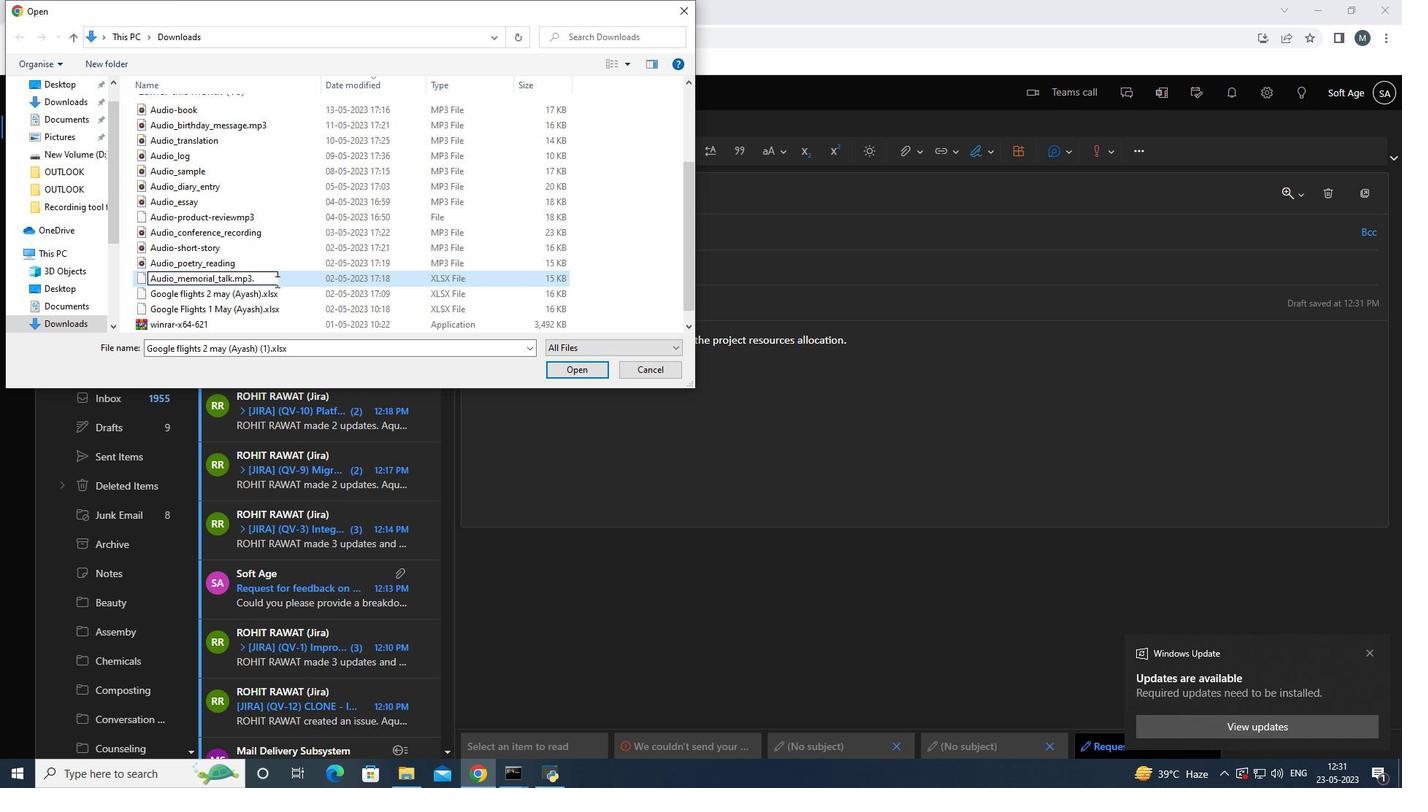 
Action: Mouse moved to (249, 295)
Screenshot: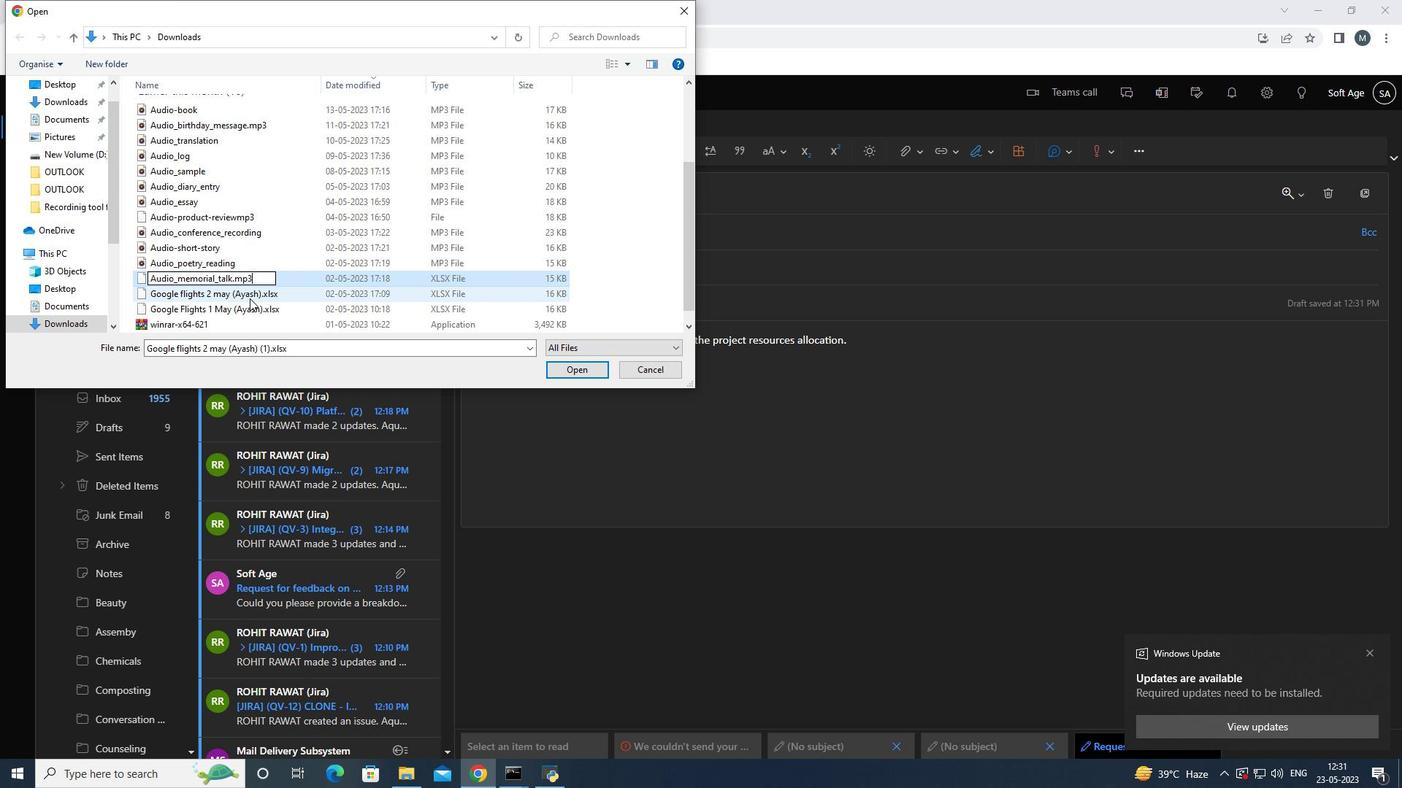 
Action: Mouse pressed left at (249, 295)
Screenshot: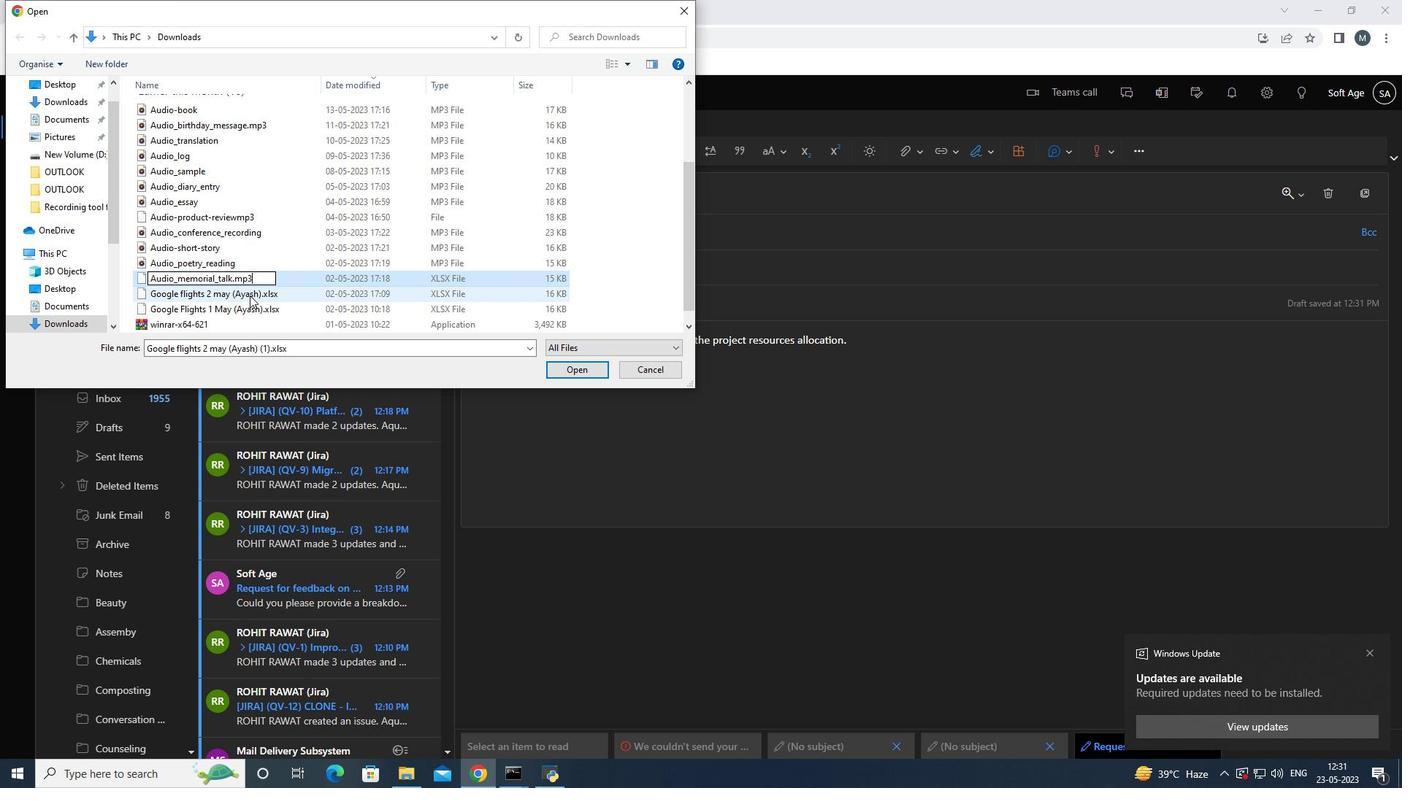 
Action: Mouse moved to (777, 392)
Screenshot: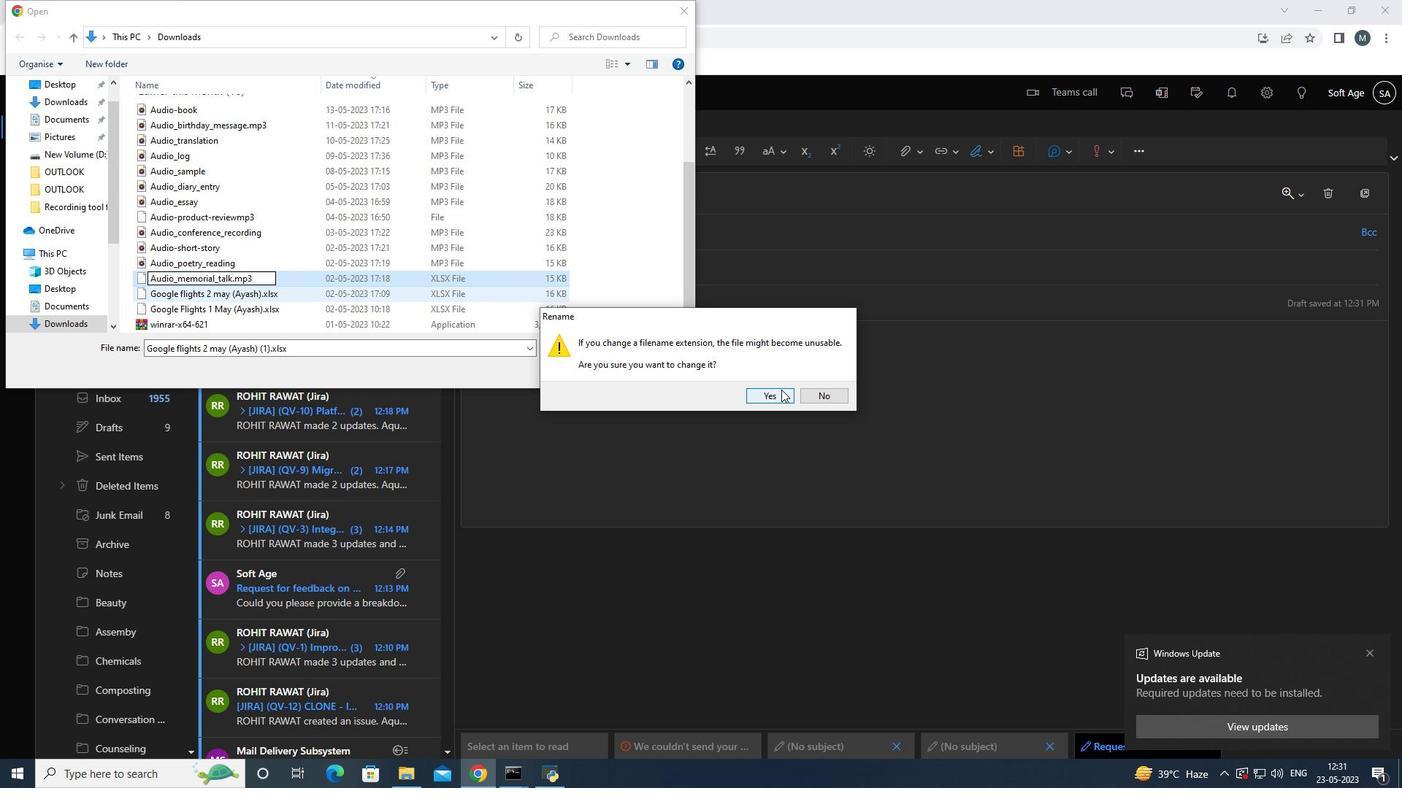 
Action: Mouse pressed left at (777, 392)
Screenshot: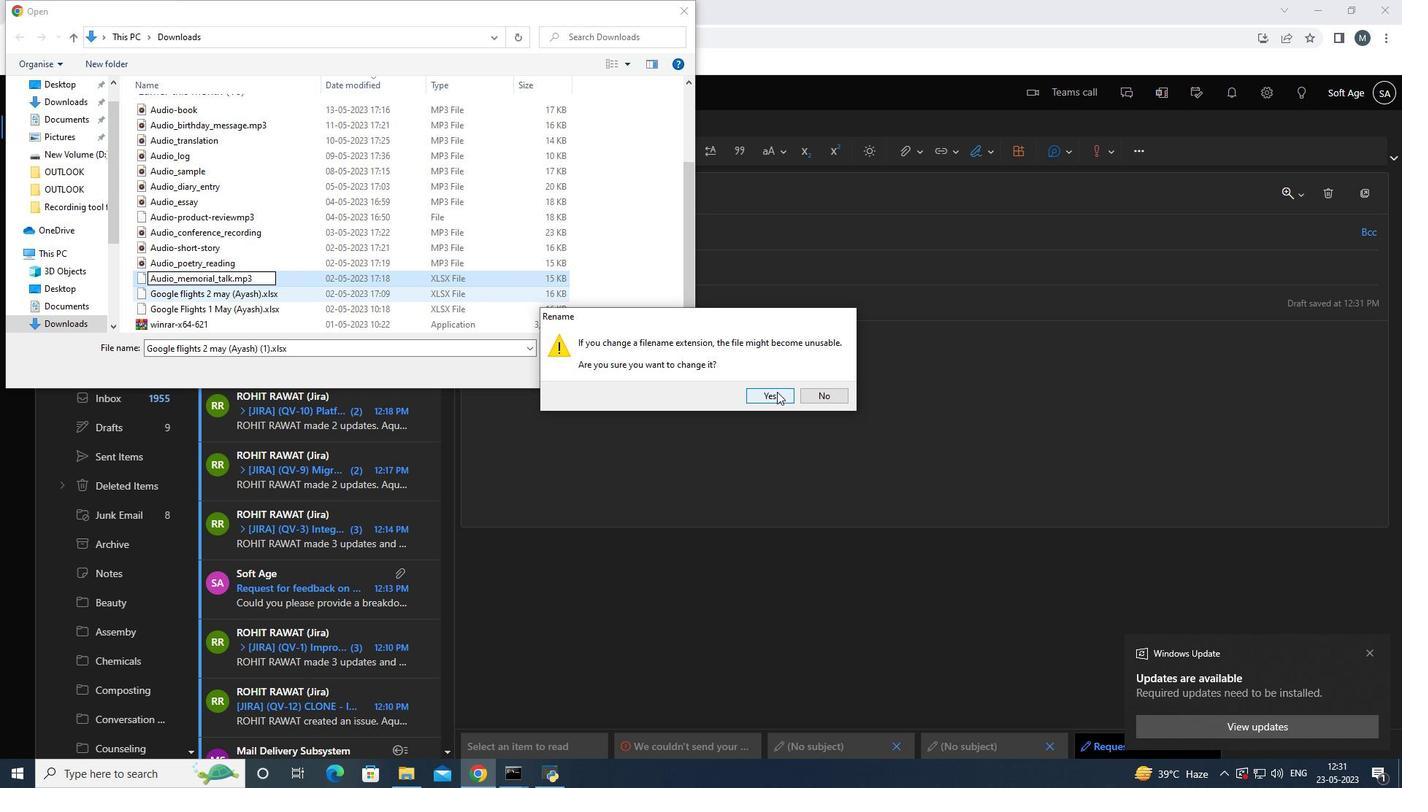 
Action: Mouse moved to (245, 275)
Screenshot: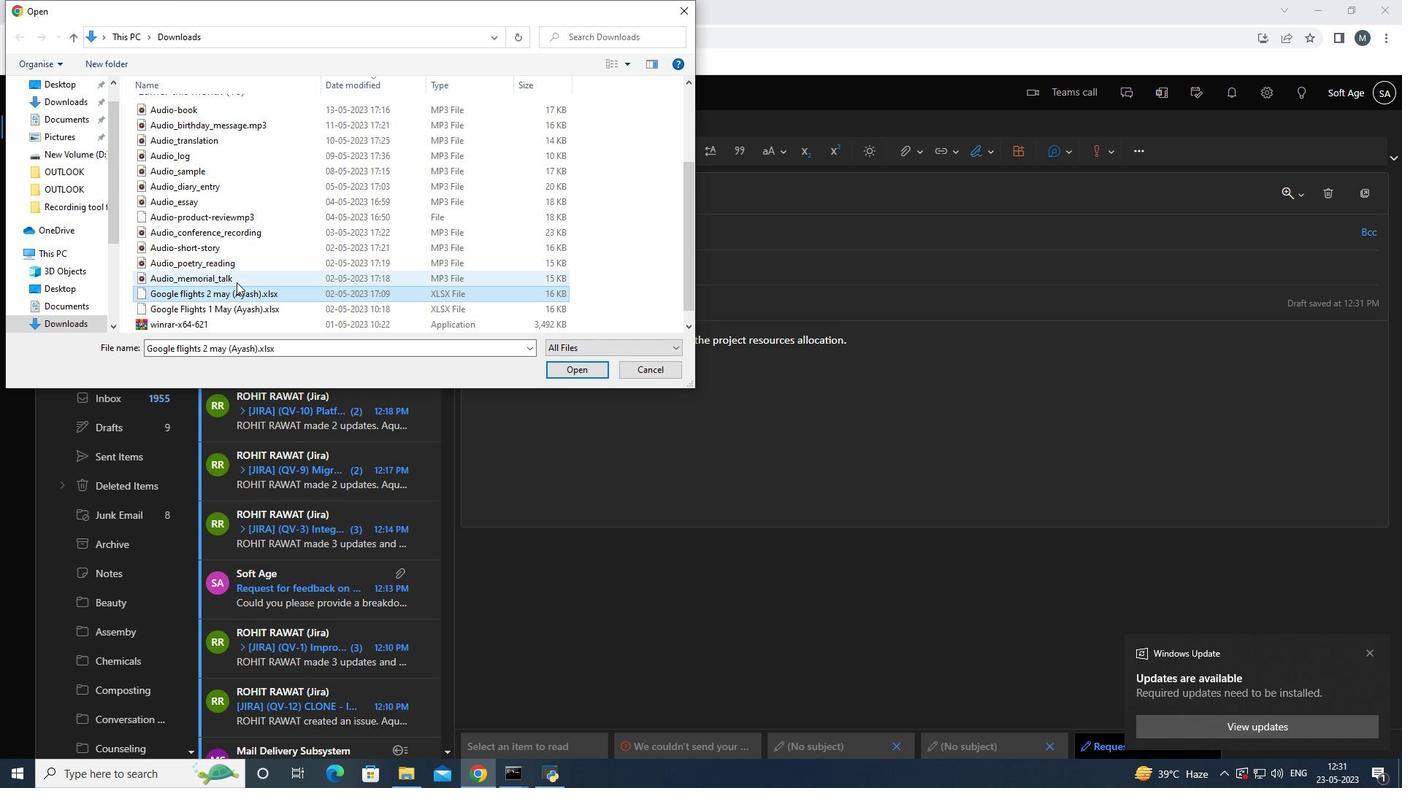 
Action: Mouse pressed left at (245, 275)
Screenshot: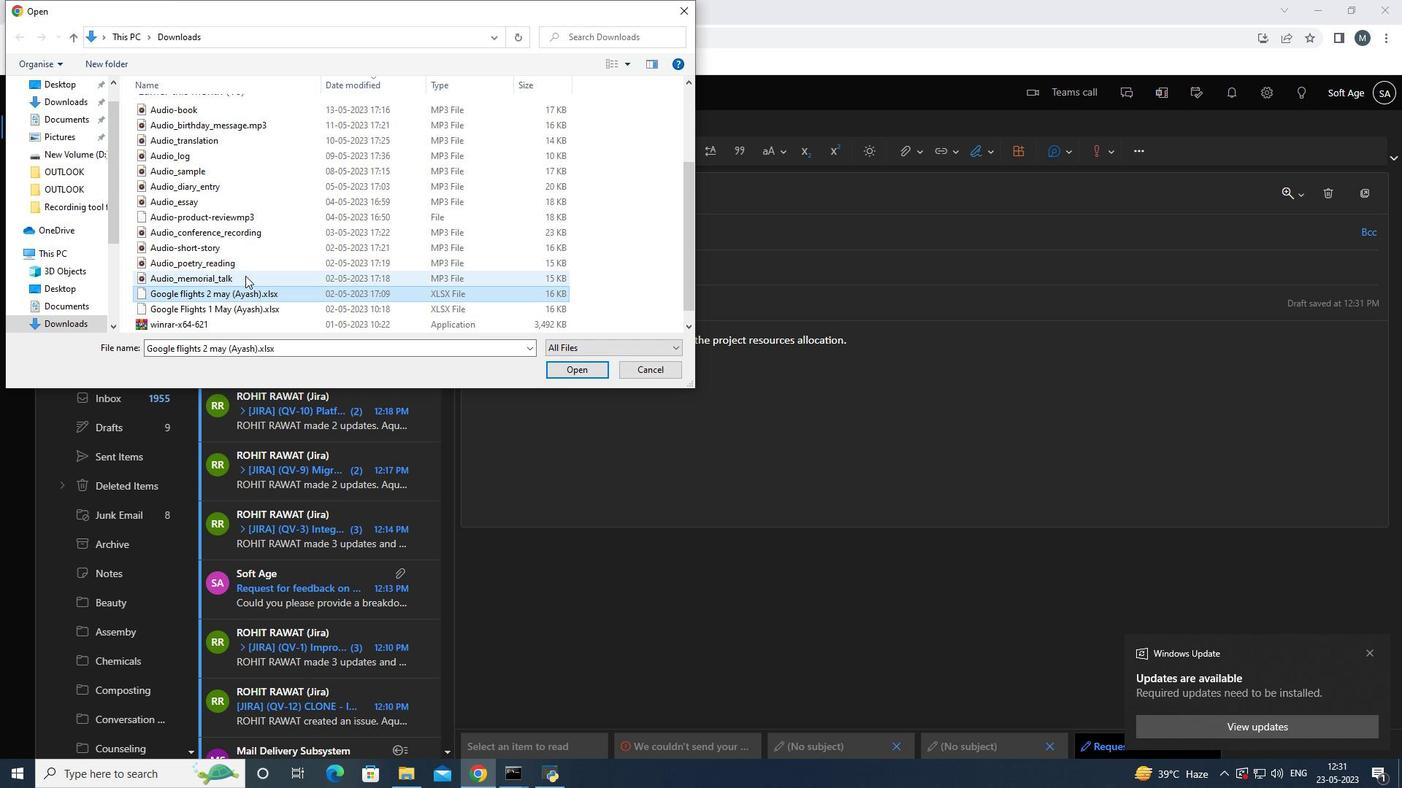 
Action: Mouse moved to (555, 369)
Screenshot: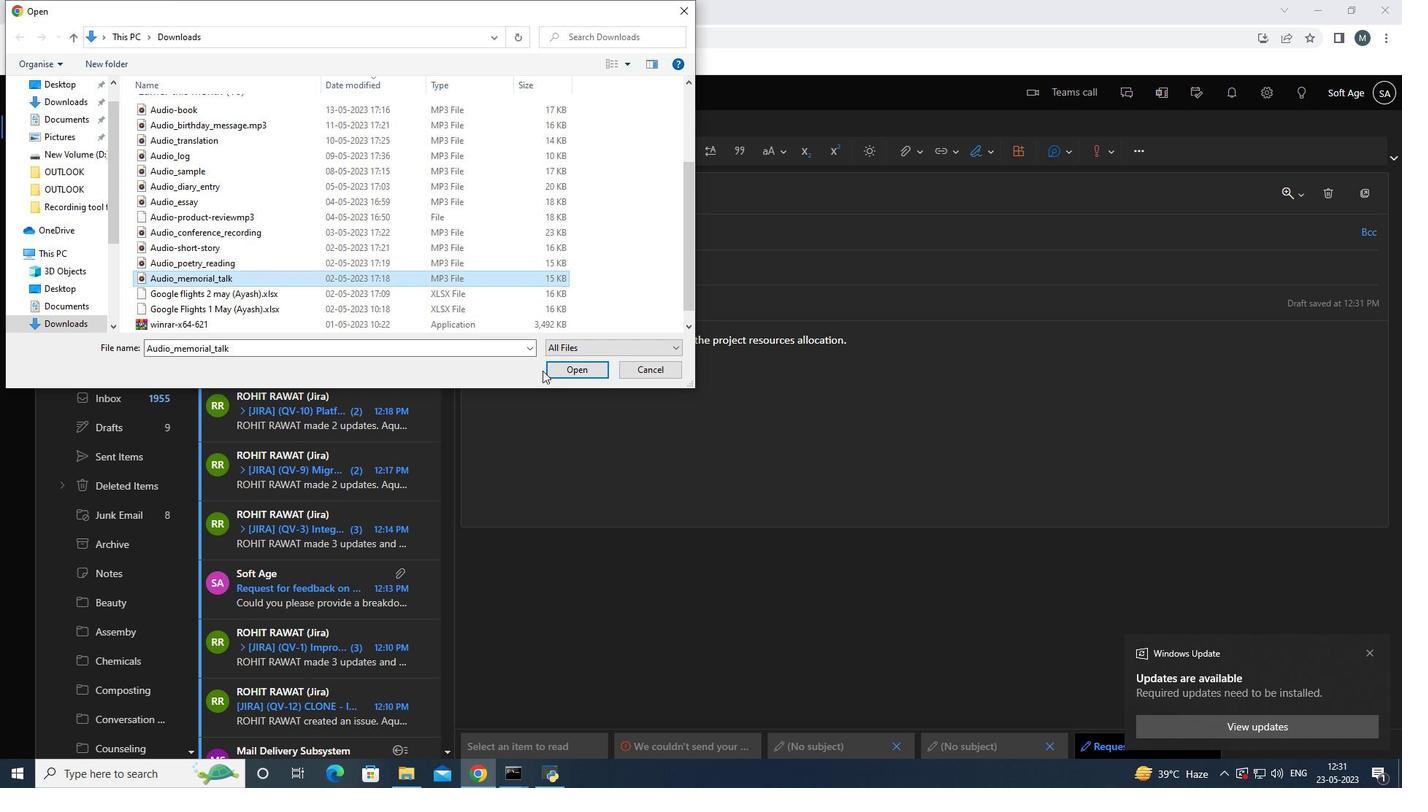 
Action: Mouse pressed left at (555, 369)
Screenshot: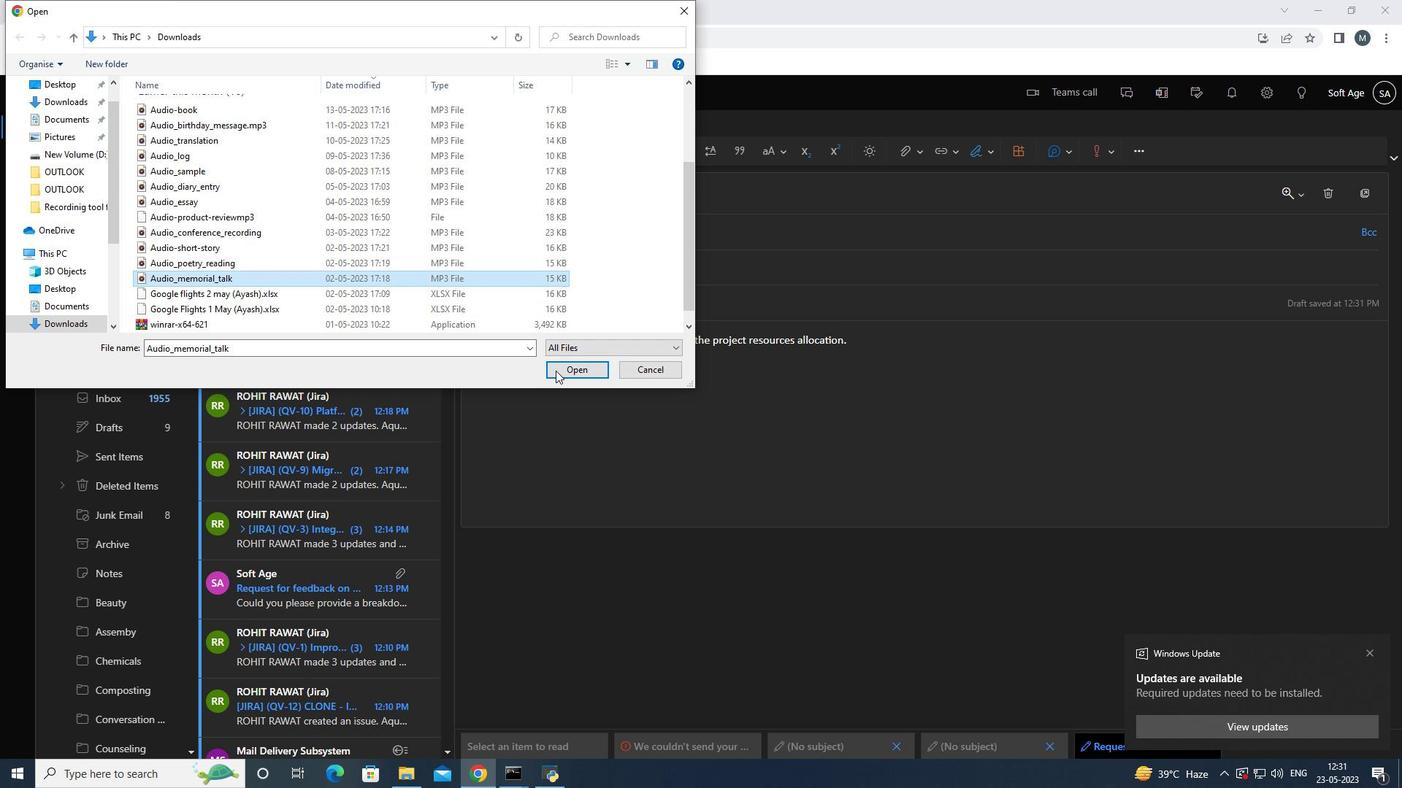 
Action: Mouse moved to (500, 197)
Screenshot: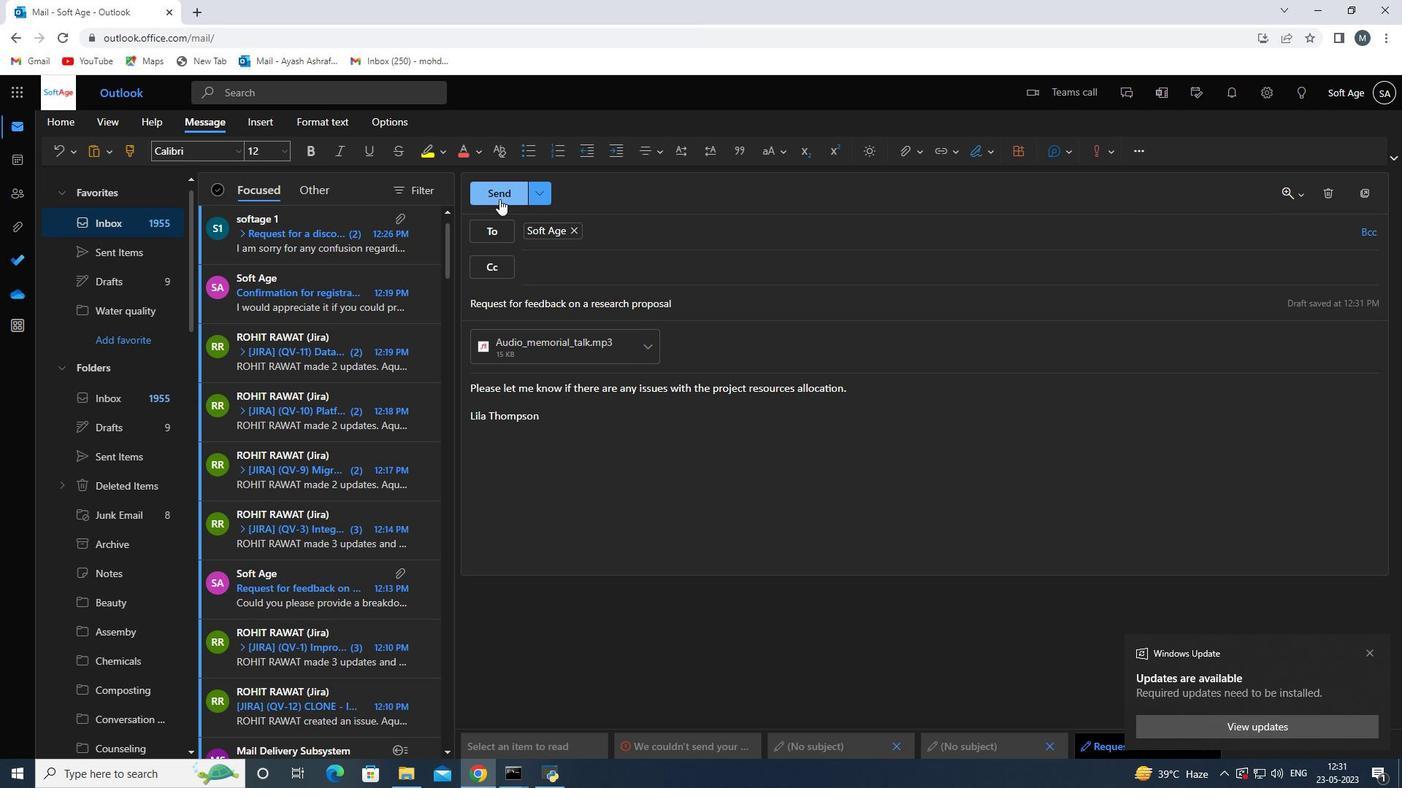 
Action: Mouse pressed left at (500, 197)
Screenshot: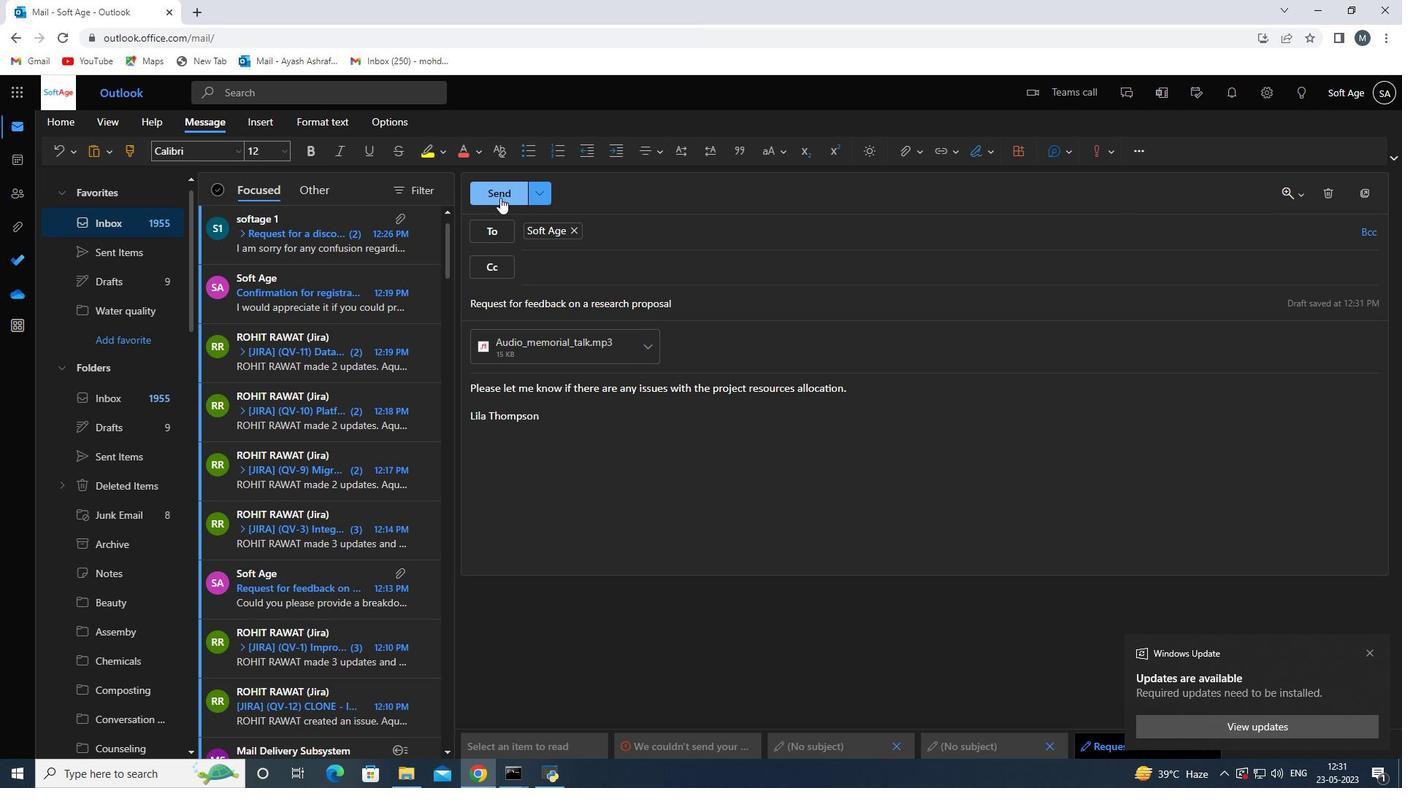 
Action: Mouse moved to (153, 254)
Screenshot: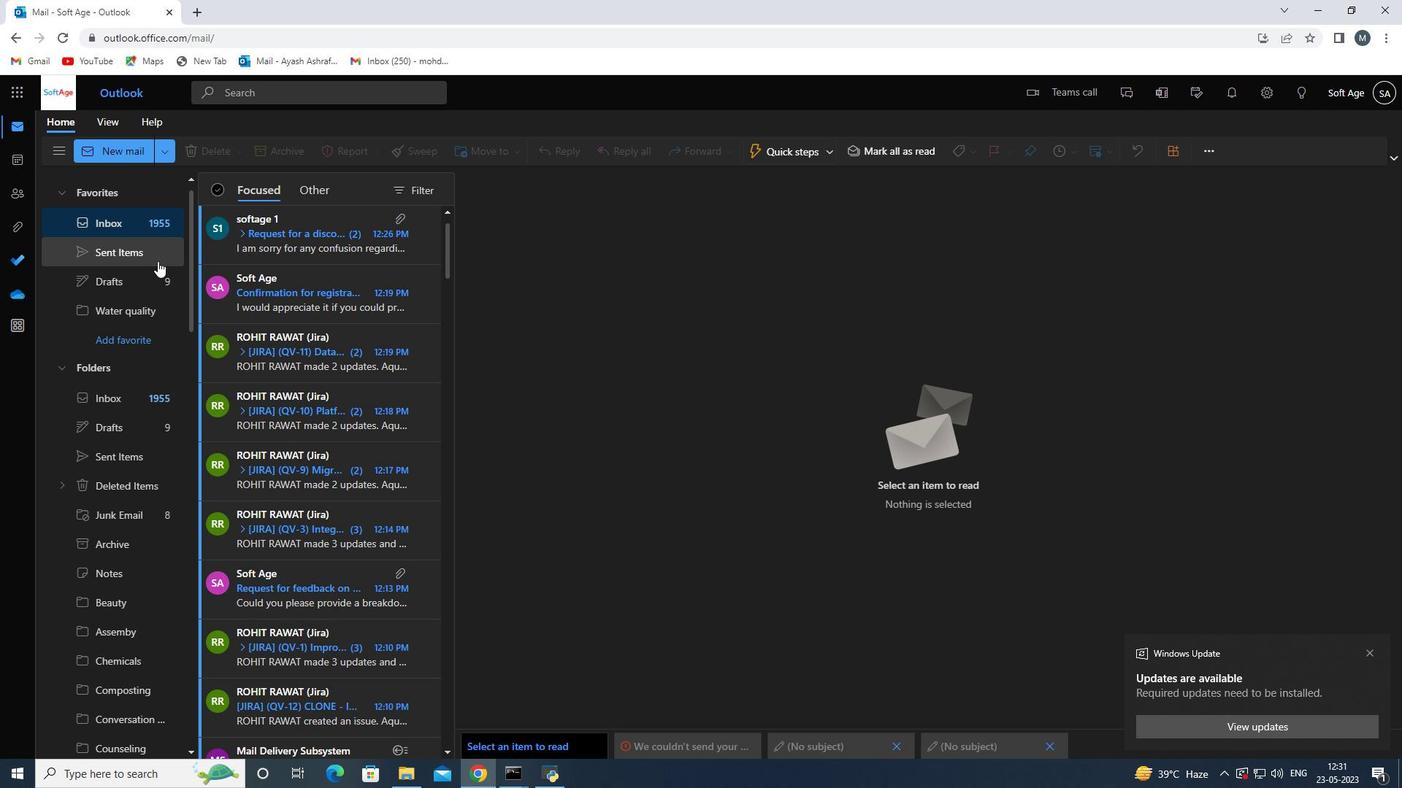 
Action: Mouse pressed left at (153, 254)
Screenshot: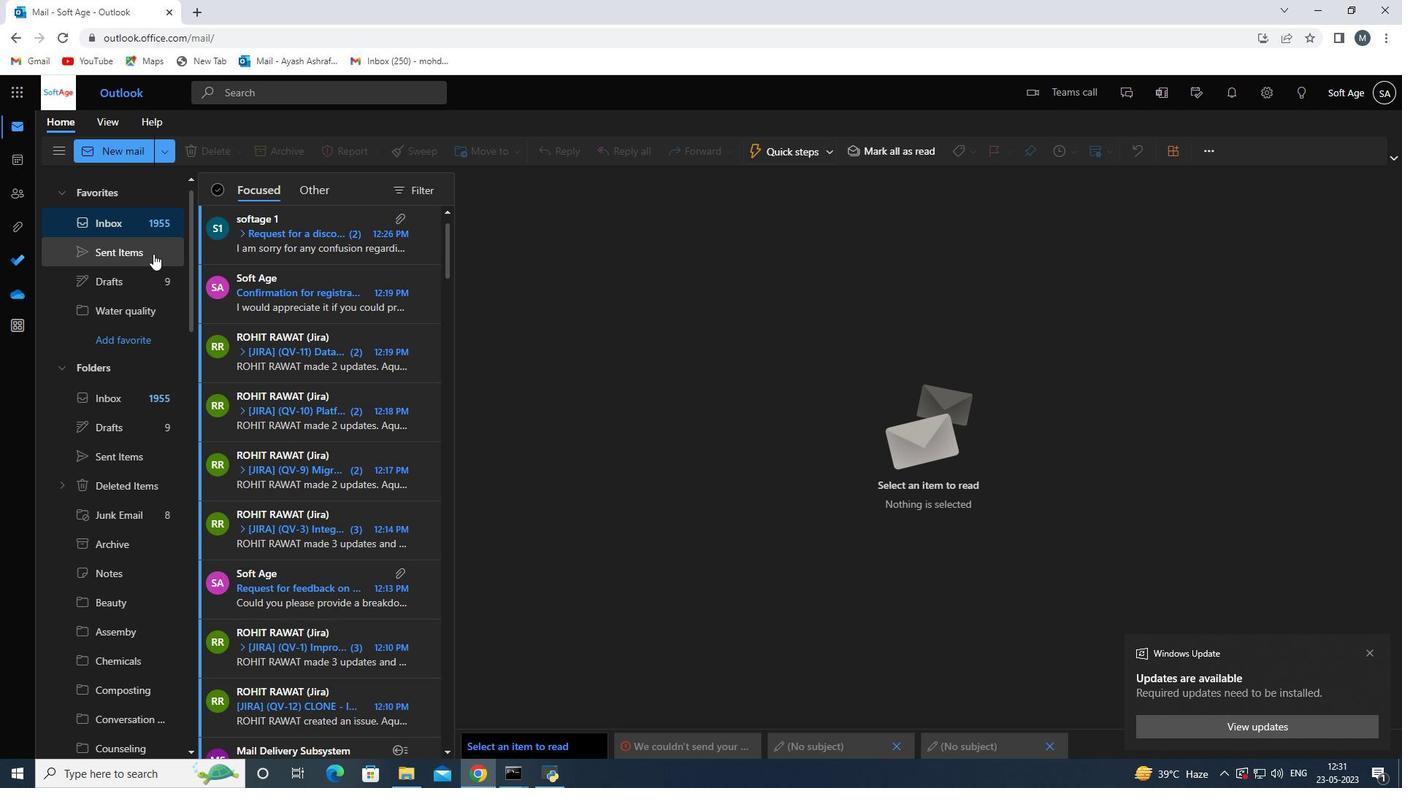 
Action: Mouse moved to (313, 280)
Screenshot: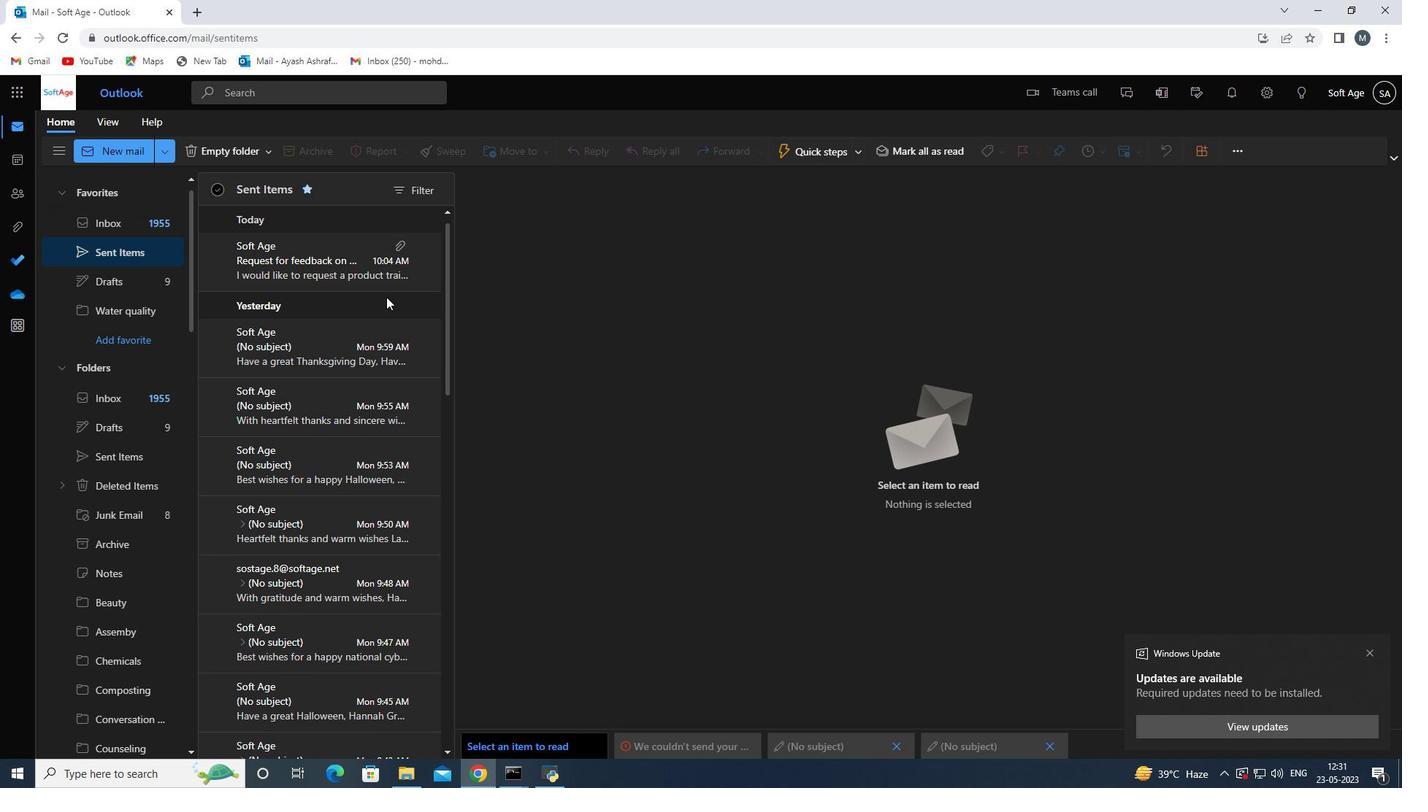 
Action: Mouse scrolled (313, 281) with delta (0, 0)
Screenshot: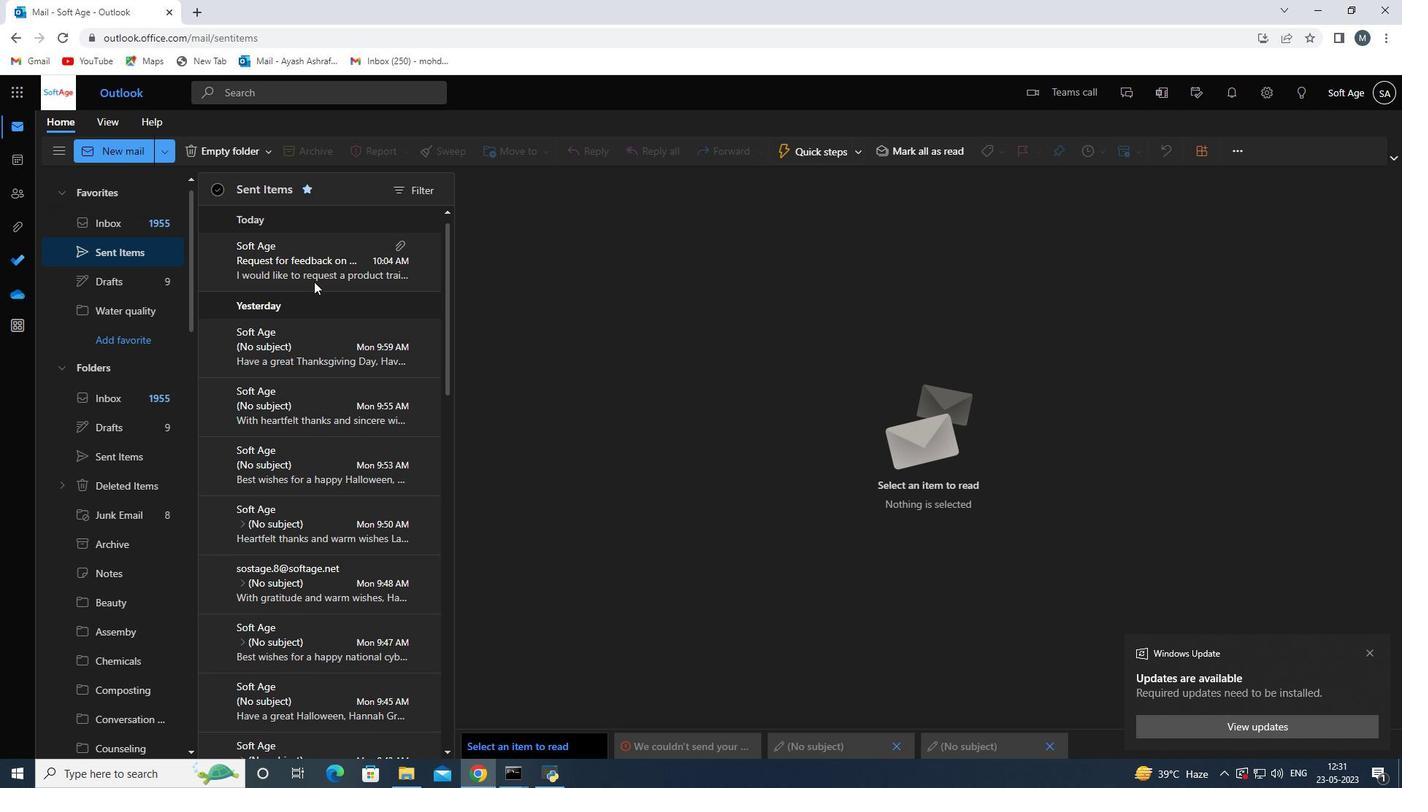 
Action: Mouse moved to (313, 279)
Screenshot: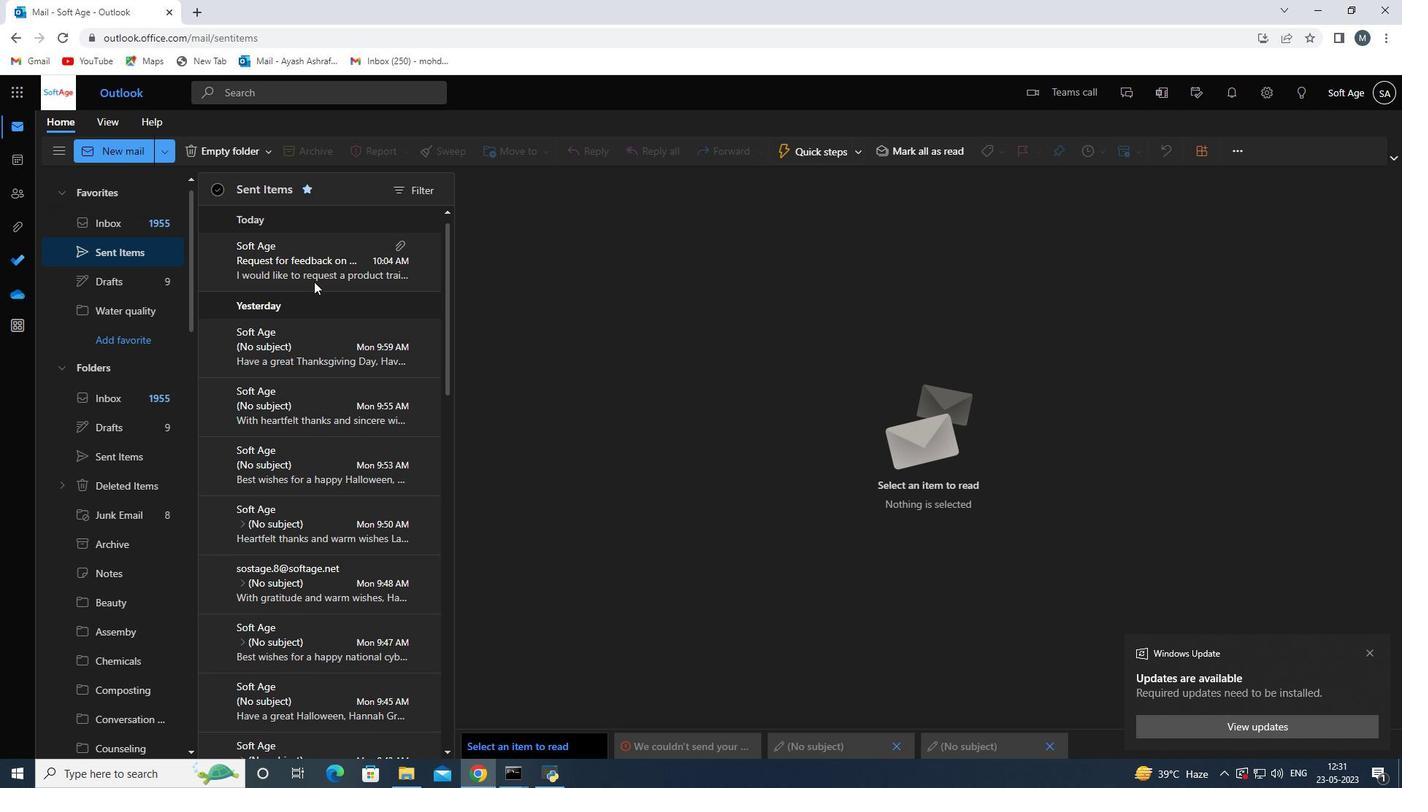 
Action: Mouse scrolled (313, 280) with delta (0, 0)
Screenshot: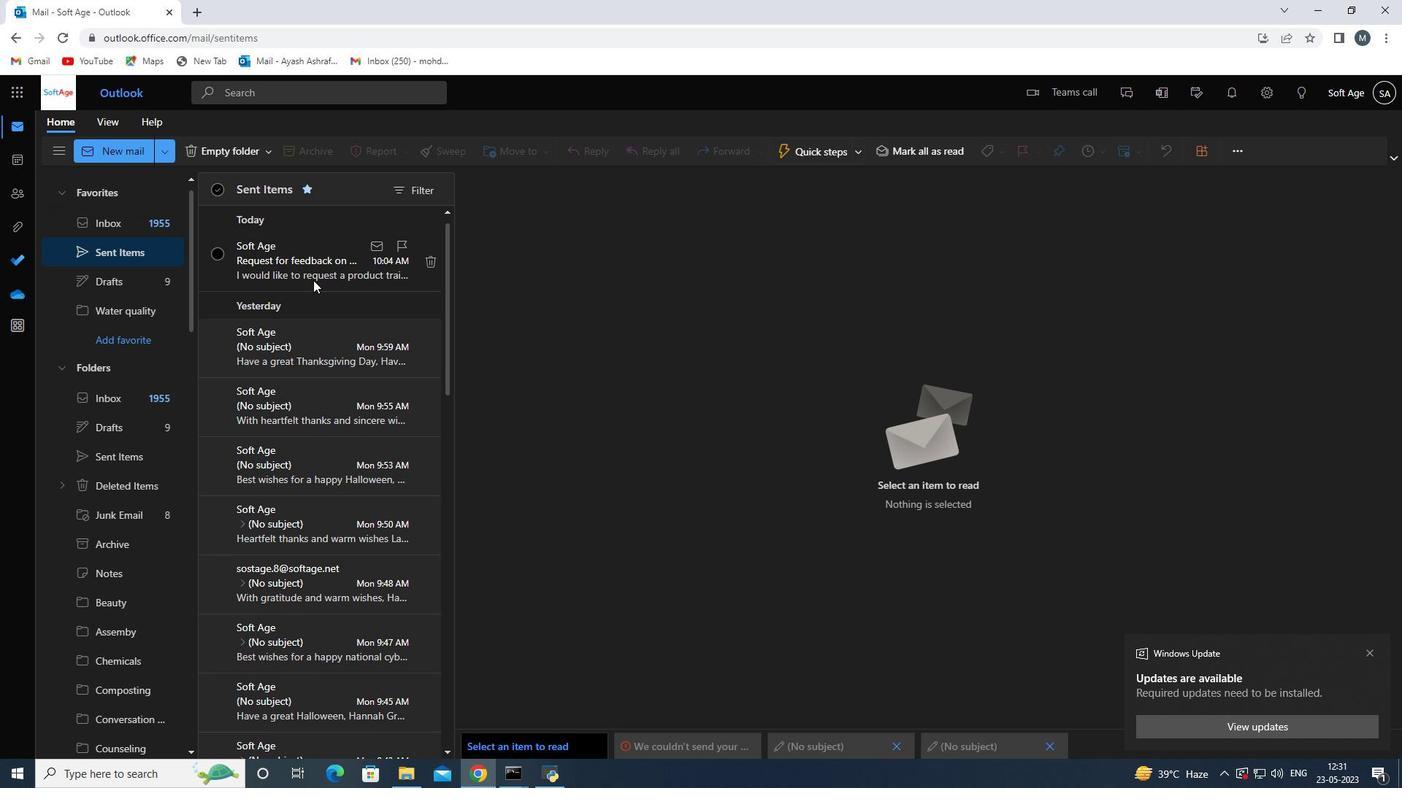 
Action: Mouse moved to (313, 279)
Screenshot: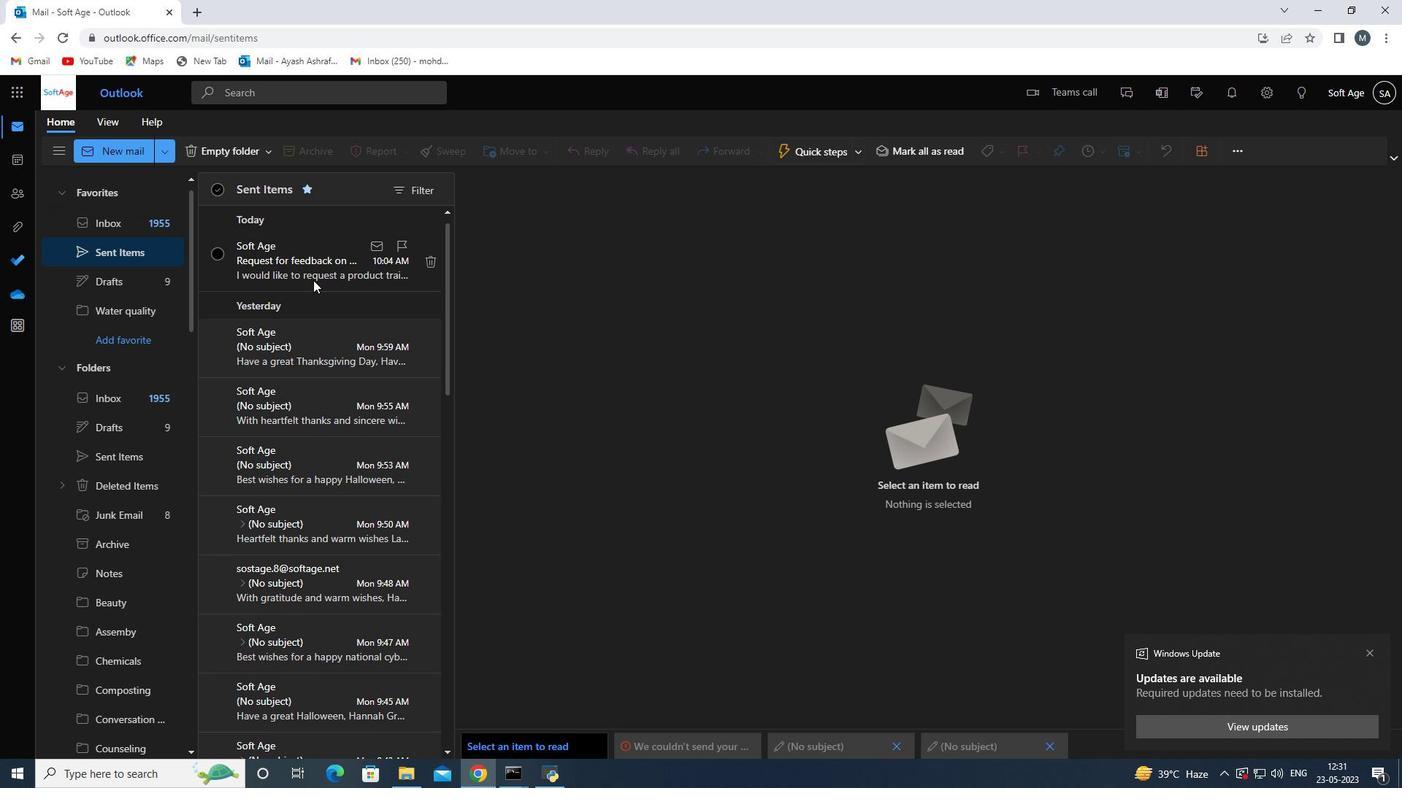 
Action: Mouse scrolled (313, 279) with delta (0, 0)
Screenshot: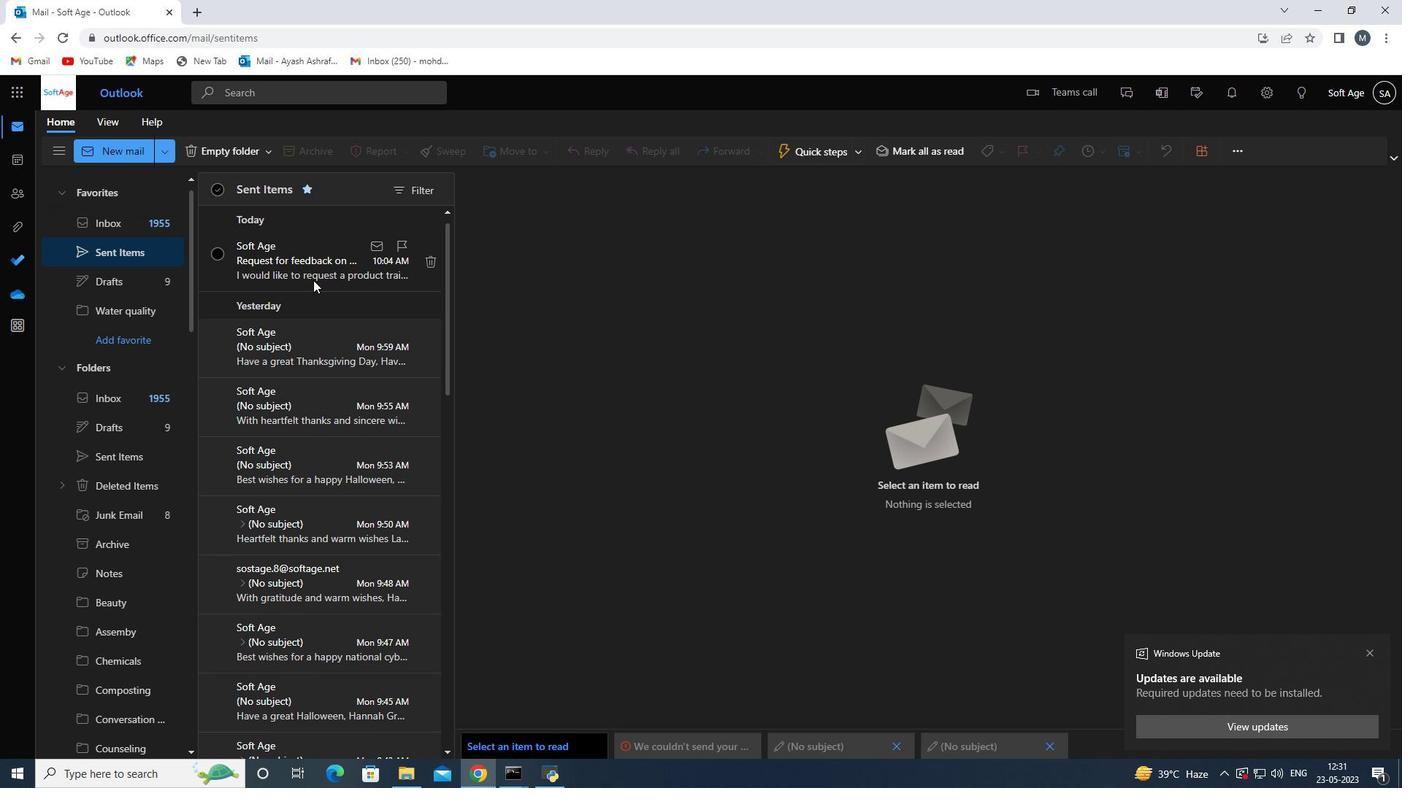 
Action: Mouse moved to (313, 273)
Screenshot: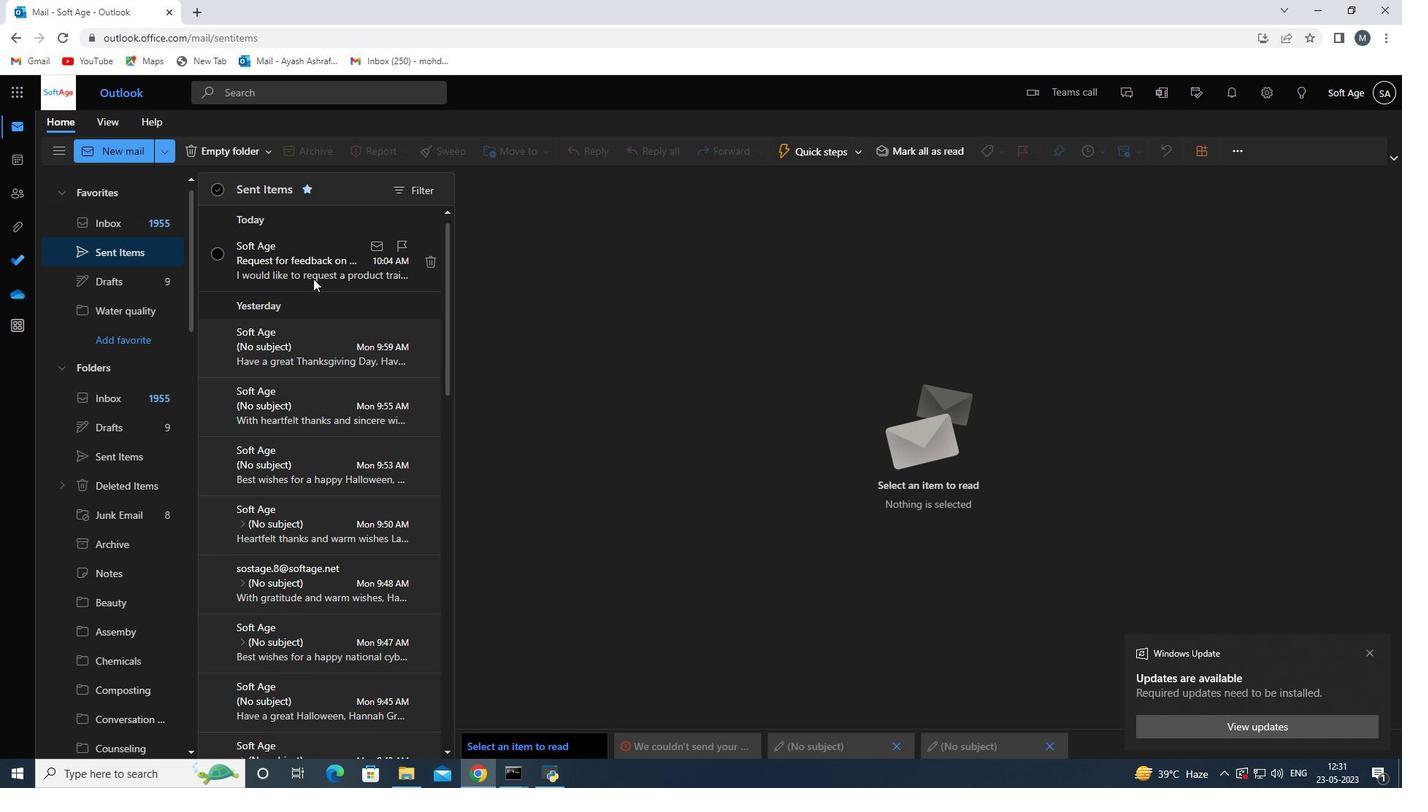 
Action: Mouse pressed left at (313, 273)
Screenshot: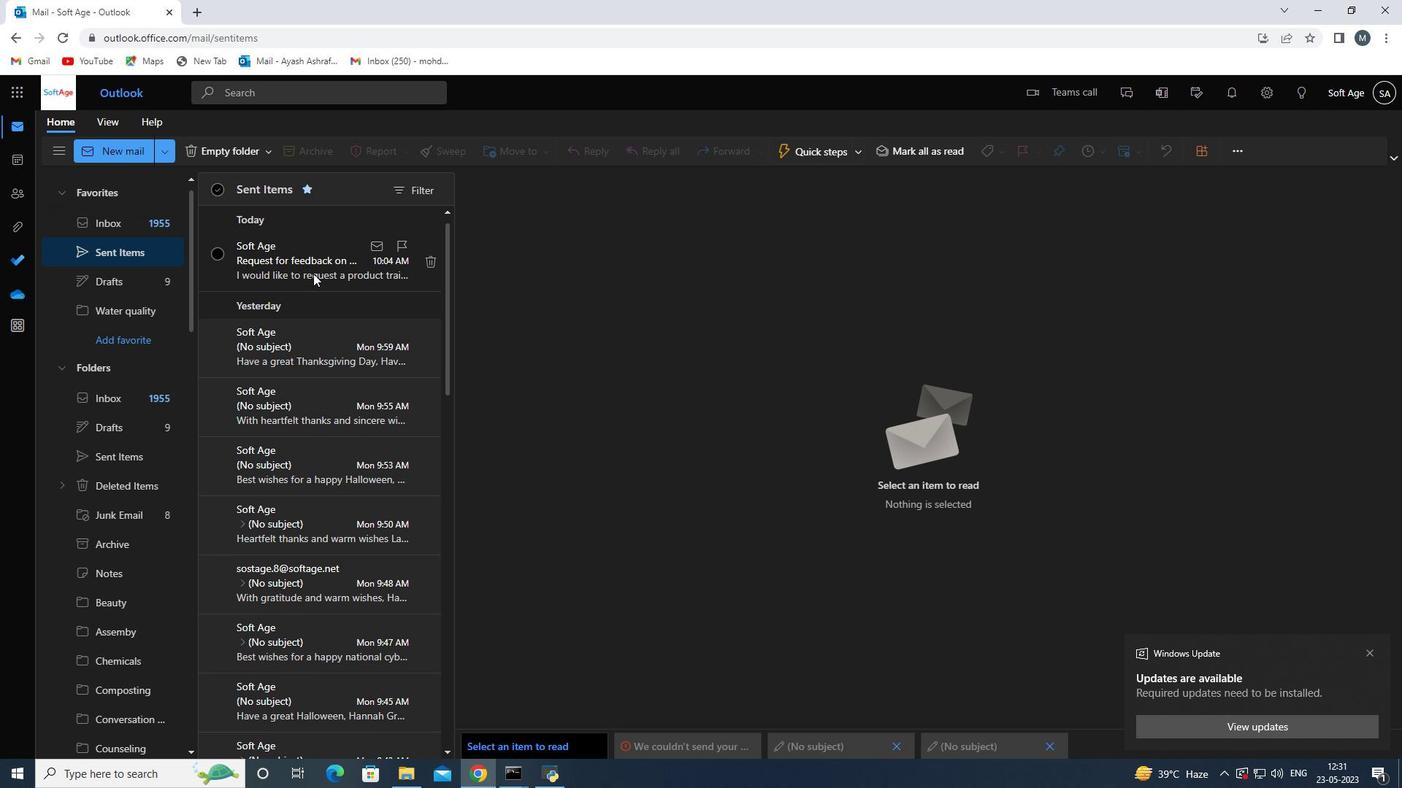 
Action: Mouse moved to (486, 151)
Screenshot: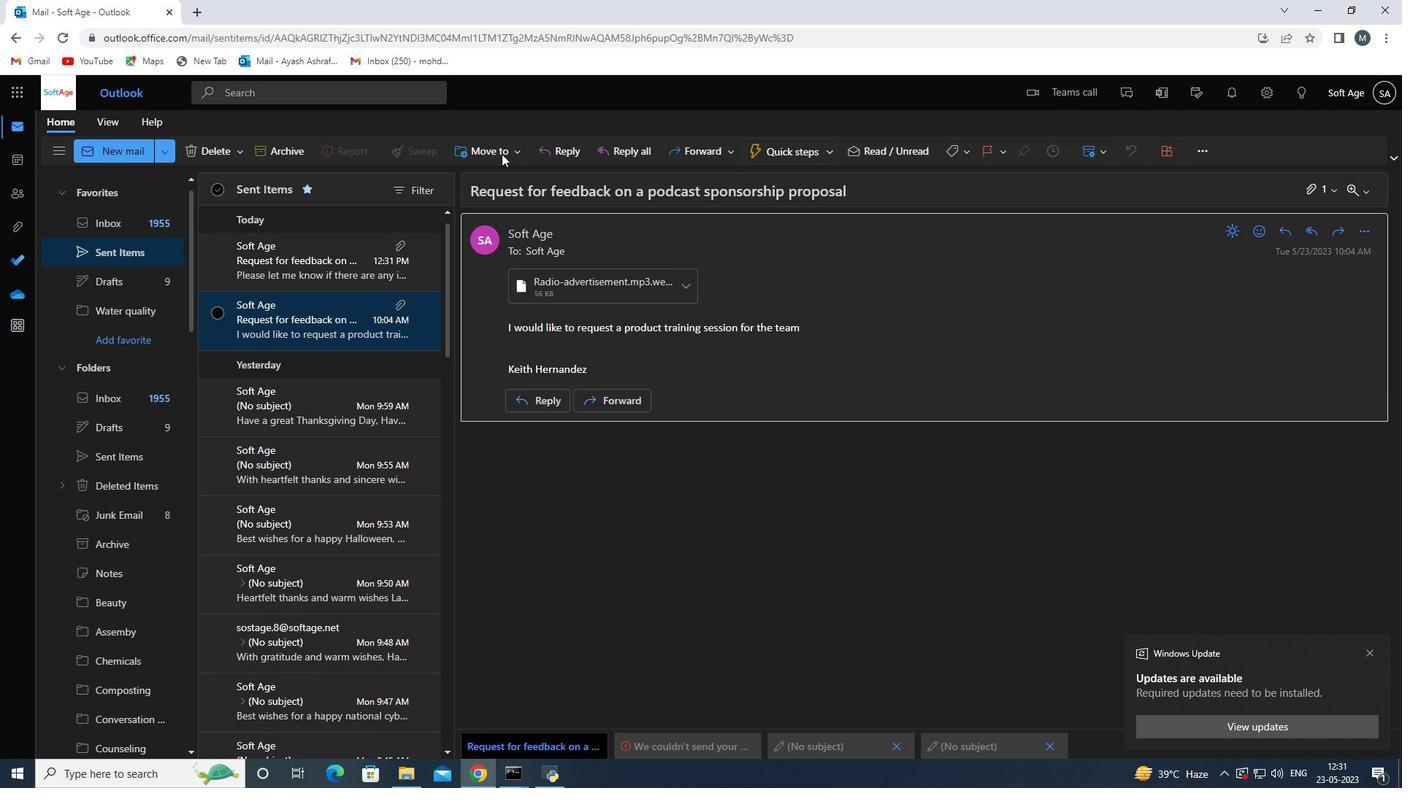 
Action: Mouse pressed left at (486, 151)
Screenshot: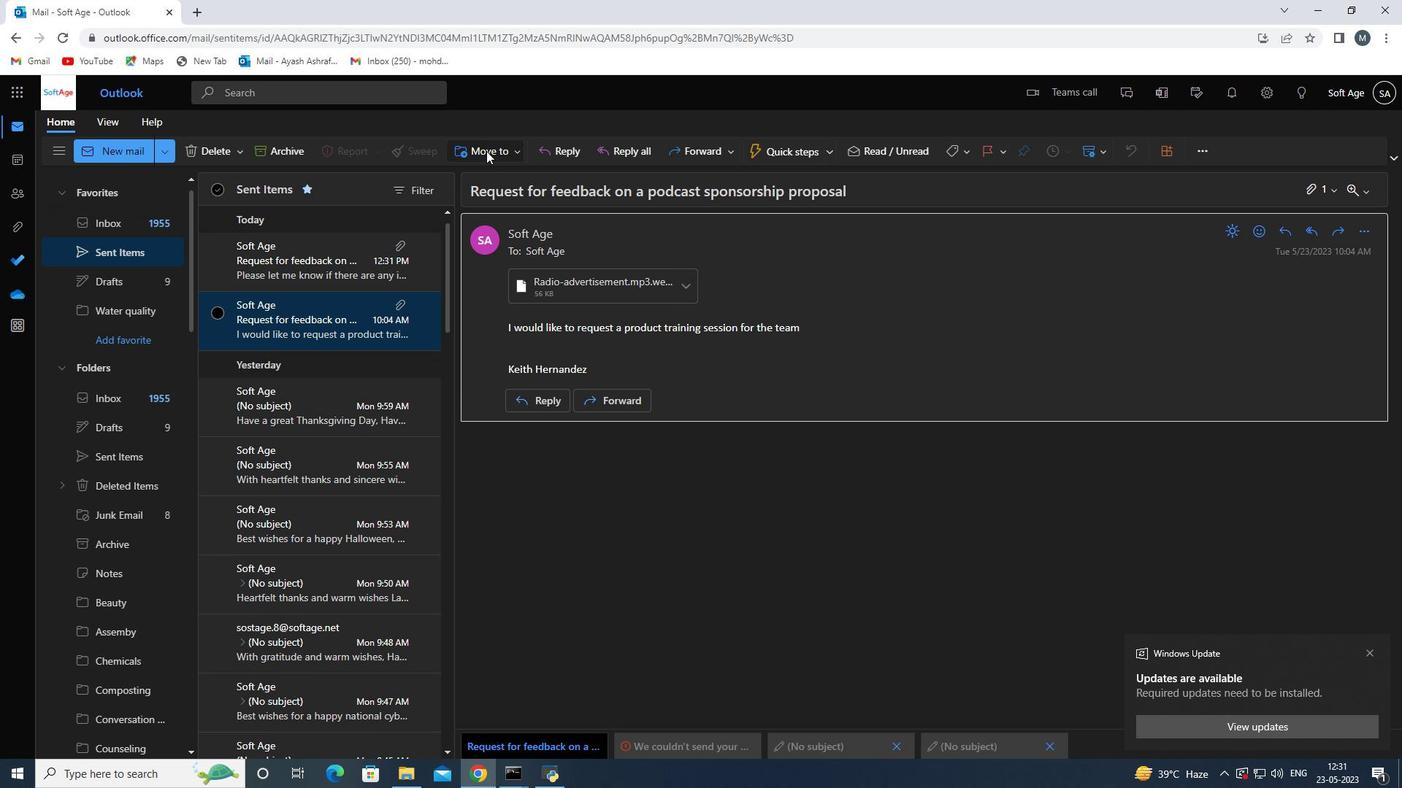 
Action: Mouse moved to (505, 184)
Screenshot: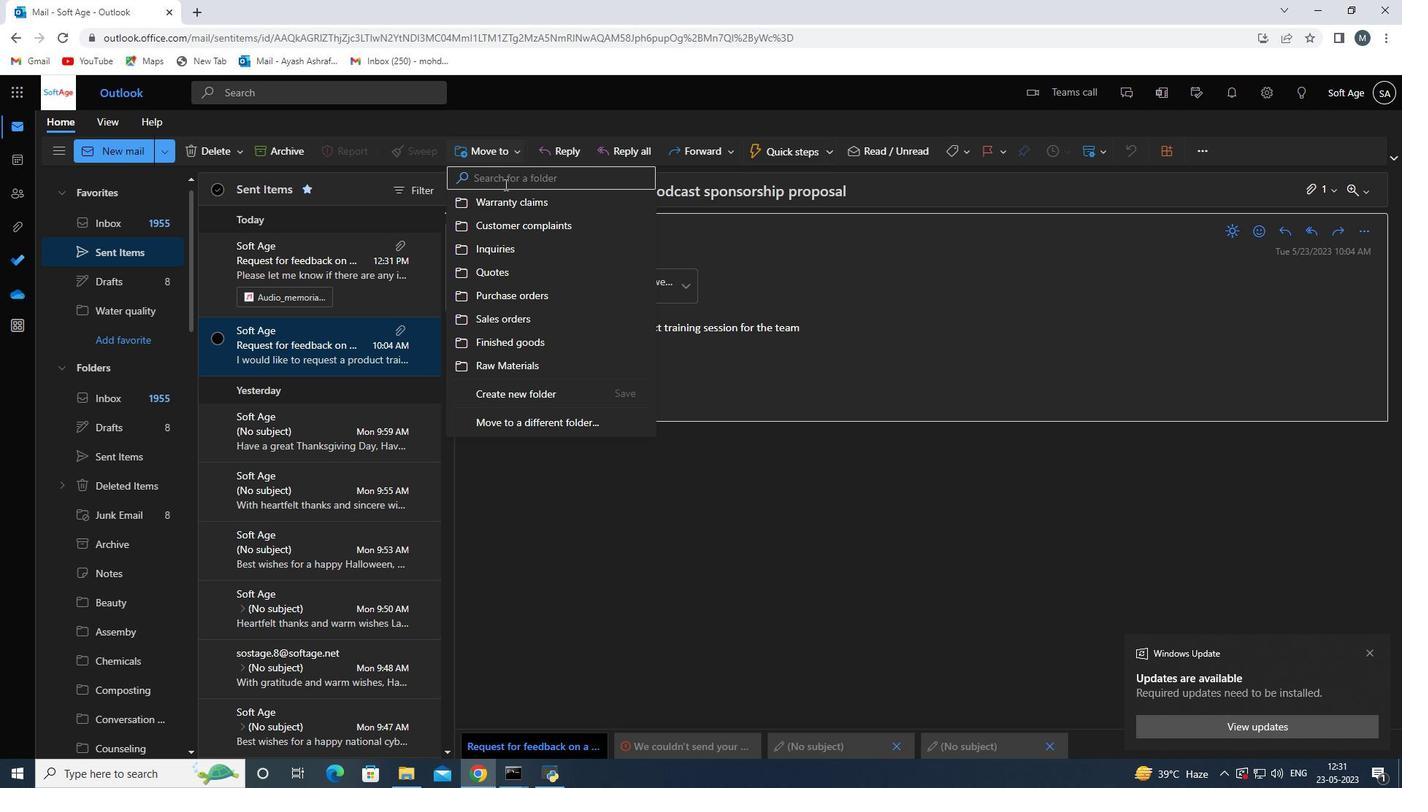 
Action: Mouse pressed left at (505, 184)
Screenshot: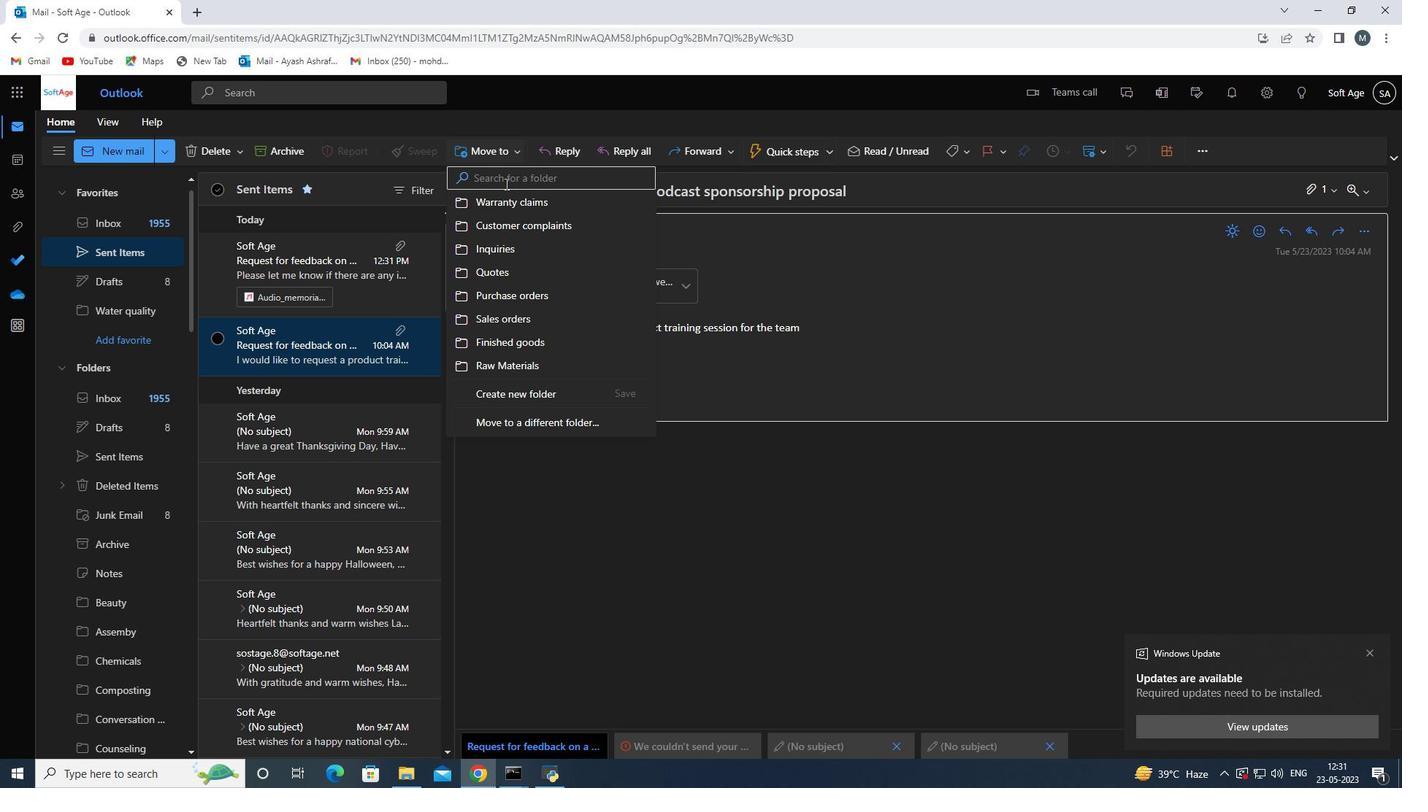 
Action: Key pressed <Key.shift>Returns<Key.space>
Screenshot: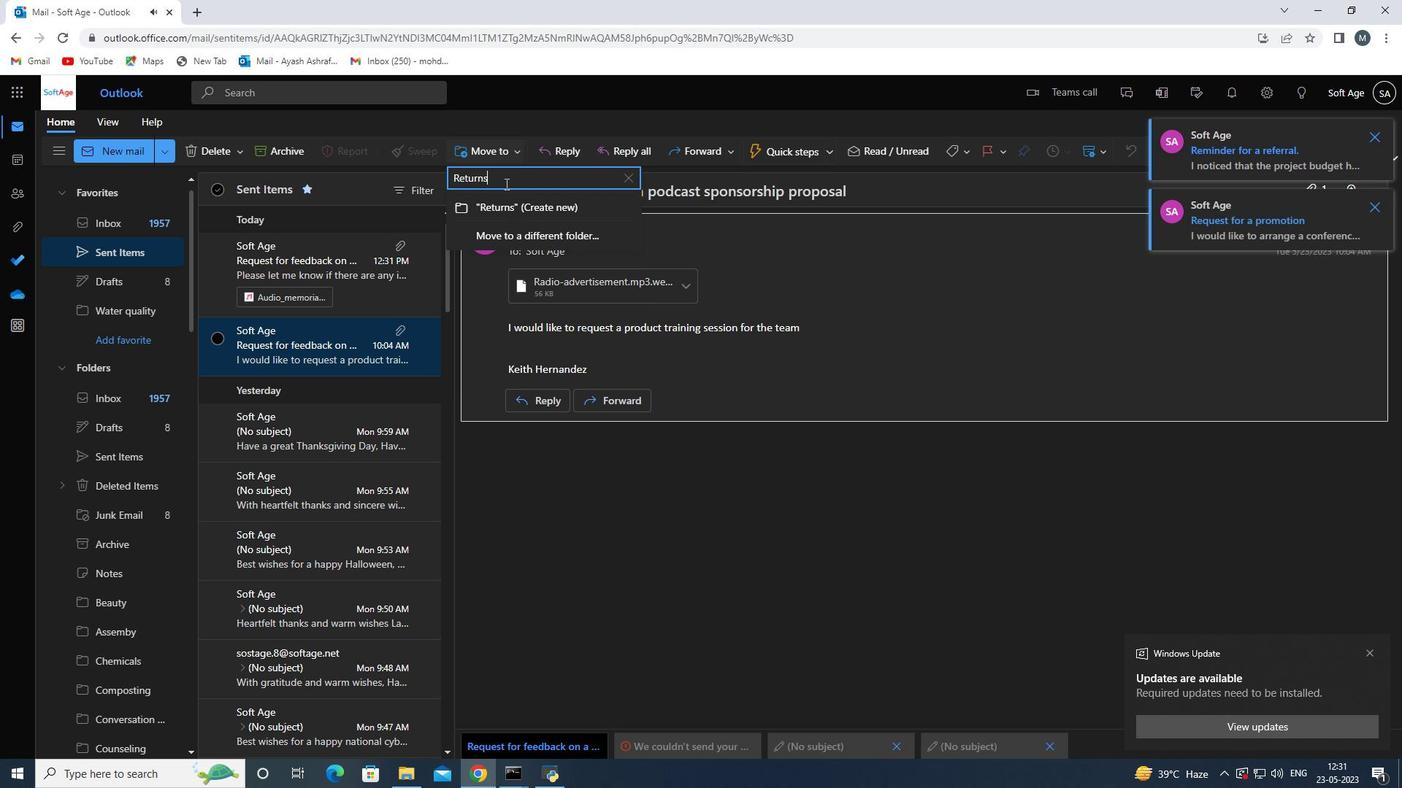 
Action: Mouse moved to (525, 209)
Screenshot: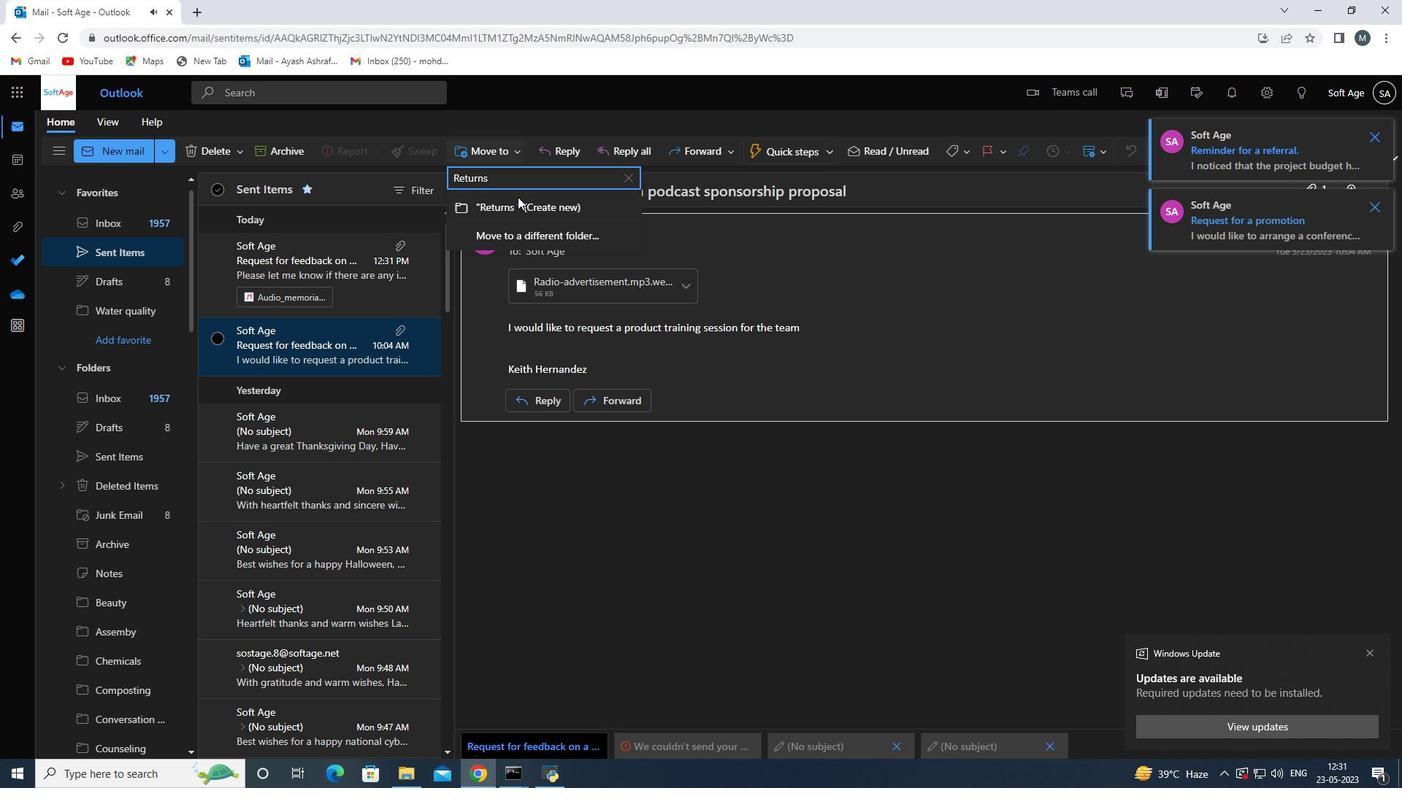 
Action: Mouse pressed left at (525, 209)
Screenshot: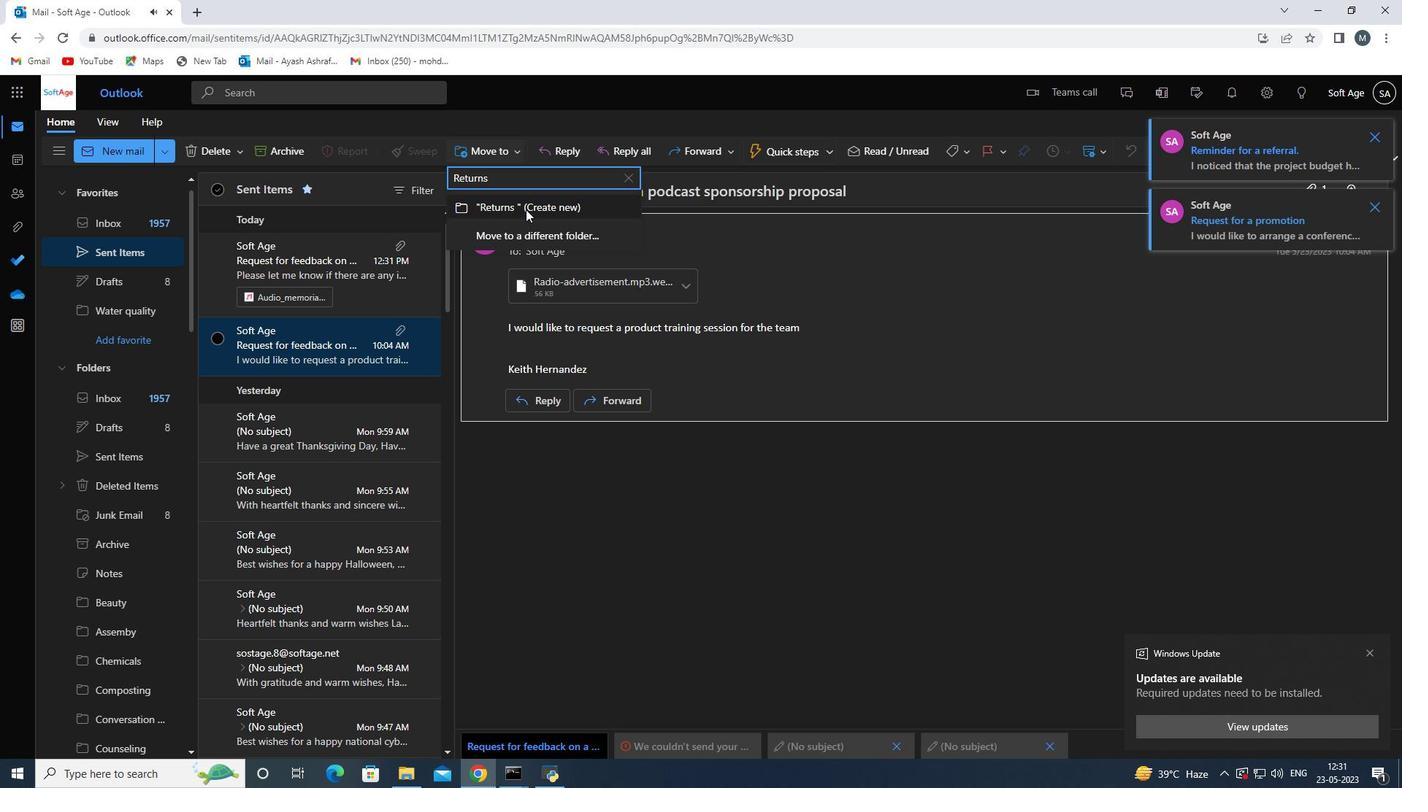 
Action: Mouse moved to (519, 517)
Screenshot: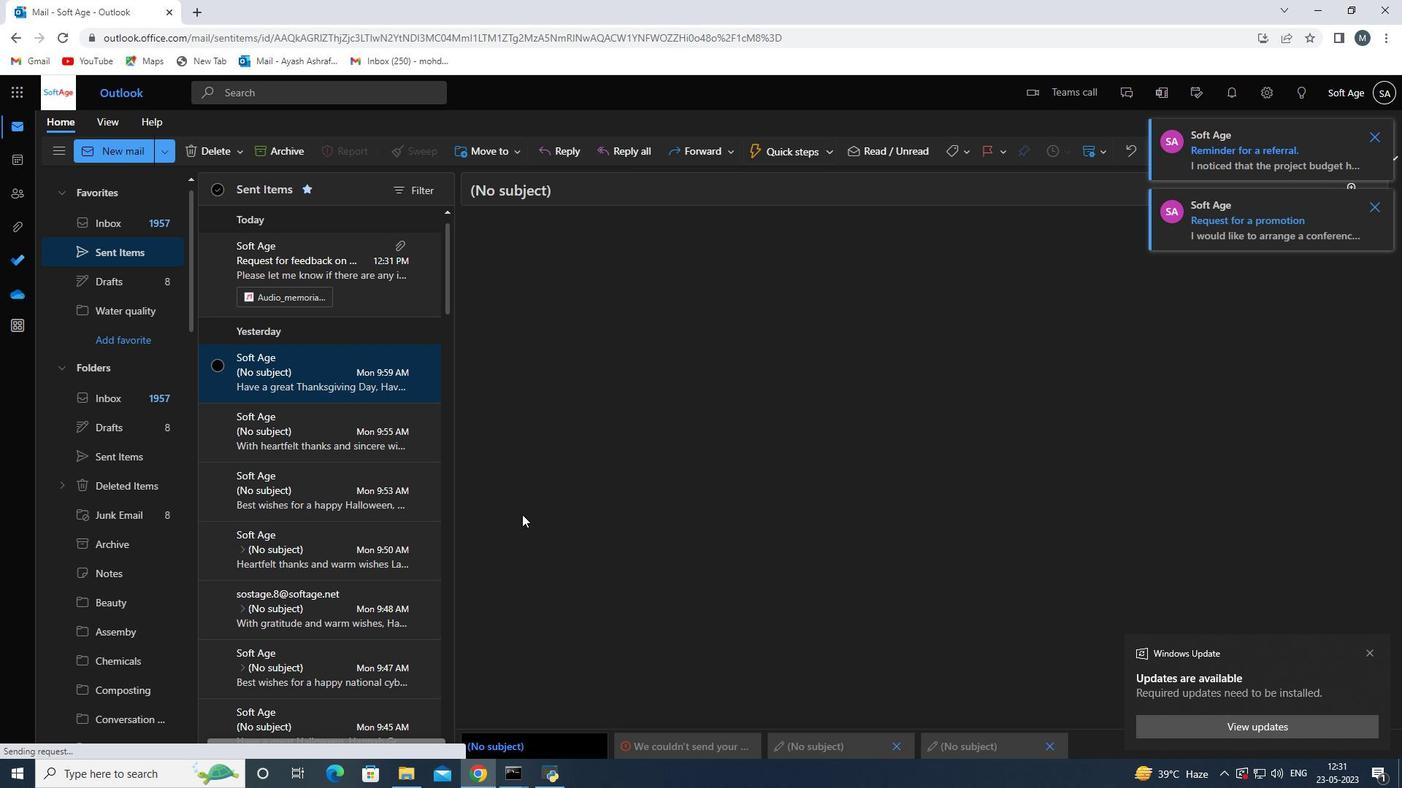 
